 Task: Add an event with the title Deadline Reminder, date '2023/11/02', time 7:00 AM to 9:00 AMand add a description: Deadline reminders encourage proactive planning and time management. They serve as a cue for individuals to assess their progress, identify any obstacles, and adjust their plans accordingly to ensure timely completion of the task or project.Select event color  Lavender . Add location for the event as: 987 Piazza di Spagna, Rome, Italy, logged in from the account softage.1@softage.netand send the event invitation to softage.10@softage.net and softage.2@softage.net. Set a reminder for the event Weekly on Sunday
Action: Mouse moved to (50, 83)
Screenshot: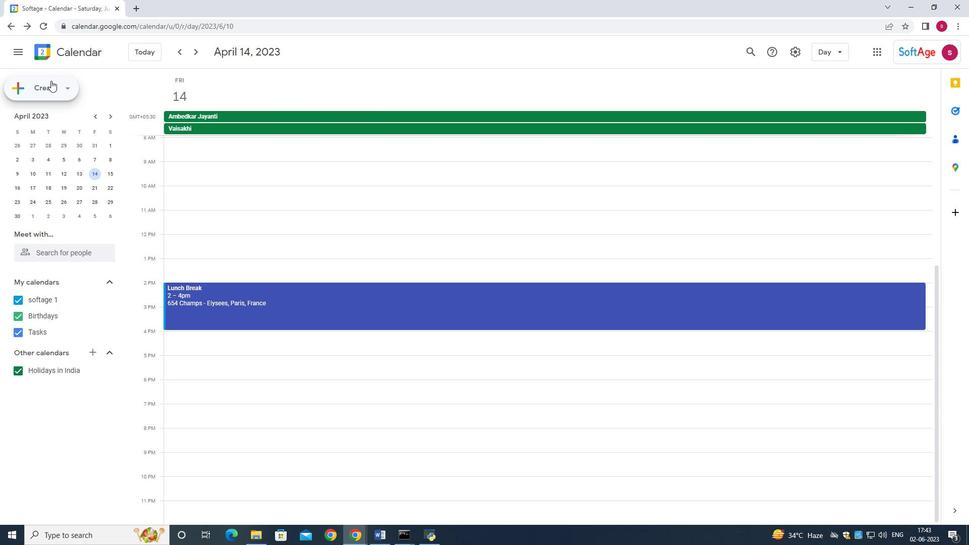
Action: Mouse pressed left at (50, 83)
Screenshot: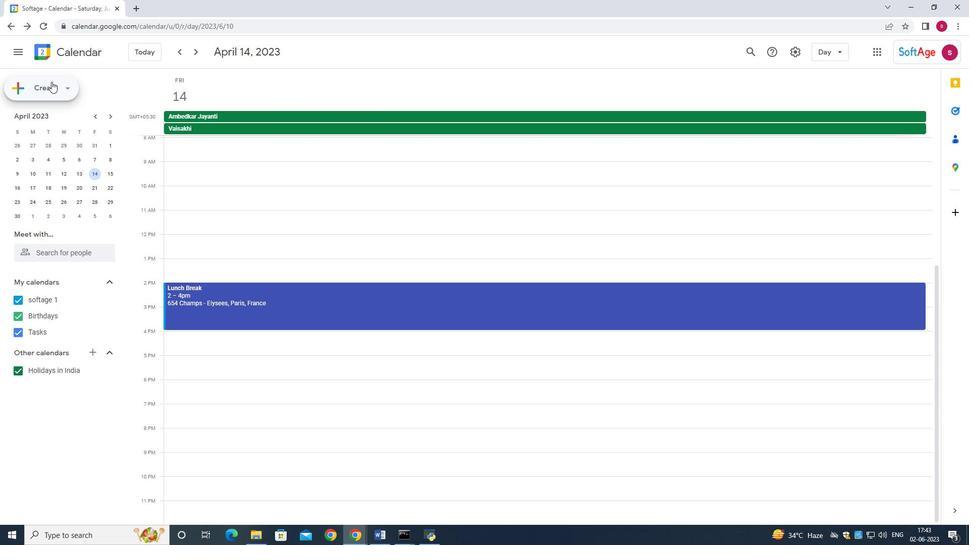 
Action: Mouse moved to (39, 110)
Screenshot: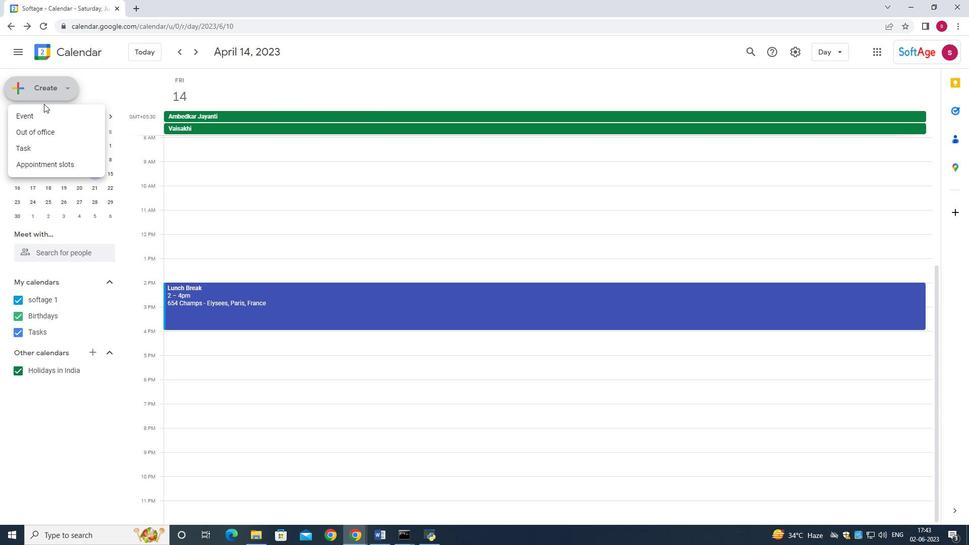 
Action: Mouse pressed left at (39, 110)
Screenshot: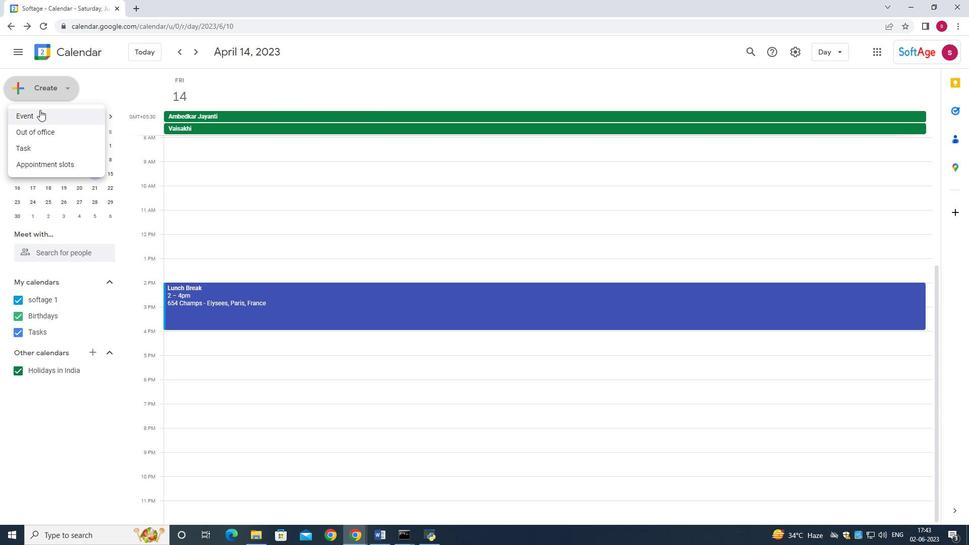 
Action: Mouse moved to (484, 184)
Screenshot: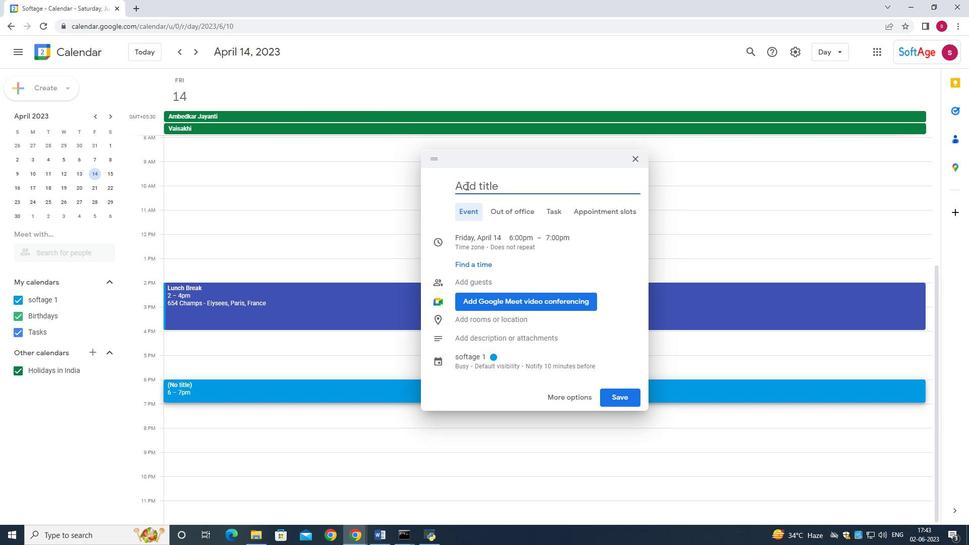 
Action: Mouse pressed left at (484, 184)
Screenshot: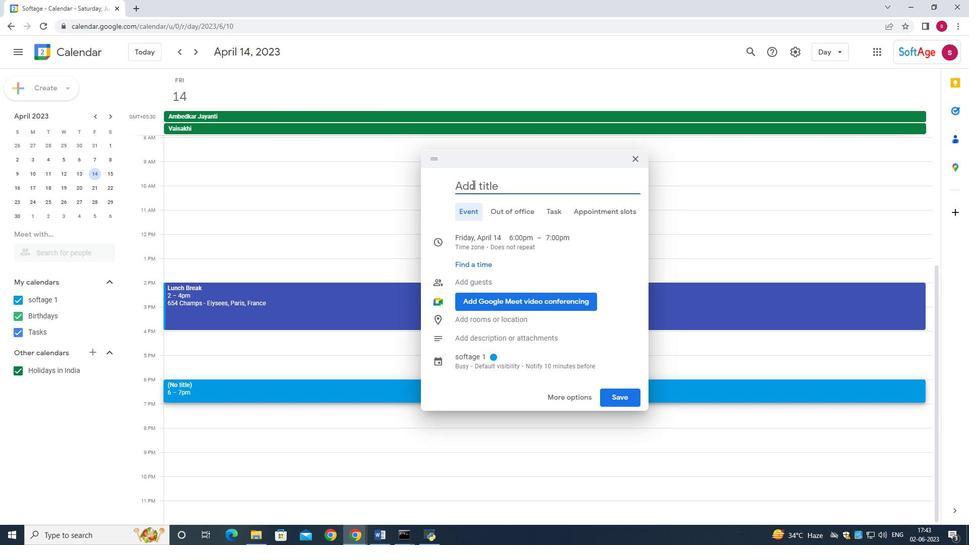 
Action: Mouse moved to (422, 188)
Screenshot: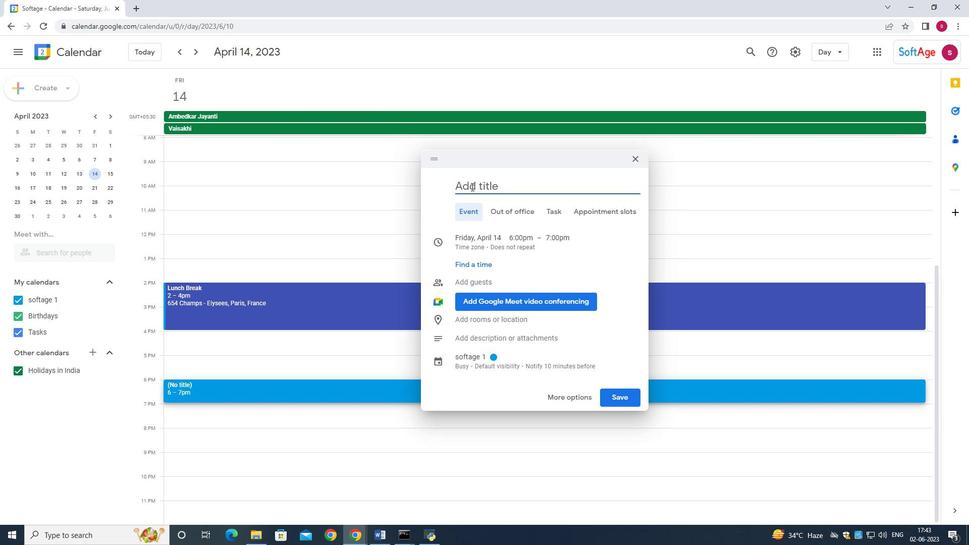 
Action: Key pressed <Key.shift>Deadline<Key.space><Key.shift>reminder,<Key.backspace>
Screenshot: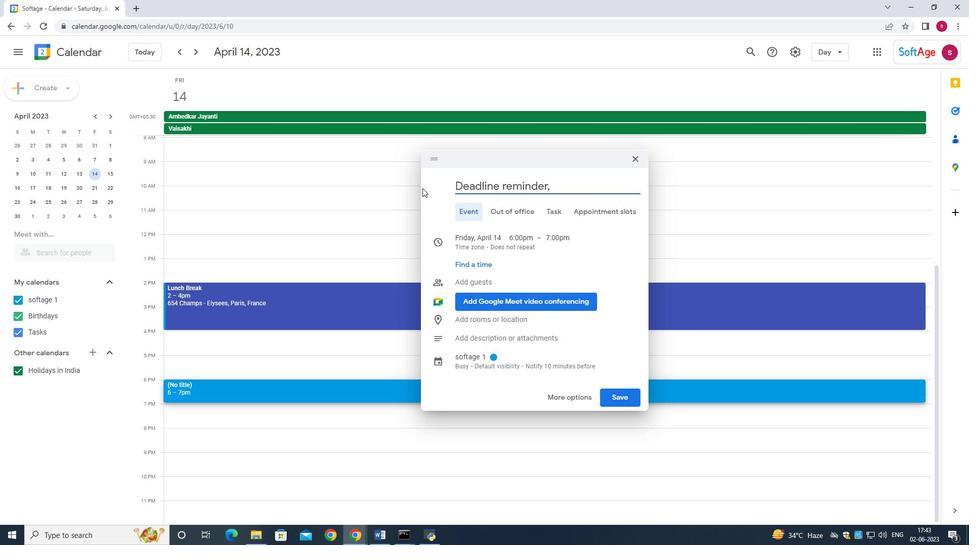 
Action: Mouse moved to (469, 237)
Screenshot: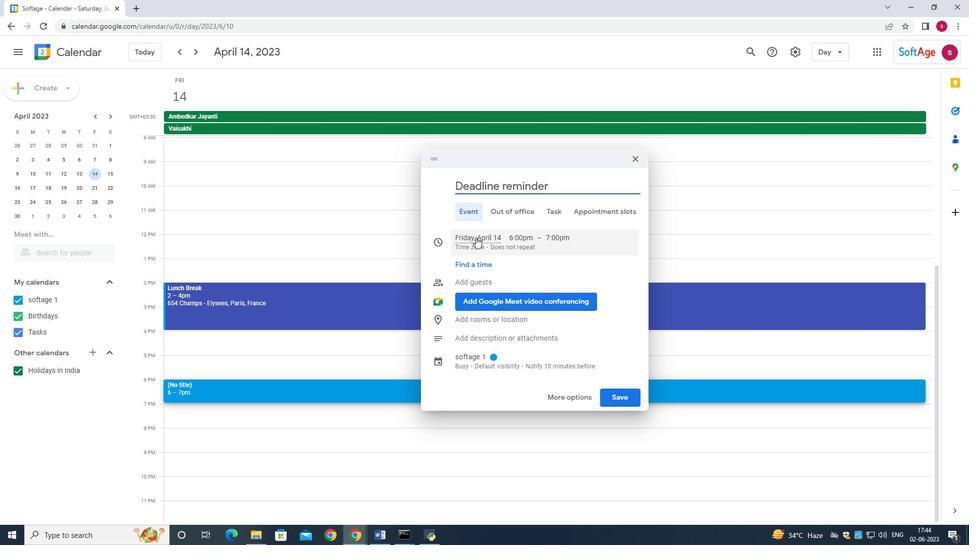 
Action: Mouse pressed left at (469, 237)
Screenshot: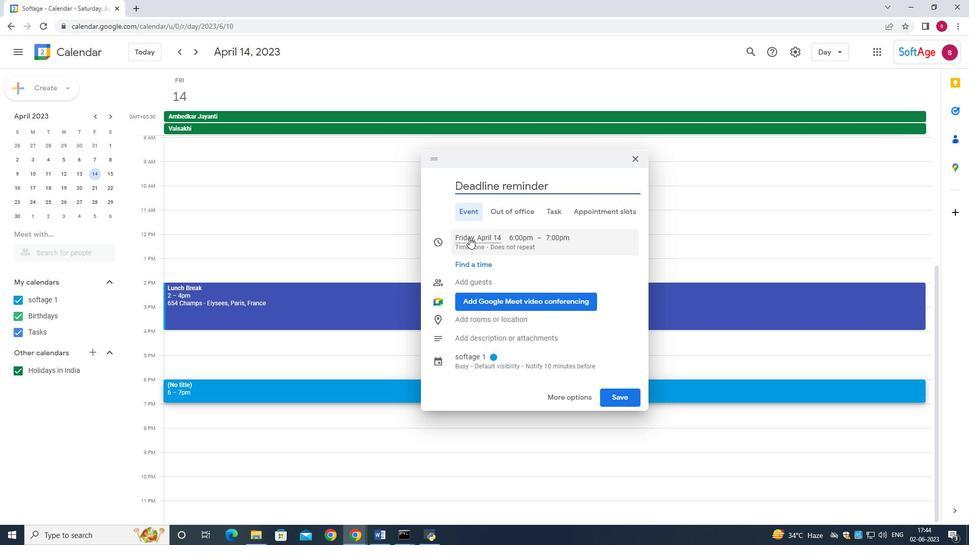 
Action: Mouse moved to (508, 316)
Screenshot: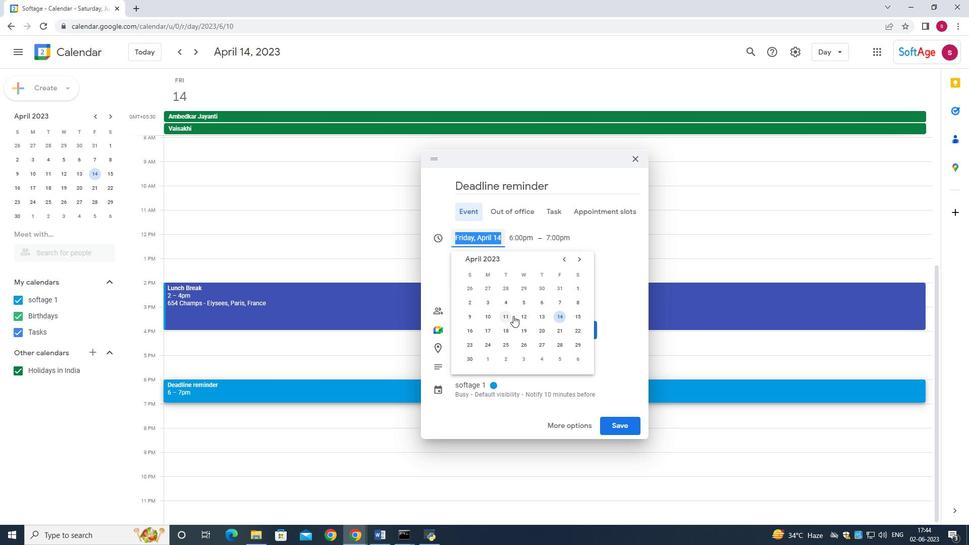 
Action: Mouse pressed left at (508, 316)
Screenshot: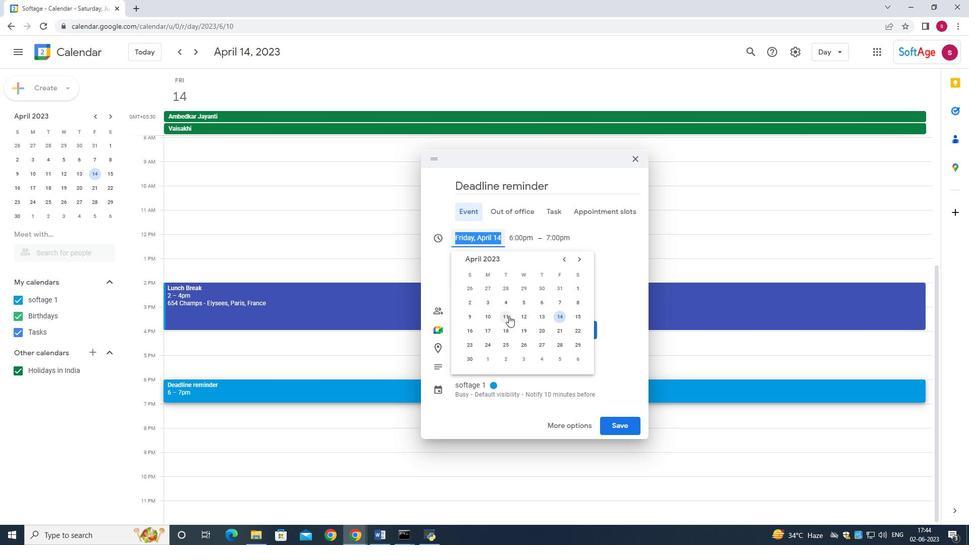 
Action: Mouse moved to (500, 237)
Screenshot: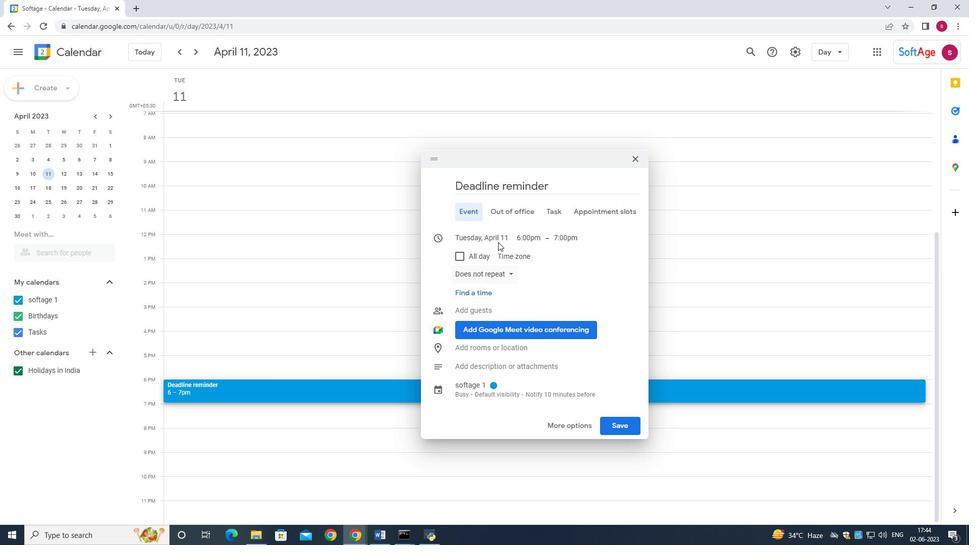 
Action: Mouse pressed left at (500, 237)
Screenshot: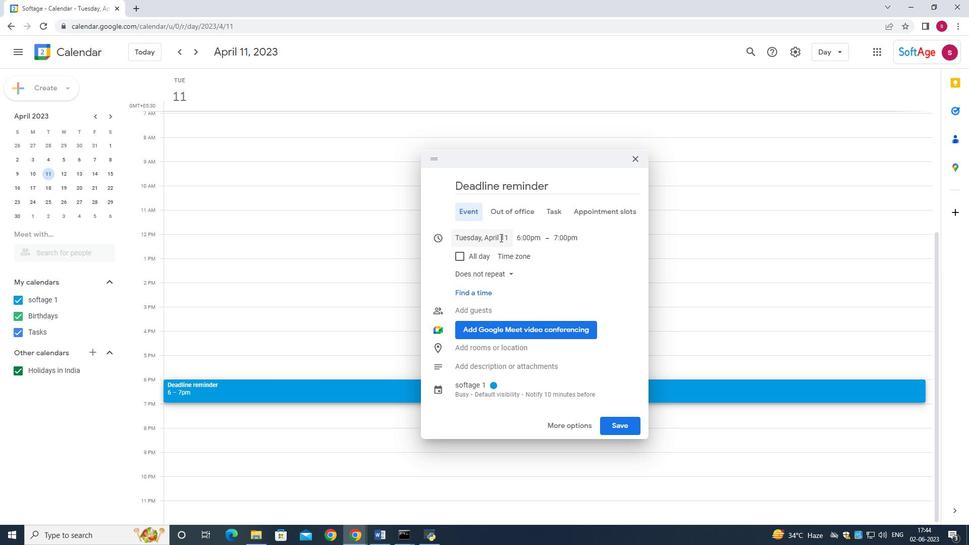 
Action: Mouse moved to (564, 256)
Screenshot: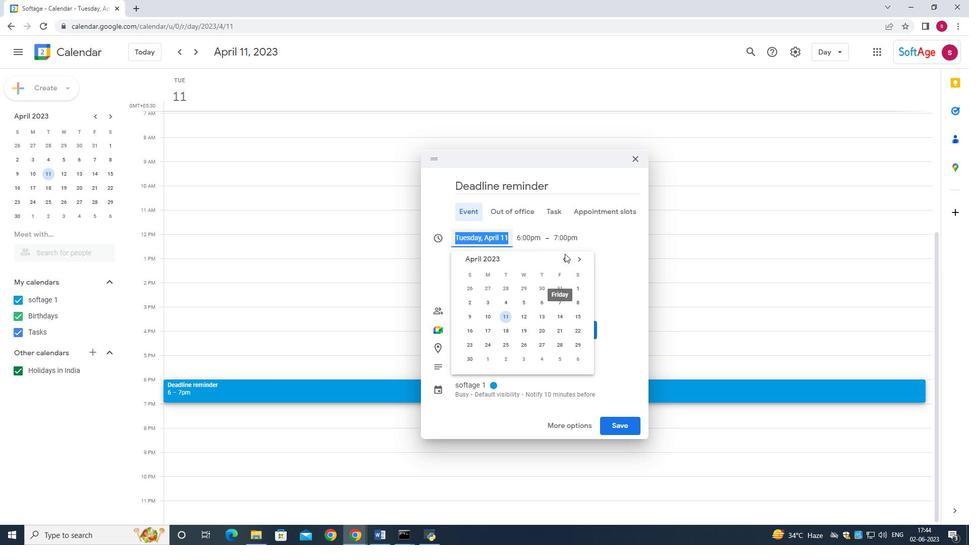 
Action: Mouse pressed left at (564, 256)
Screenshot: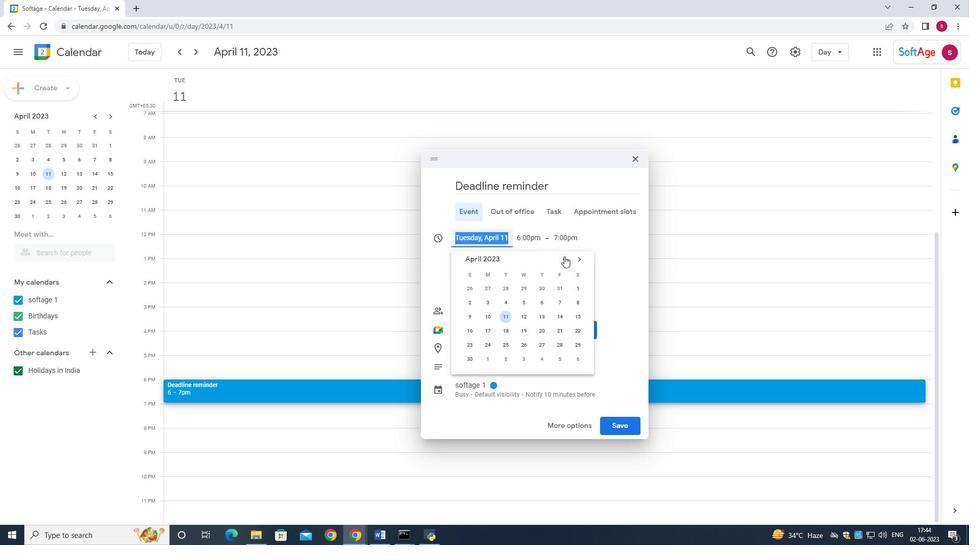 
Action: Mouse pressed left at (564, 256)
Screenshot: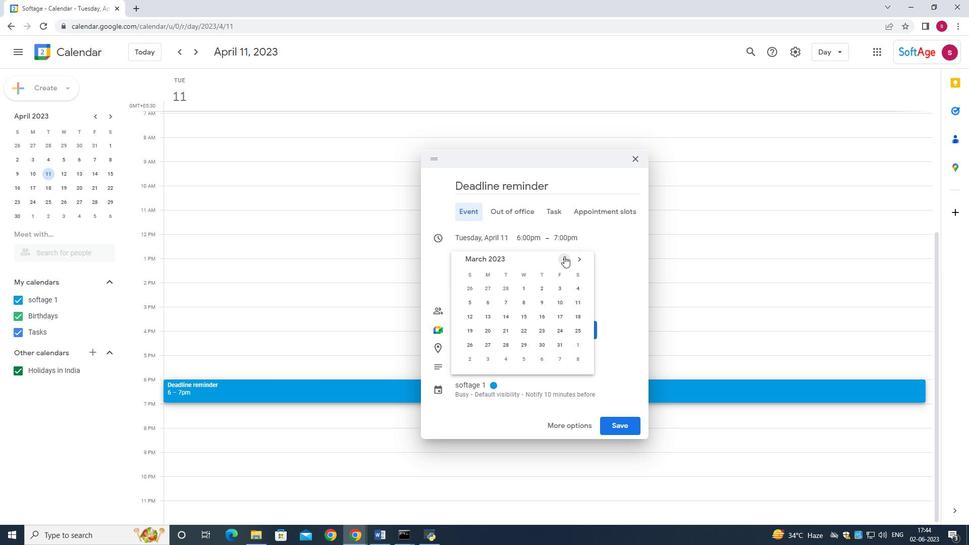 
Action: Mouse moved to (579, 303)
Screenshot: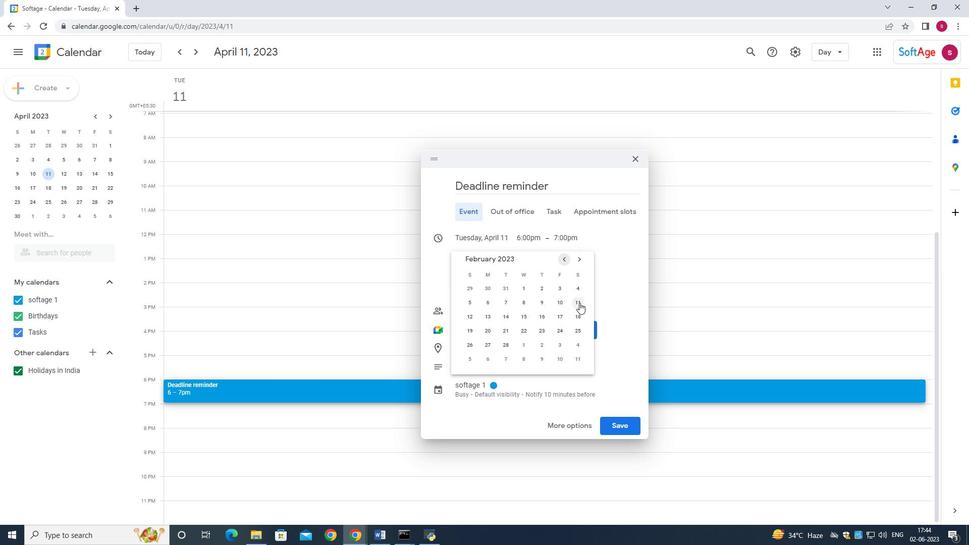 
Action: Mouse pressed left at (579, 303)
Screenshot: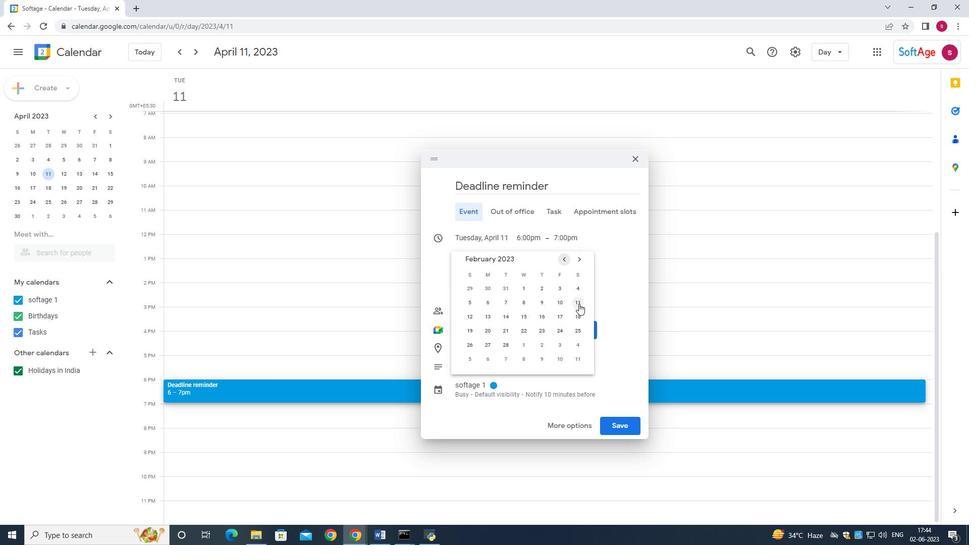 
Action: Mouse moved to (617, 426)
Screenshot: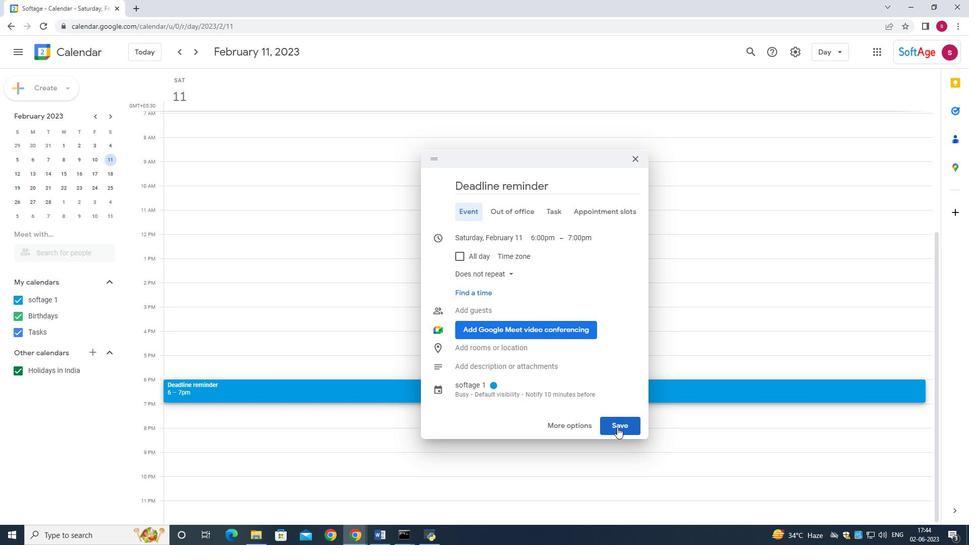 
Action: Mouse pressed left at (617, 426)
Screenshot: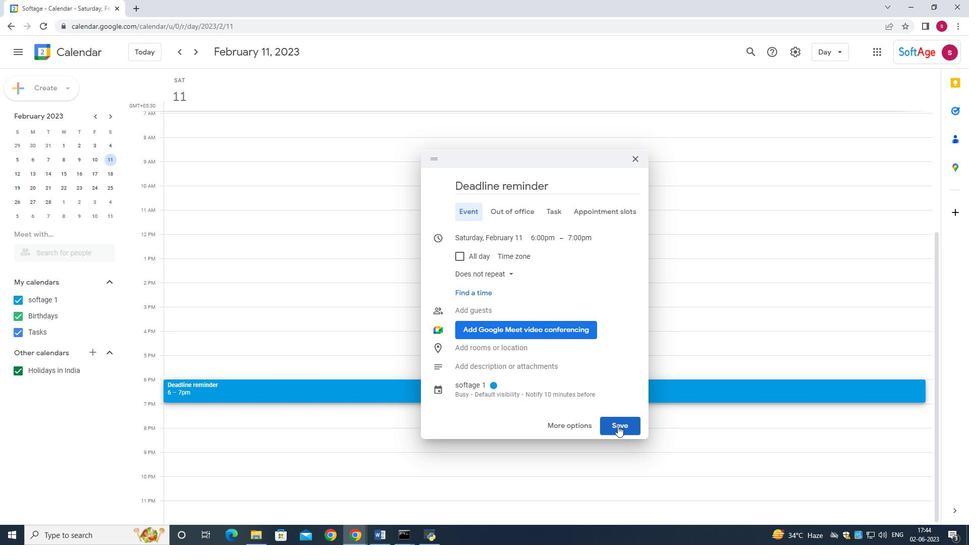 
Action: Mouse moved to (287, 390)
Screenshot: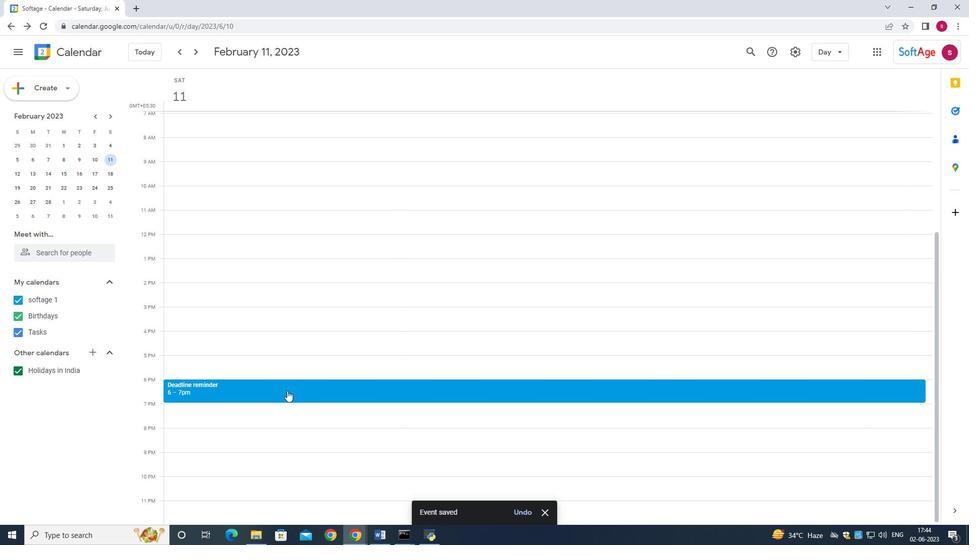 
Action: Mouse pressed left at (287, 390)
Screenshot: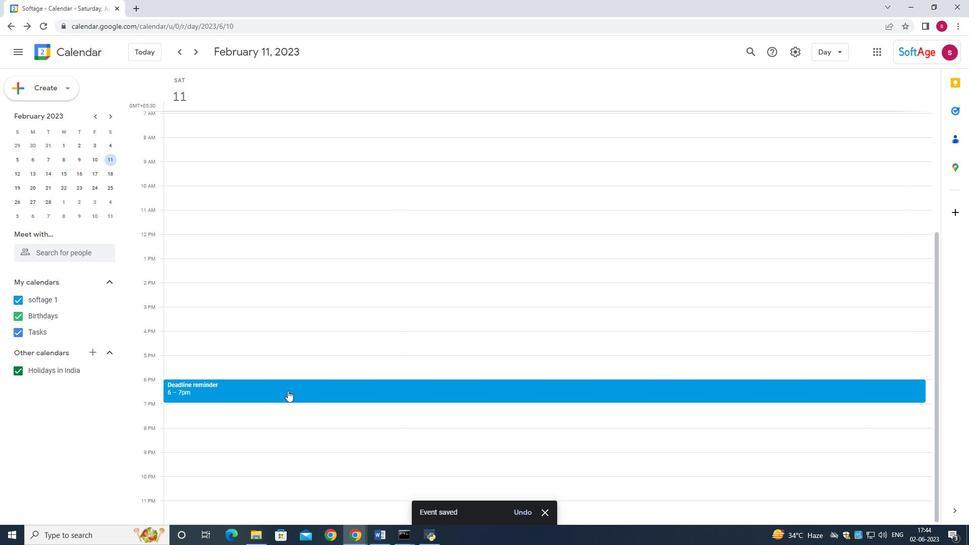 
Action: Mouse pressed left at (287, 390)
Screenshot: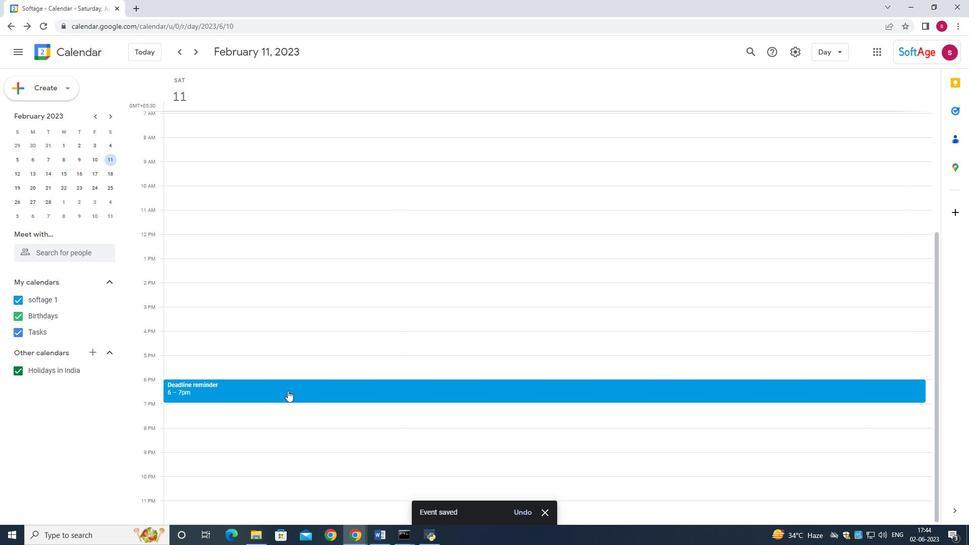 
Action: Mouse moved to (106, 88)
Screenshot: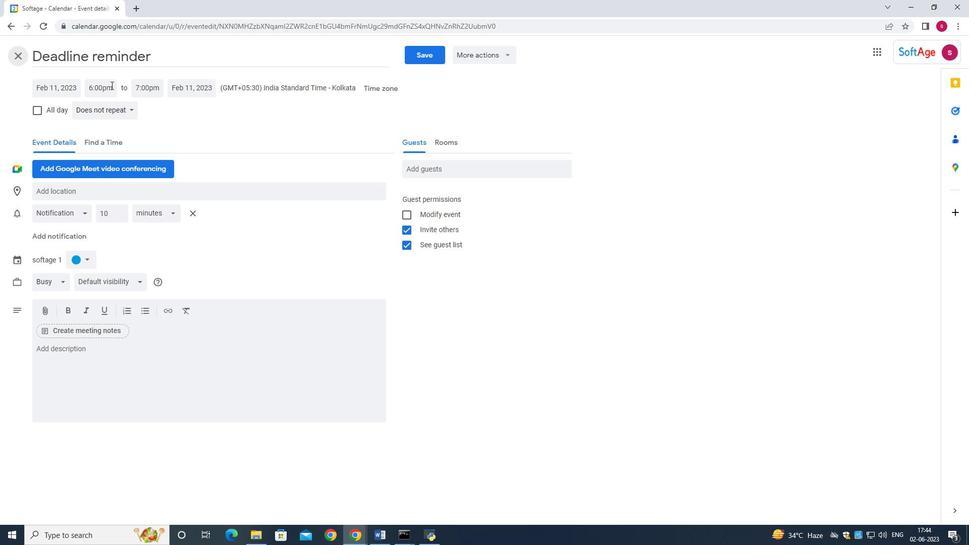 
Action: Mouse pressed left at (106, 88)
Screenshot: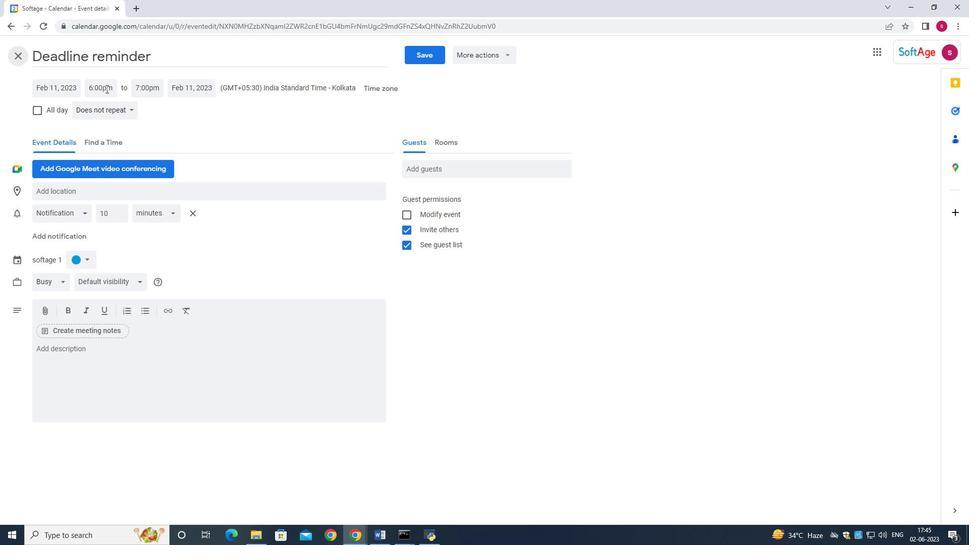 
Action: Mouse moved to (124, 154)
Screenshot: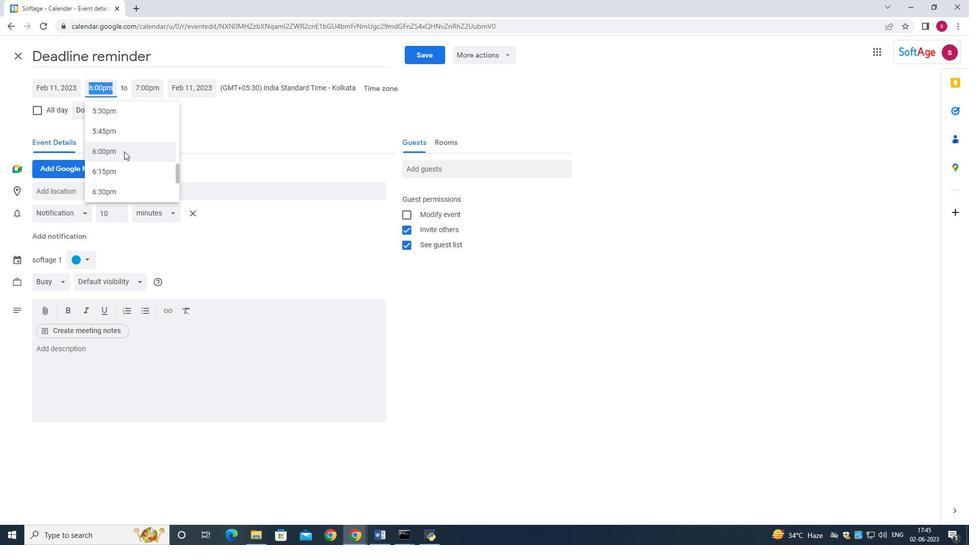 
Action: Mouse scrolled (124, 154) with delta (0, 0)
Screenshot: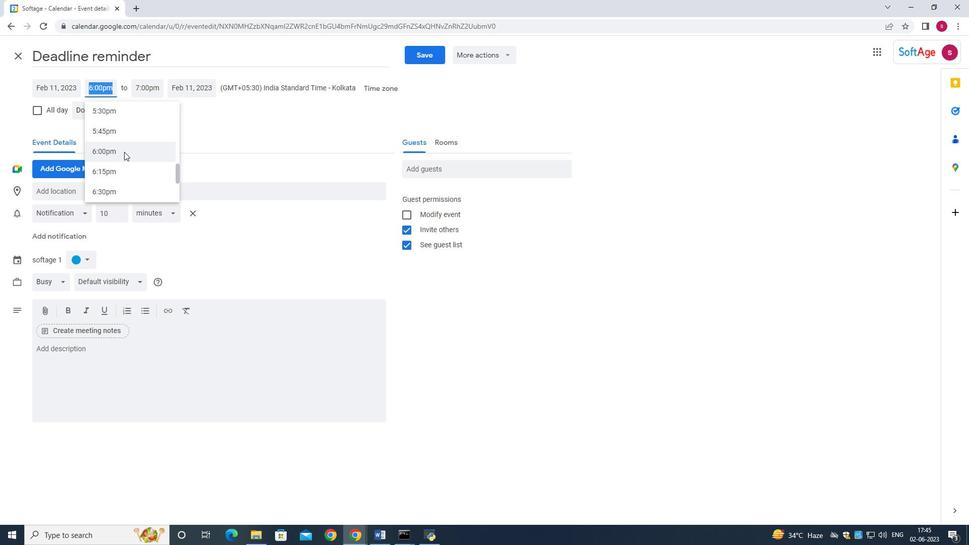 
Action: Mouse moved to (116, 179)
Screenshot: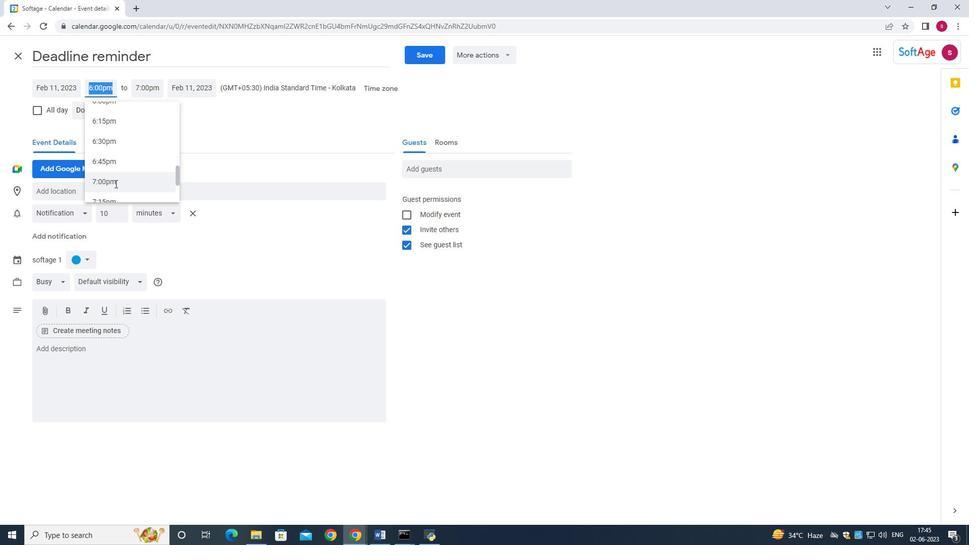 
Action: Mouse scrolled (116, 179) with delta (0, 0)
Screenshot: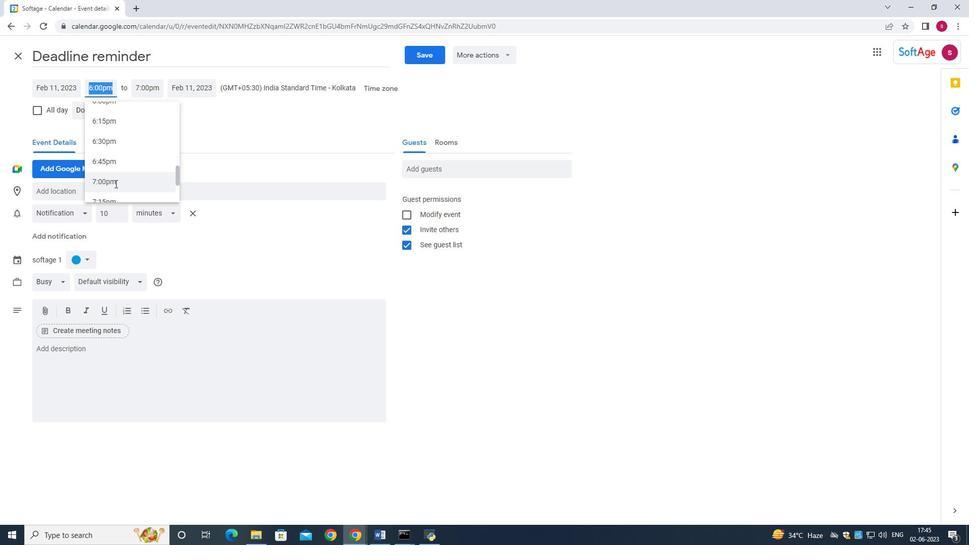 
Action: Mouse scrolled (116, 179) with delta (0, 0)
Screenshot: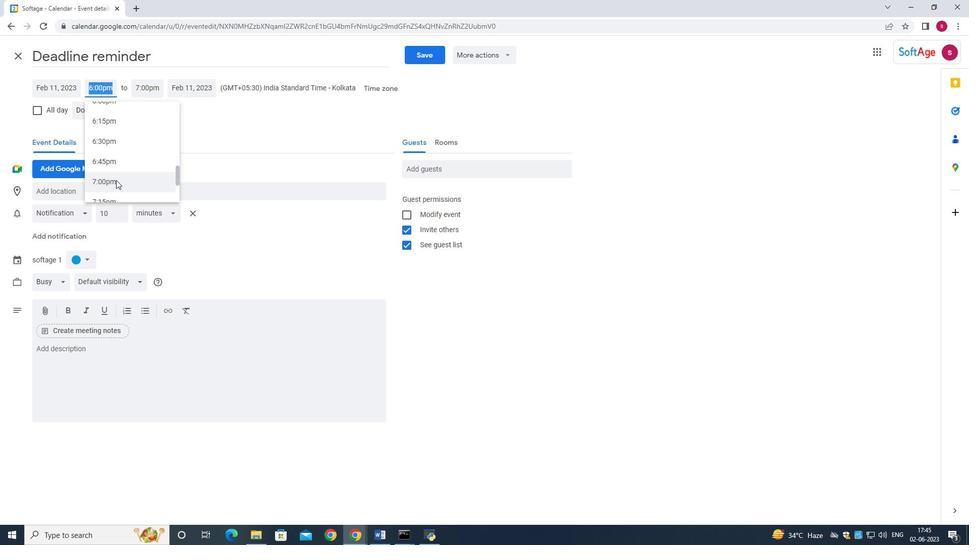 
Action: Mouse scrolled (116, 179) with delta (0, 0)
Screenshot: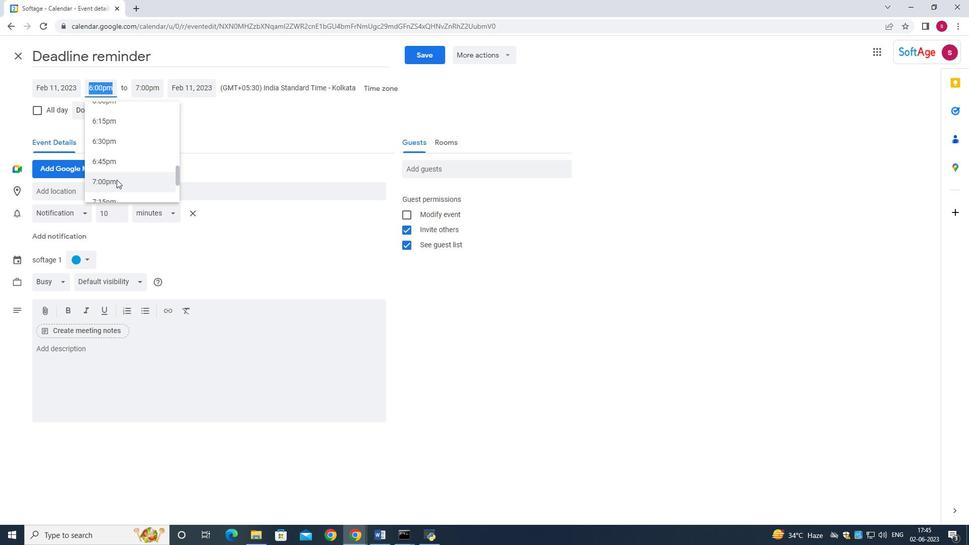 
Action: Mouse scrolled (116, 179) with delta (0, 0)
Screenshot: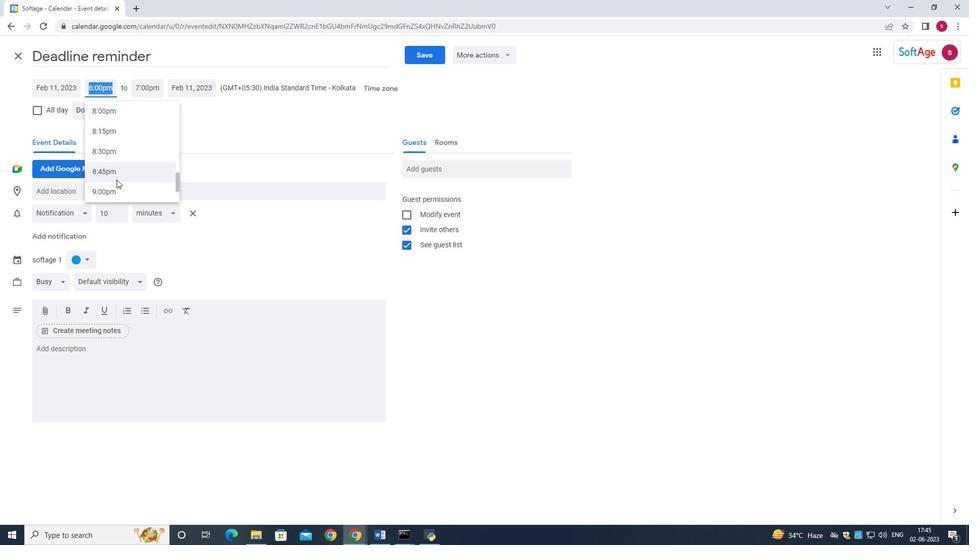 
Action: Mouse scrolled (116, 179) with delta (0, 0)
Screenshot: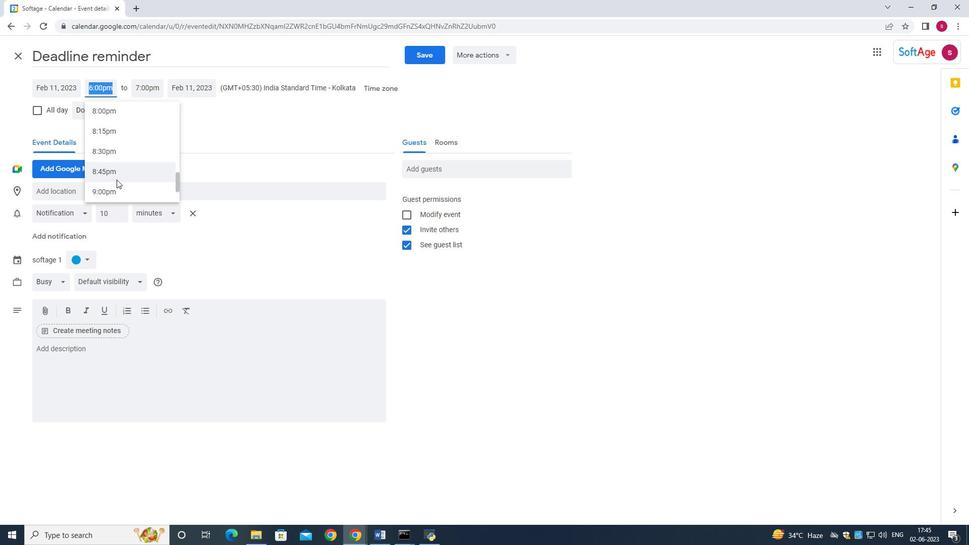 
Action: Mouse scrolled (116, 179) with delta (0, 0)
Screenshot: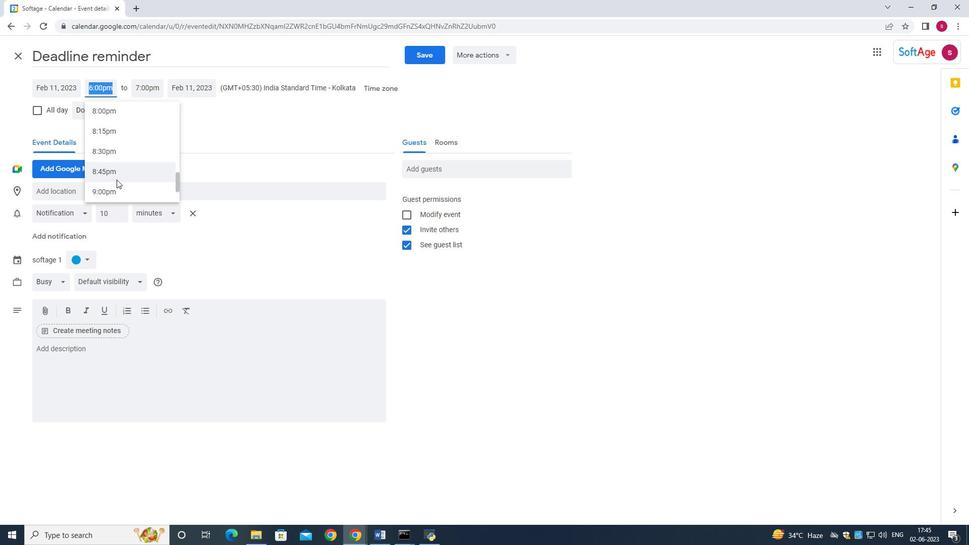 
Action: Mouse scrolled (116, 179) with delta (0, 0)
Screenshot: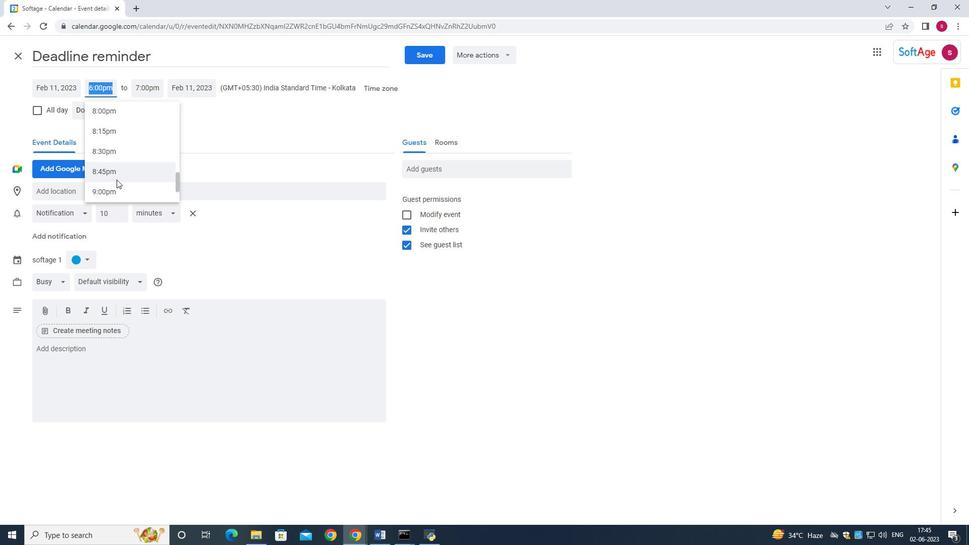 
Action: Mouse scrolled (116, 179) with delta (0, 0)
Screenshot: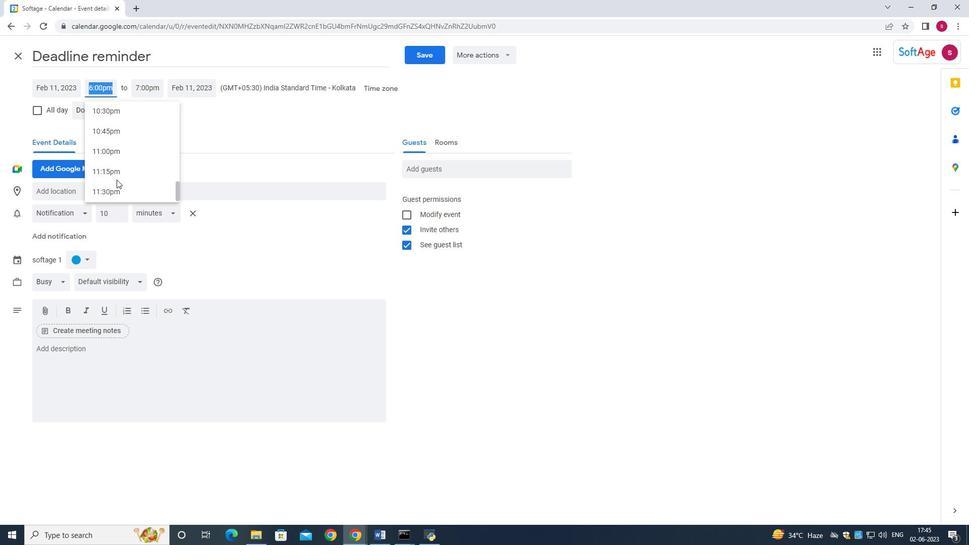 
Action: Mouse scrolled (116, 179) with delta (0, 0)
Screenshot: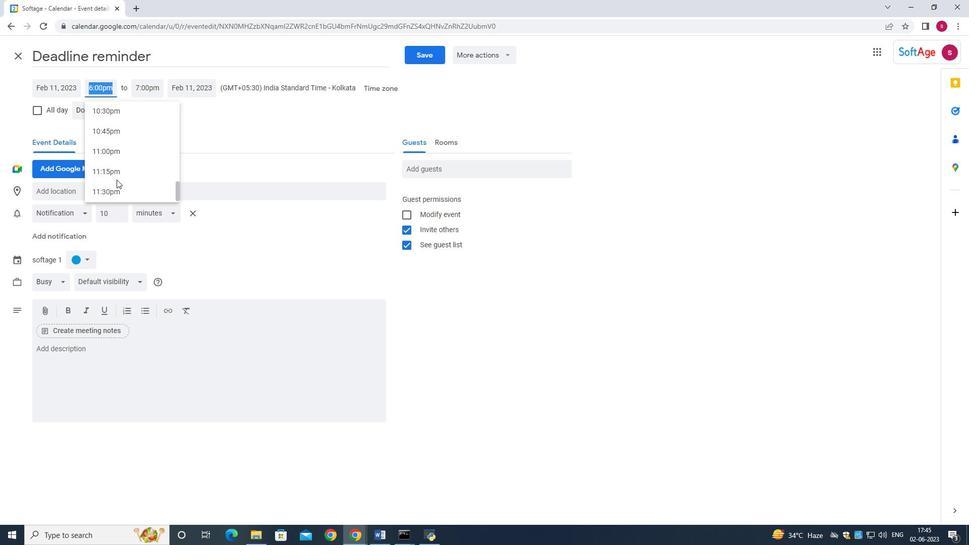 
Action: Mouse scrolled (116, 179) with delta (0, 0)
Screenshot: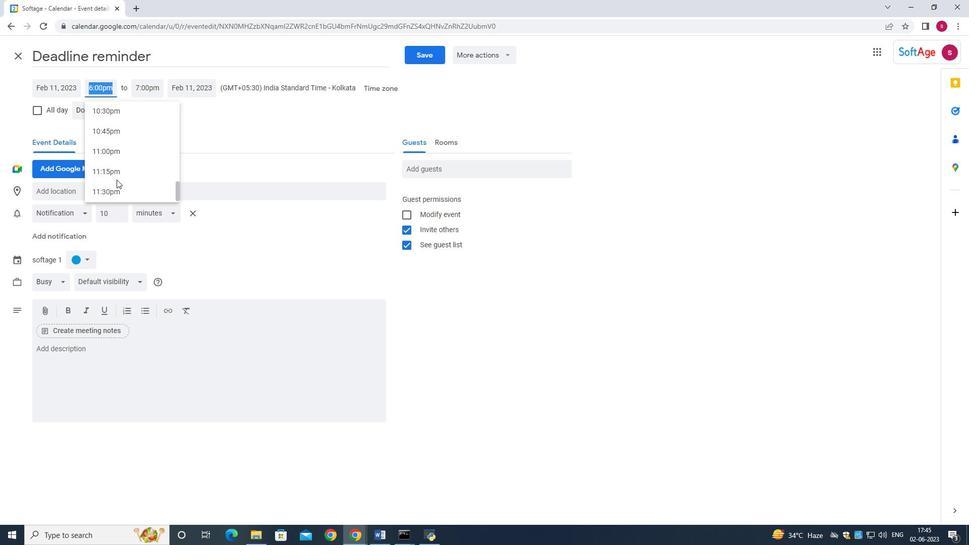 
Action: Mouse scrolled (116, 179) with delta (0, 0)
Screenshot: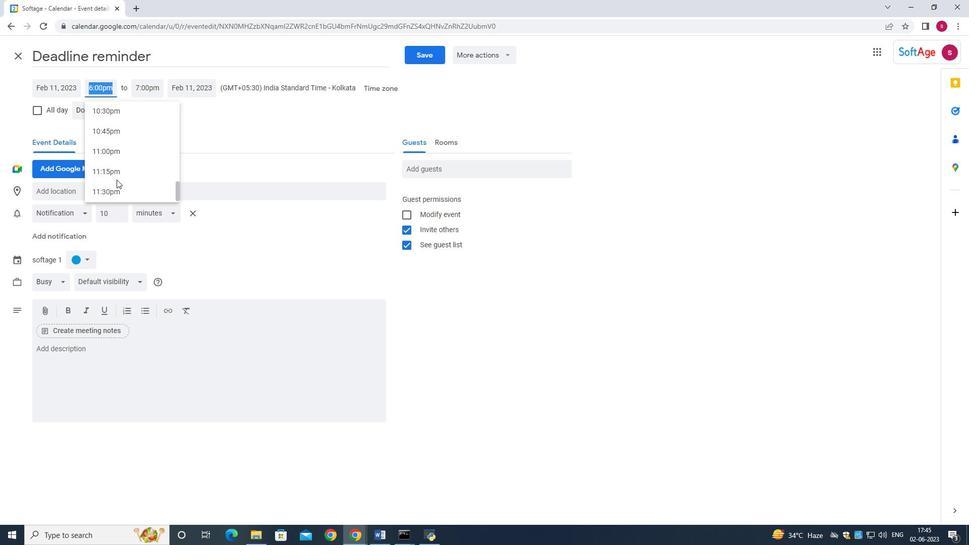 
Action: Mouse scrolled (116, 180) with delta (0, 0)
Screenshot: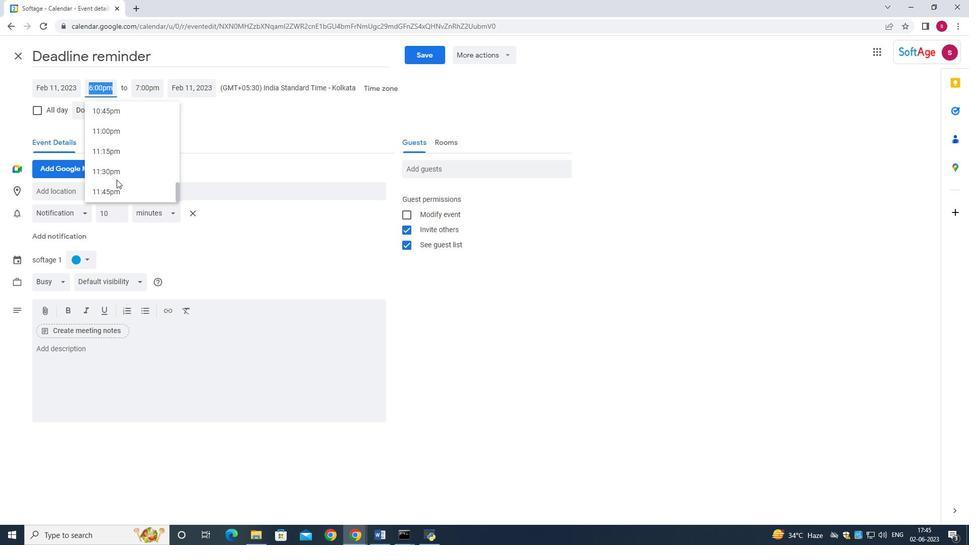 
Action: Mouse scrolled (116, 180) with delta (0, 0)
Screenshot: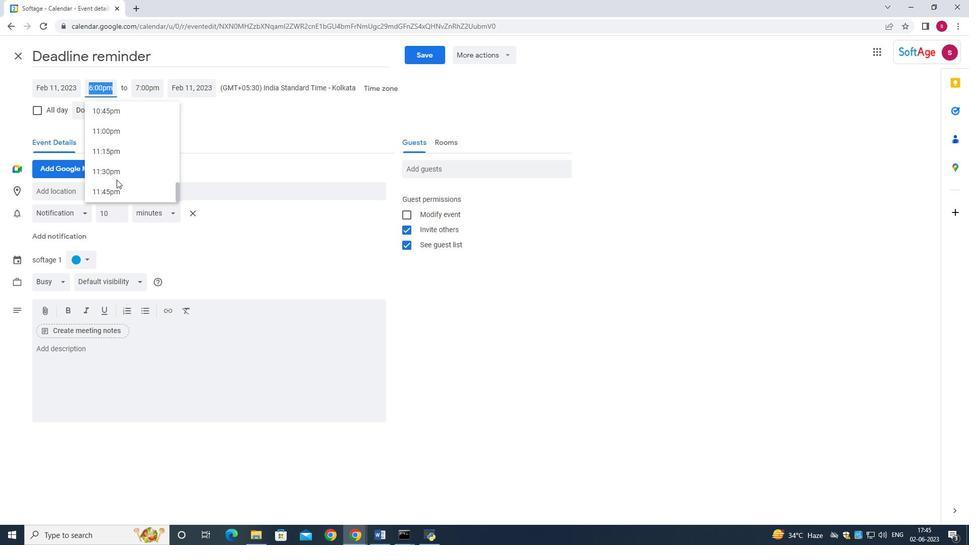 
Action: Mouse scrolled (116, 180) with delta (0, 0)
Screenshot: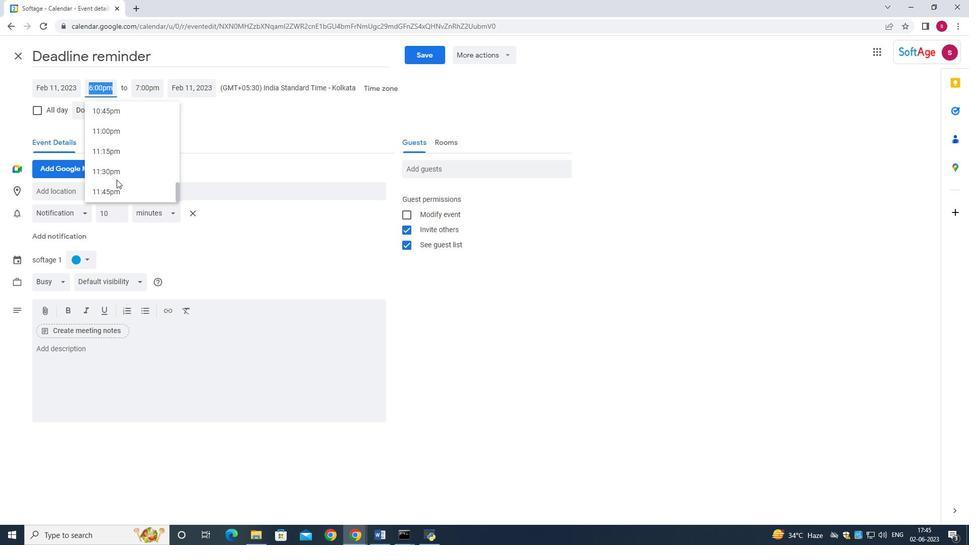 
Action: Mouse scrolled (116, 180) with delta (0, 0)
Screenshot: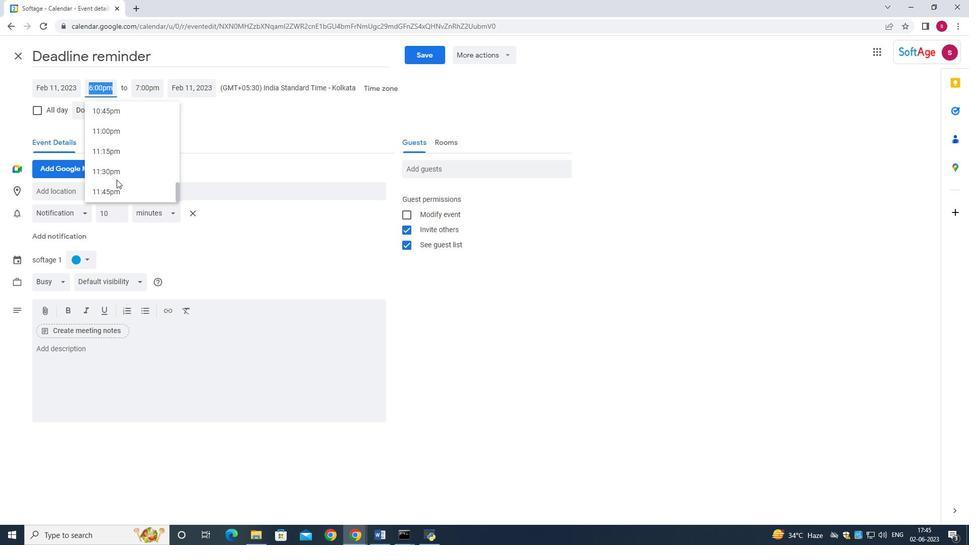 
Action: Mouse scrolled (116, 180) with delta (0, 0)
Screenshot: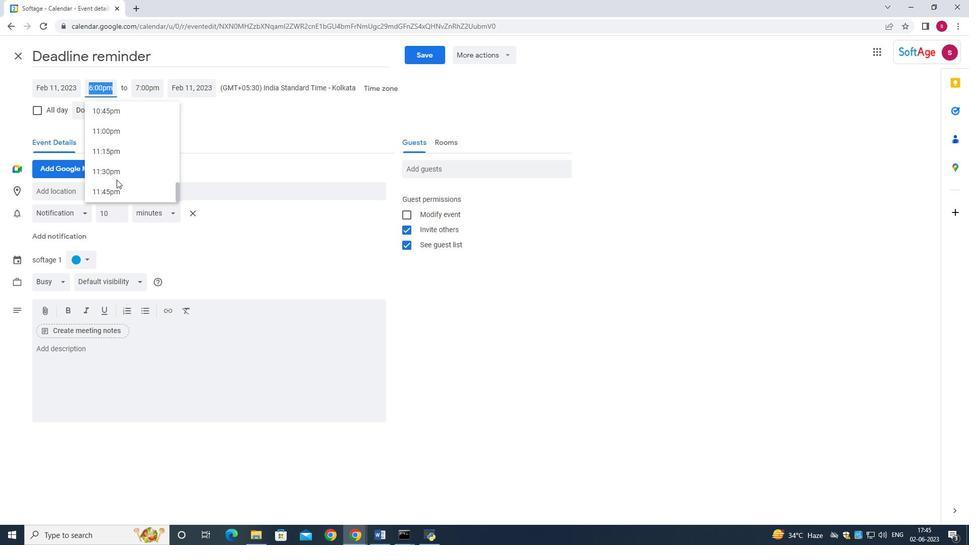 
Action: Mouse scrolled (116, 180) with delta (0, 0)
Screenshot: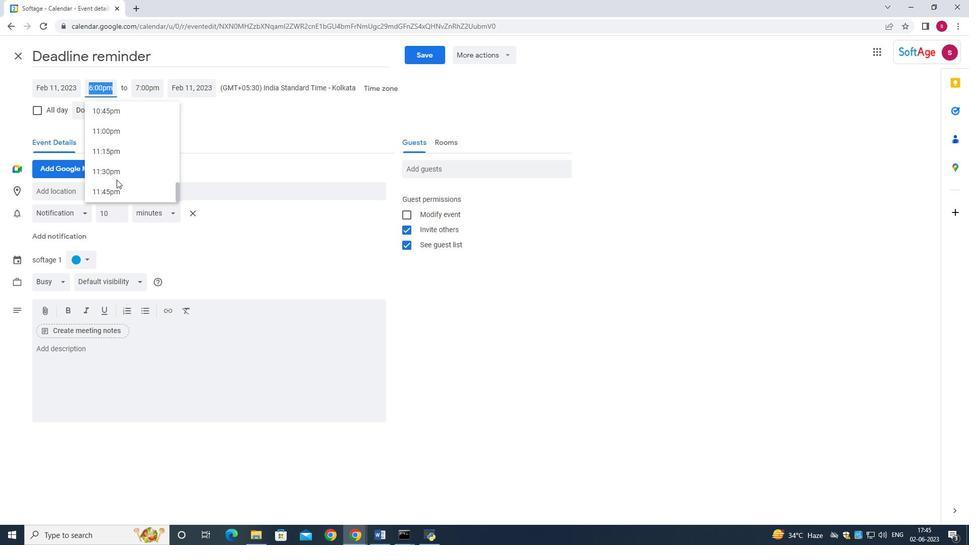 
Action: Mouse scrolled (116, 180) with delta (0, 0)
Screenshot: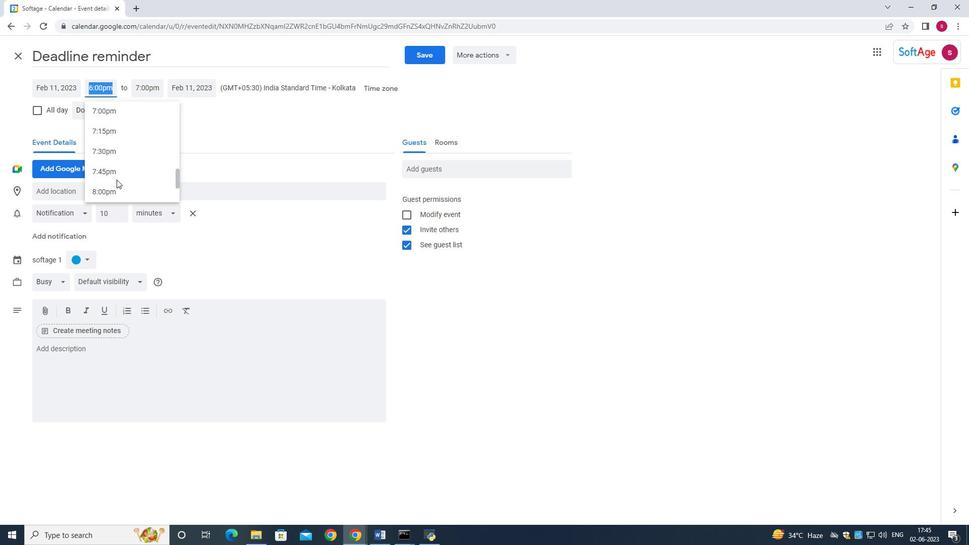 
Action: Mouse scrolled (116, 180) with delta (0, 0)
Screenshot: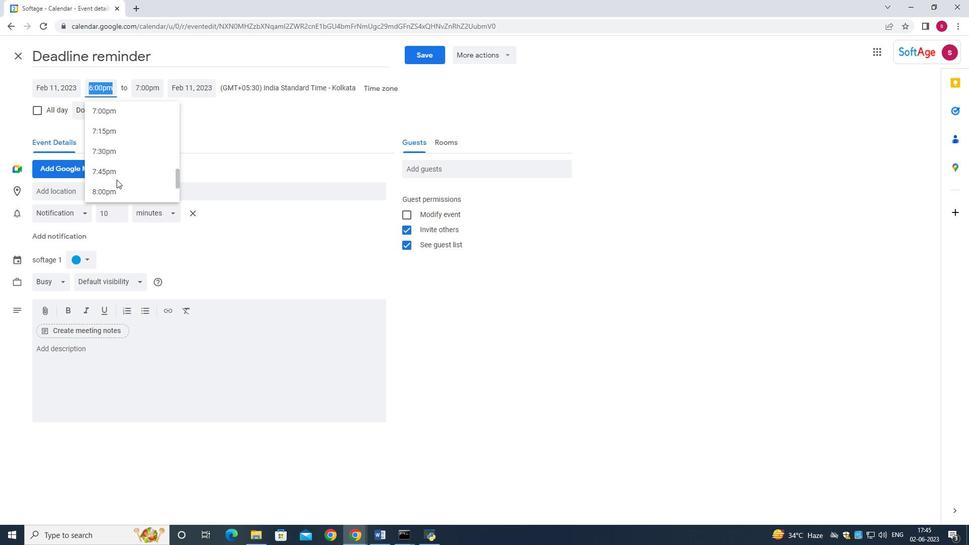 
Action: Mouse scrolled (116, 180) with delta (0, 0)
Screenshot: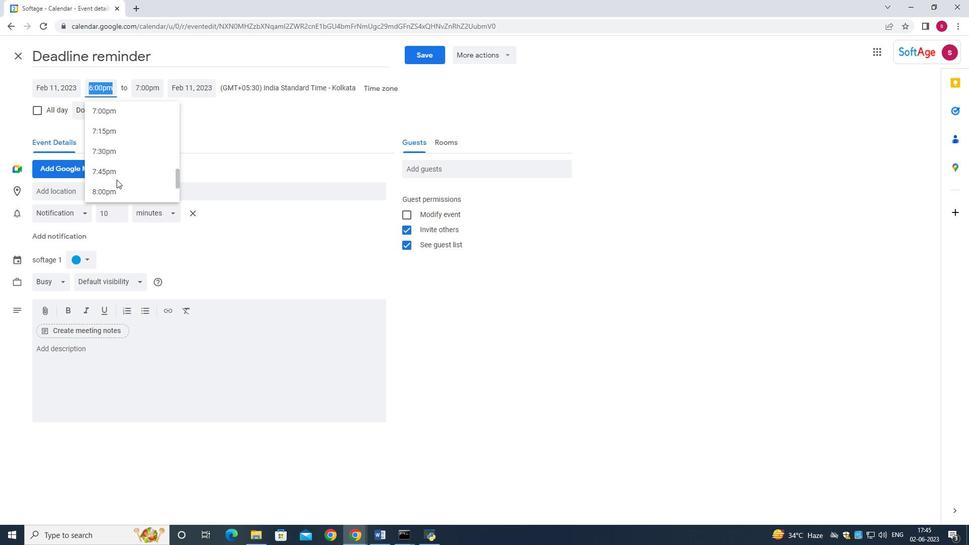 
Action: Mouse scrolled (116, 180) with delta (0, 0)
Screenshot: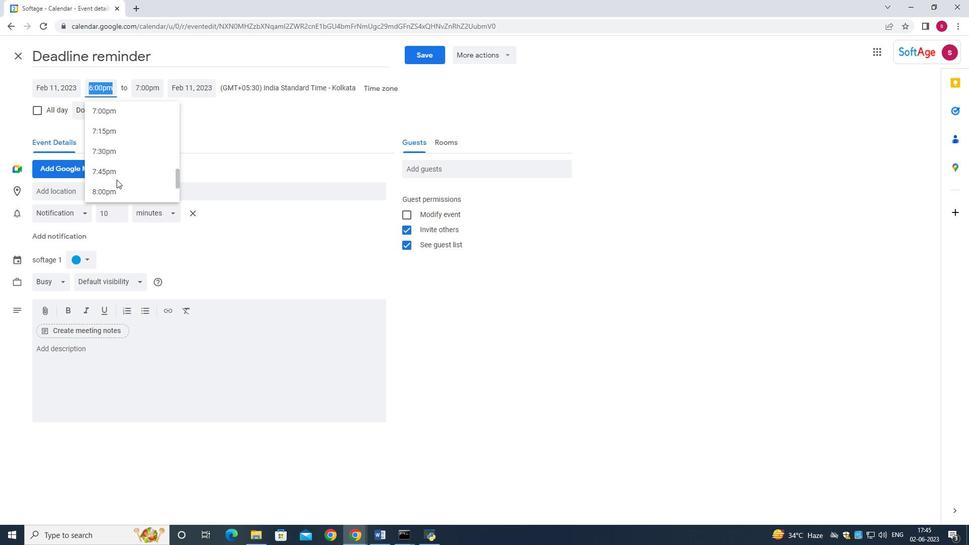
Action: Mouse scrolled (116, 180) with delta (0, 0)
Screenshot: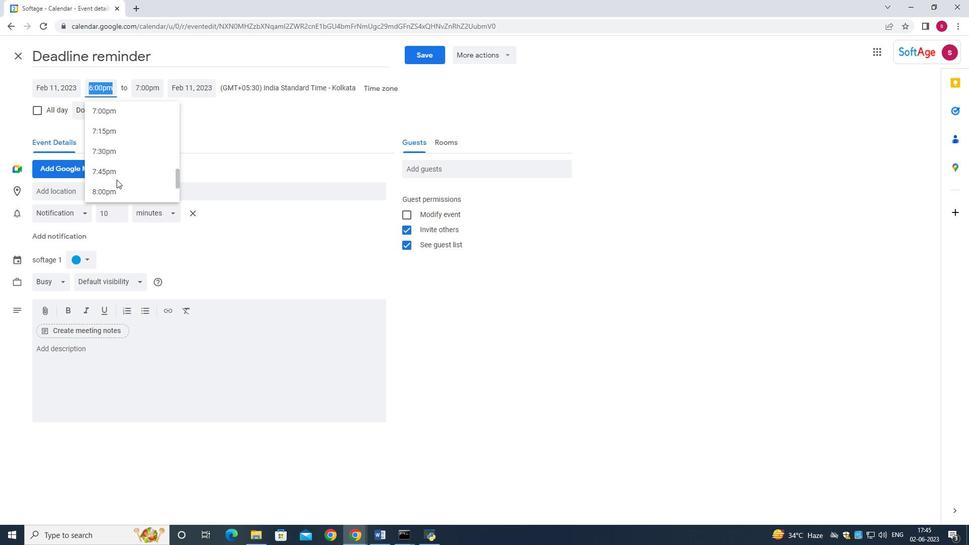 
Action: Mouse scrolled (116, 180) with delta (0, 0)
Screenshot: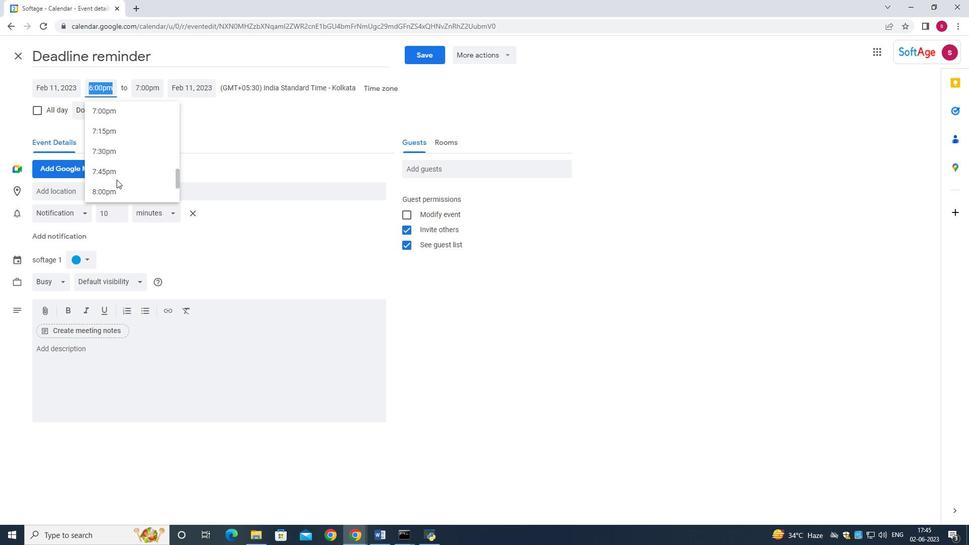 
Action: Mouse scrolled (116, 180) with delta (0, 0)
Screenshot: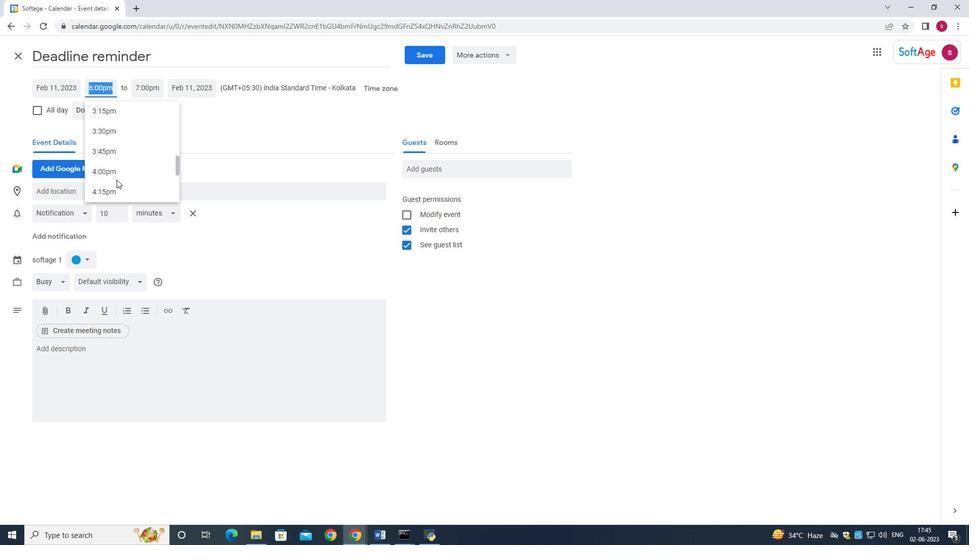 
Action: Mouse scrolled (116, 180) with delta (0, 0)
Screenshot: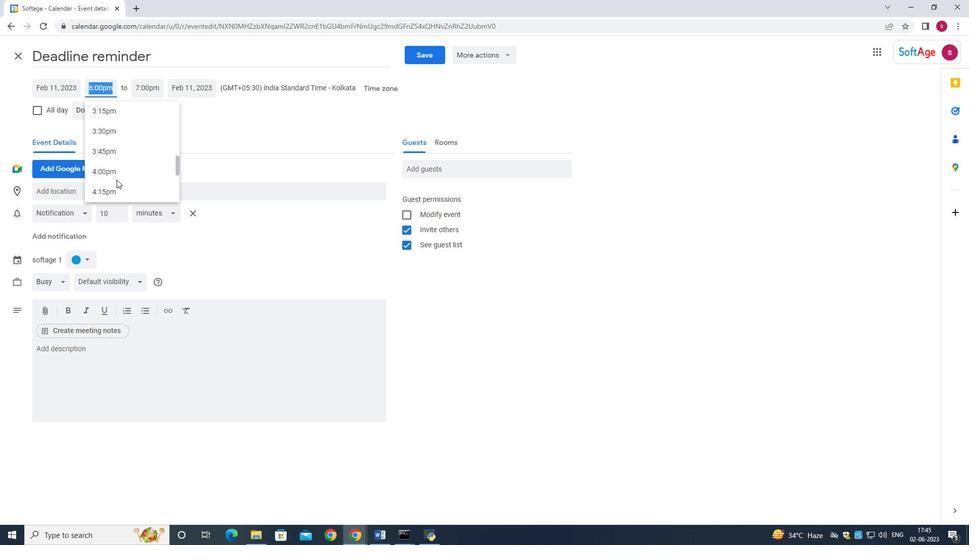 
Action: Mouse scrolled (116, 180) with delta (0, 0)
Screenshot: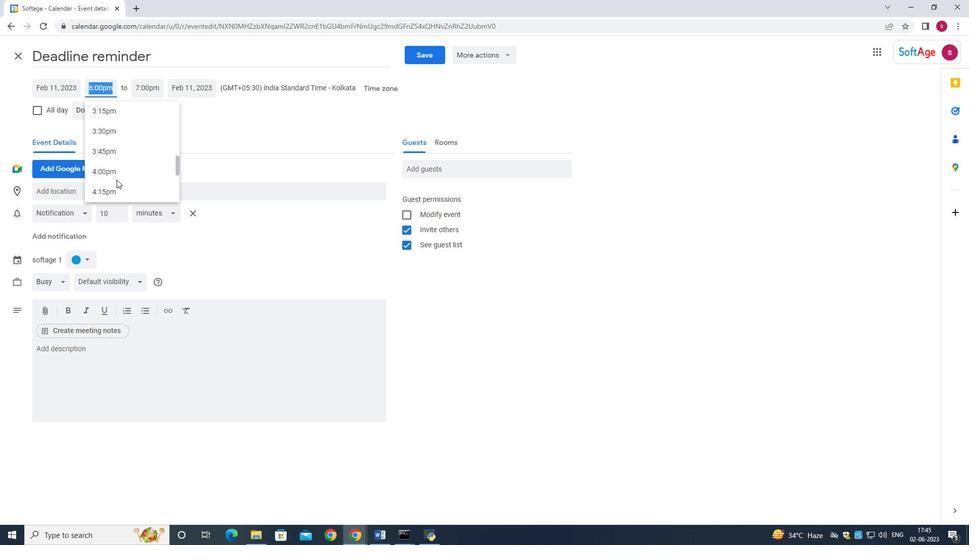 
Action: Mouse scrolled (116, 180) with delta (0, 0)
Screenshot: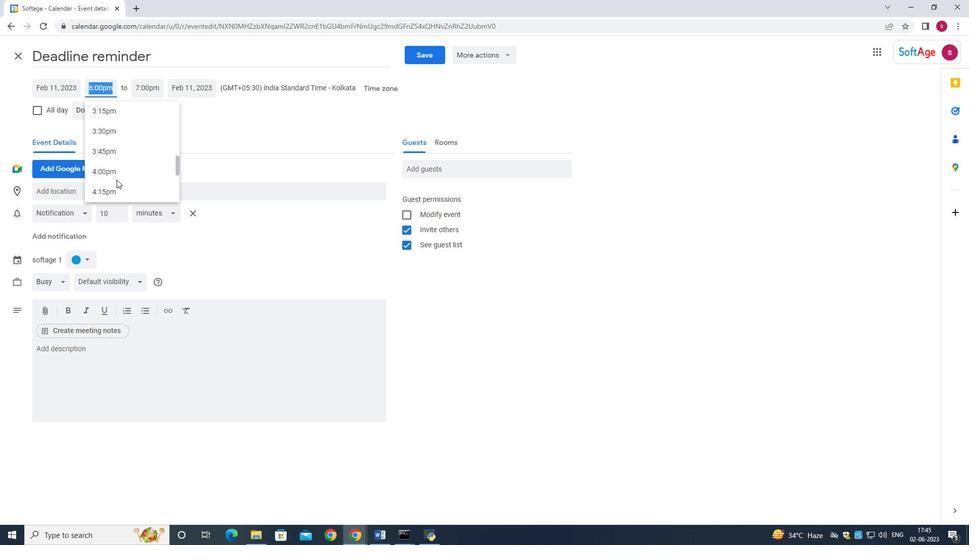 
Action: Mouse scrolled (116, 180) with delta (0, 0)
Screenshot: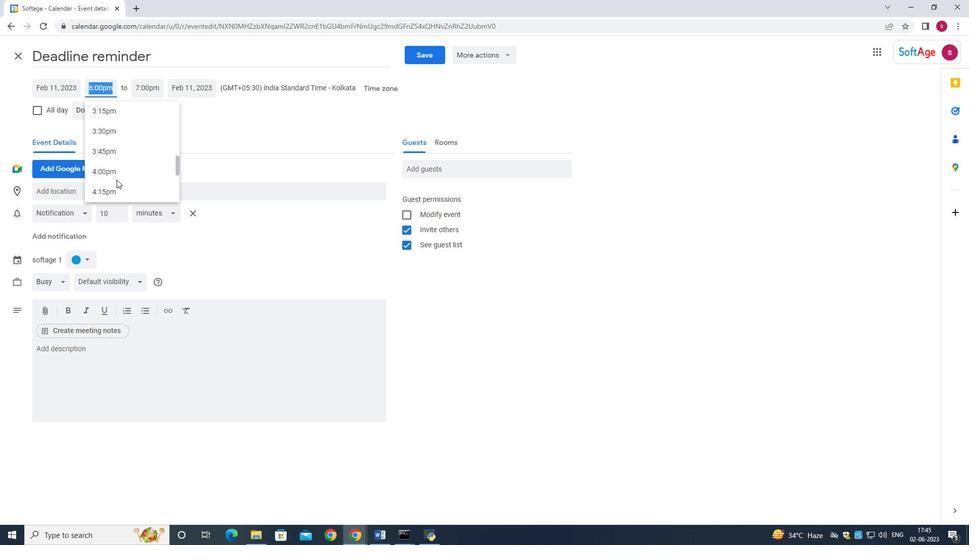 
Action: Mouse scrolled (116, 180) with delta (0, 0)
Screenshot: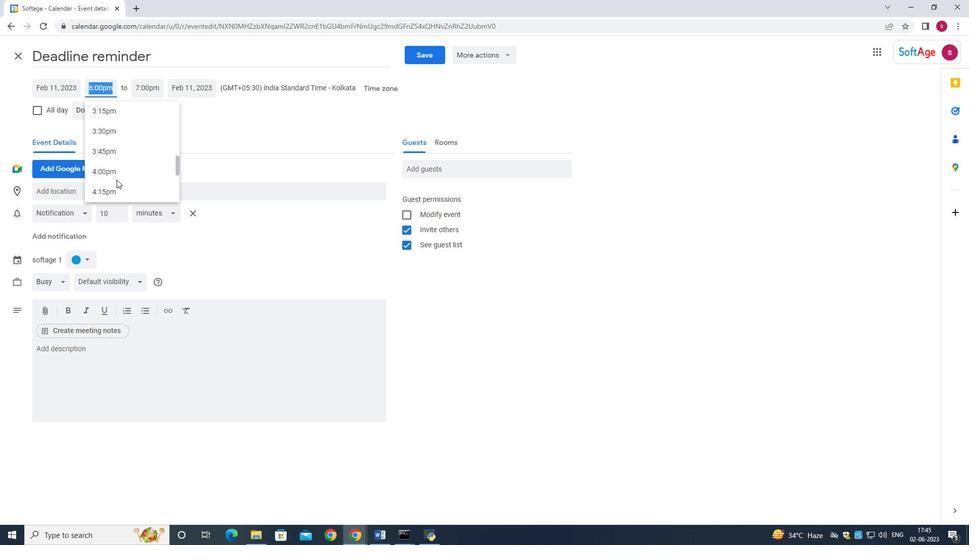 
Action: Mouse scrolled (116, 180) with delta (0, 0)
Screenshot: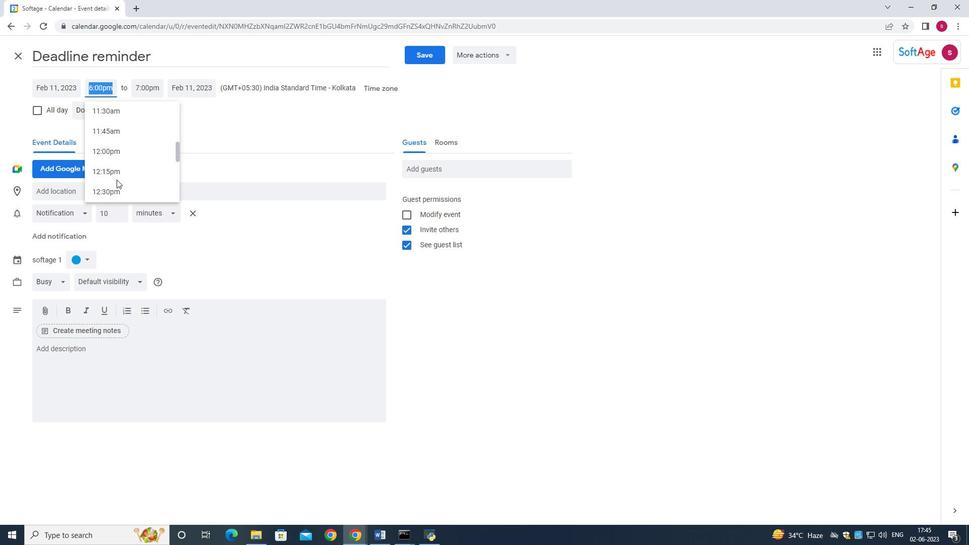 
Action: Mouse scrolled (116, 180) with delta (0, 0)
Screenshot: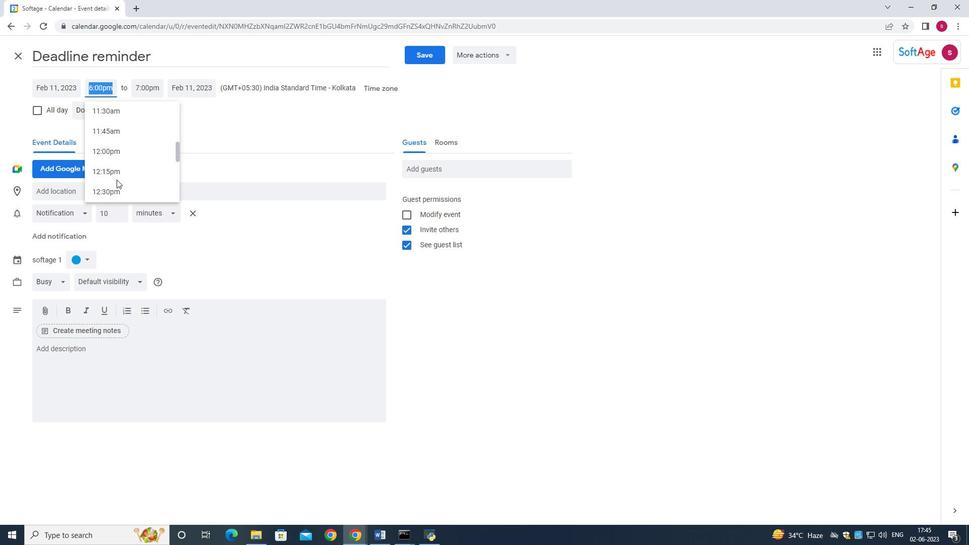
Action: Mouse scrolled (116, 180) with delta (0, 0)
Screenshot: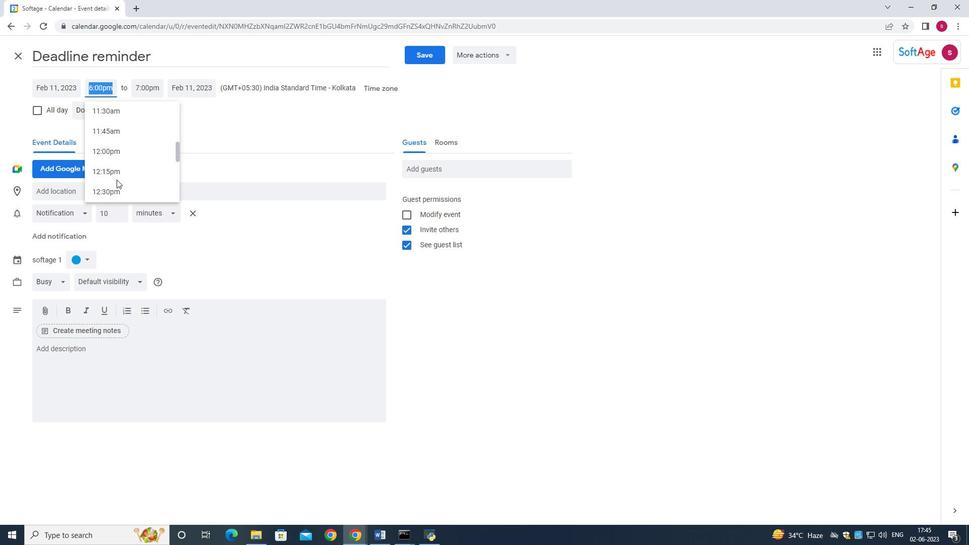 
Action: Mouse scrolled (116, 180) with delta (0, 0)
Screenshot: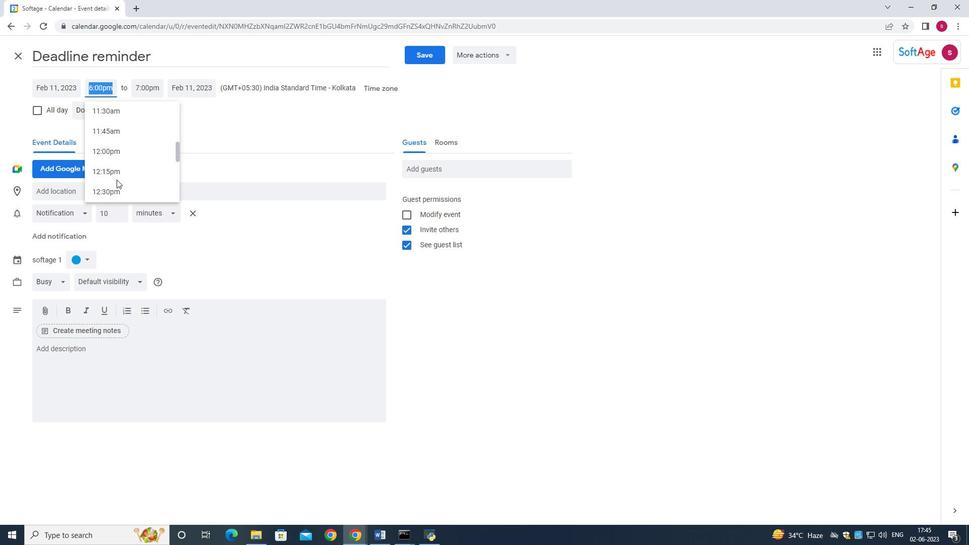 
Action: Mouse scrolled (116, 180) with delta (0, 0)
Screenshot: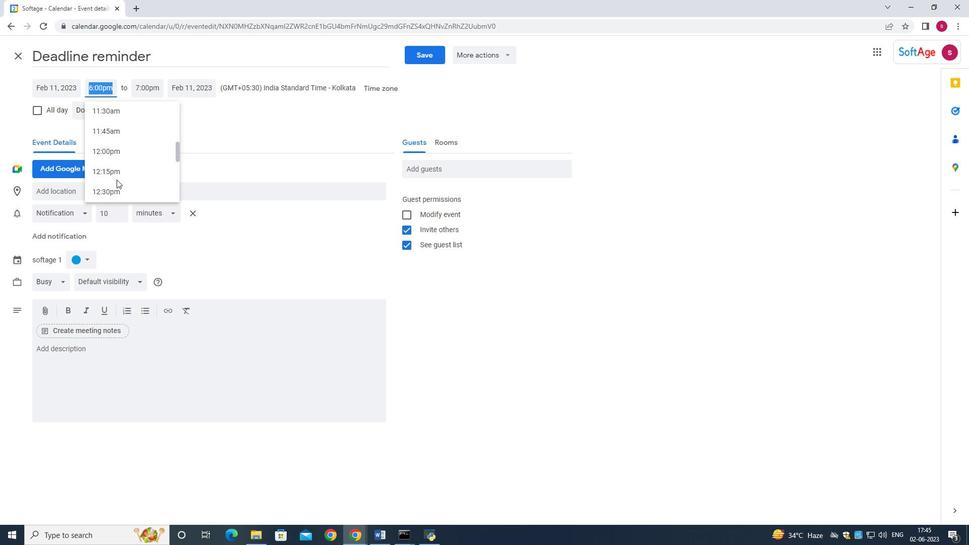
Action: Mouse scrolled (116, 180) with delta (0, 0)
Screenshot: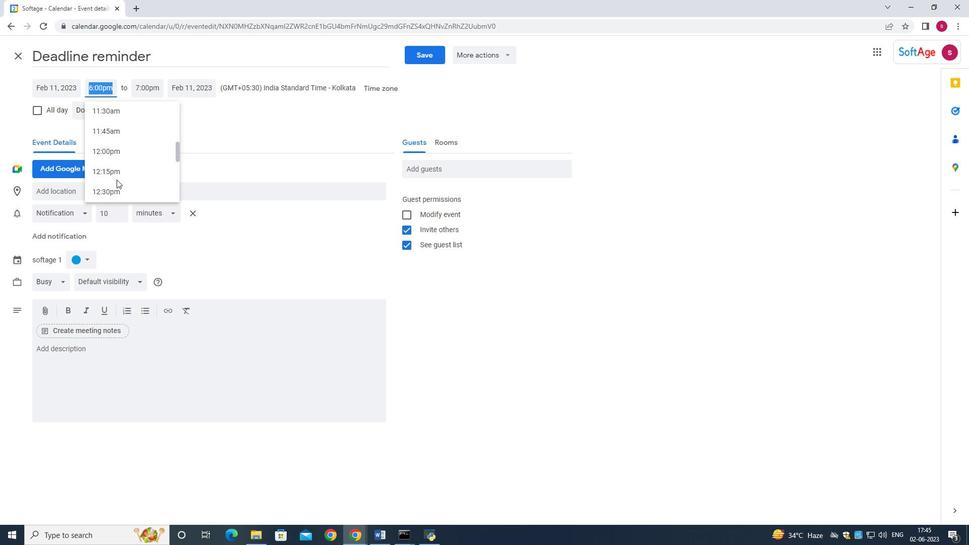 
Action: Mouse scrolled (116, 180) with delta (0, 0)
Screenshot: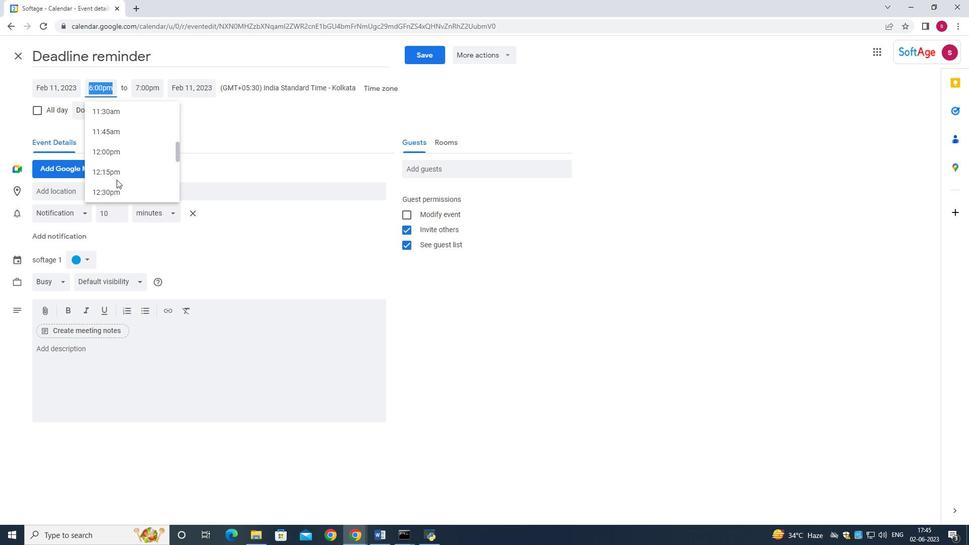 
Action: Mouse scrolled (116, 180) with delta (0, 0)
Screenshot: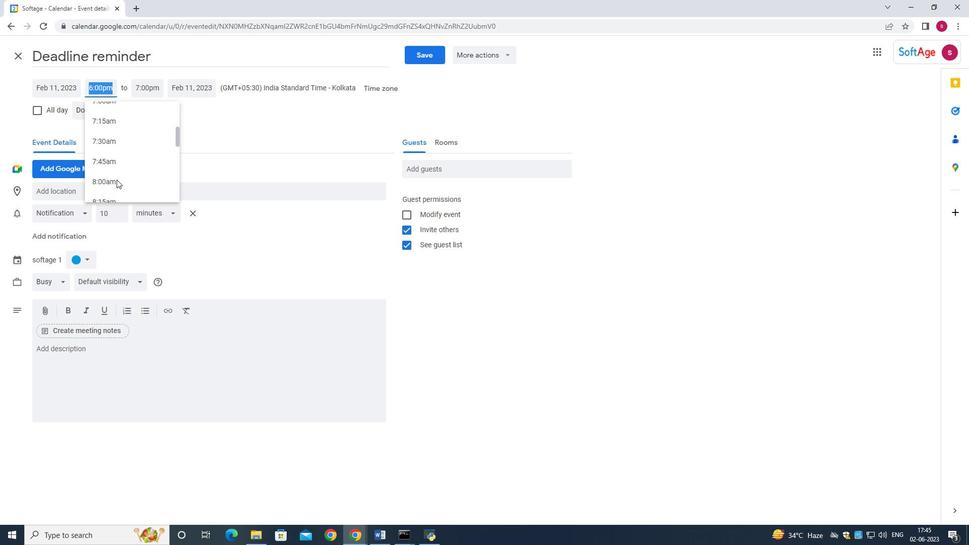 
Action: Mouse scrolled (116, 180) with delta (0, 0)
Screenshot: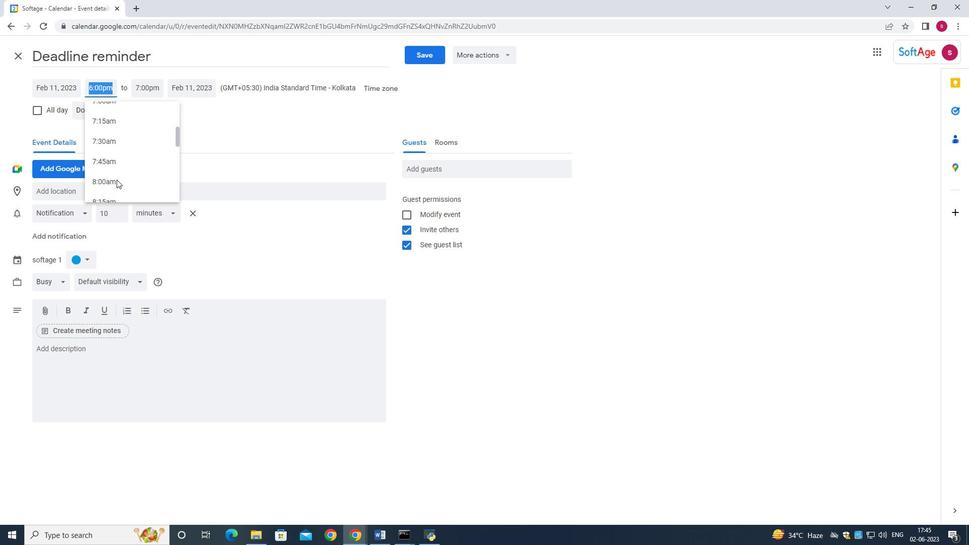 
Action: Mouse scrolled (116, 180) with delta (0, 0)
Screenshot: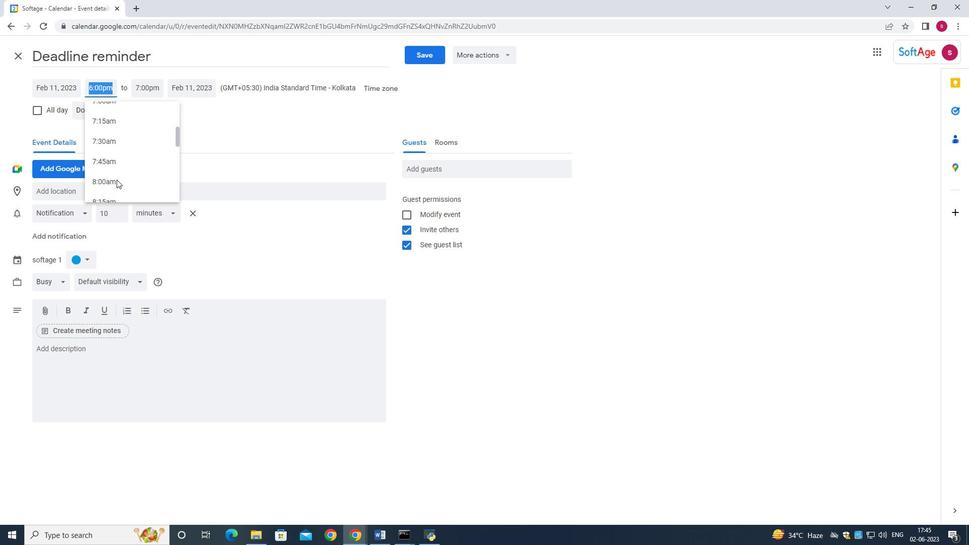 
Action: Mouse scrolled (116, 180) with delta (0, 0)
Screenshot: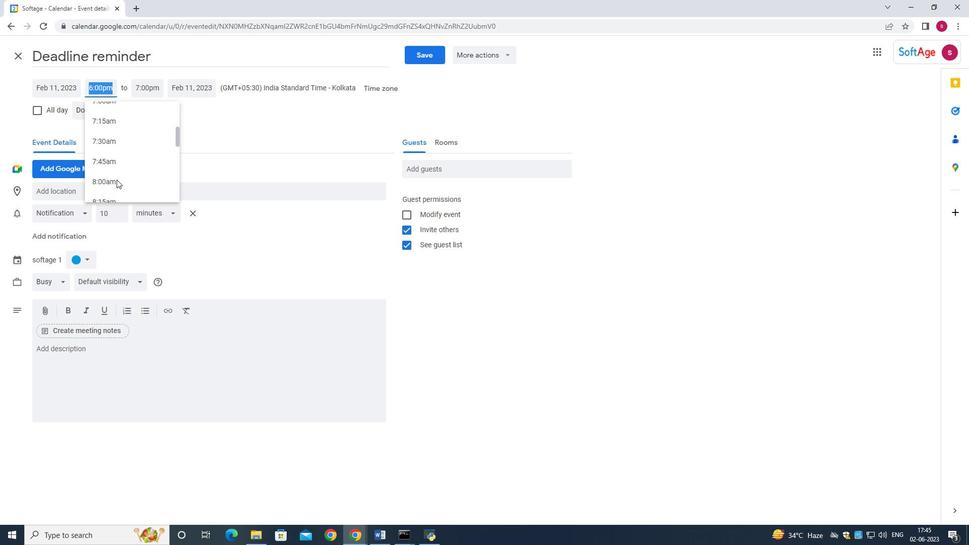 
Action: Mouse scrolled (116, 180) with delta (0, 0)
Screenshot: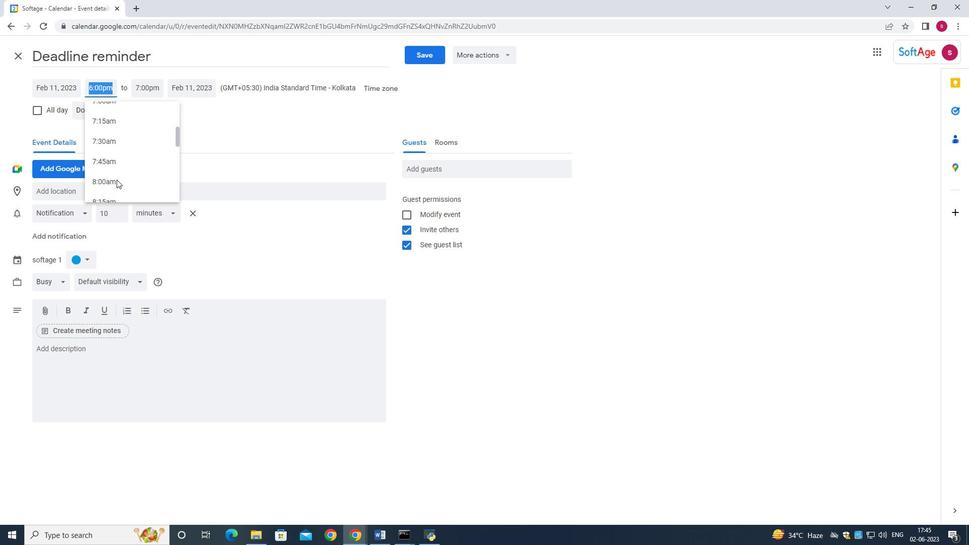 
Action: Mouse moved to (116, 170)
Screenshot: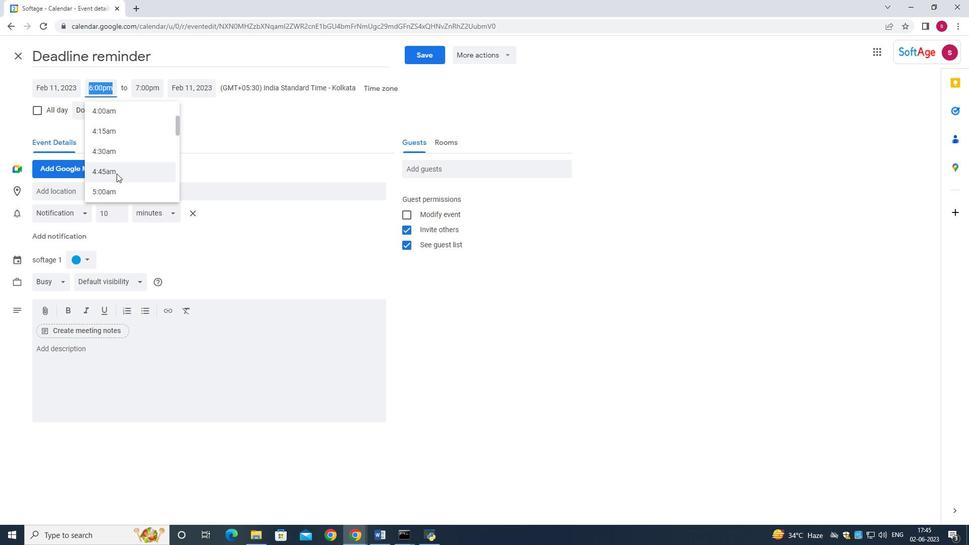 
Action: Mouse scrolled (116, 170) with delta (0, 0)
Screenshot: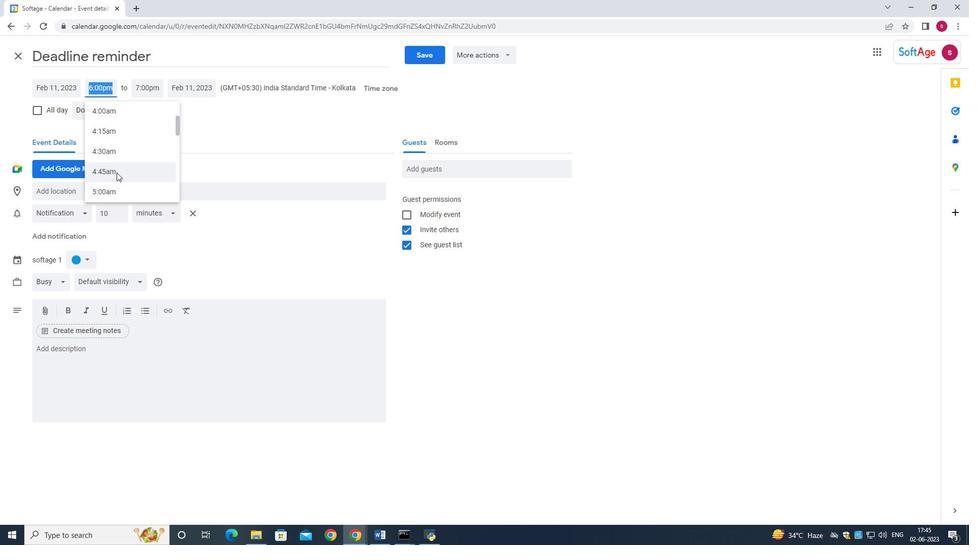 
Action: Mouse scrolled (116, 170) with delta (0, 0)
Screenshot: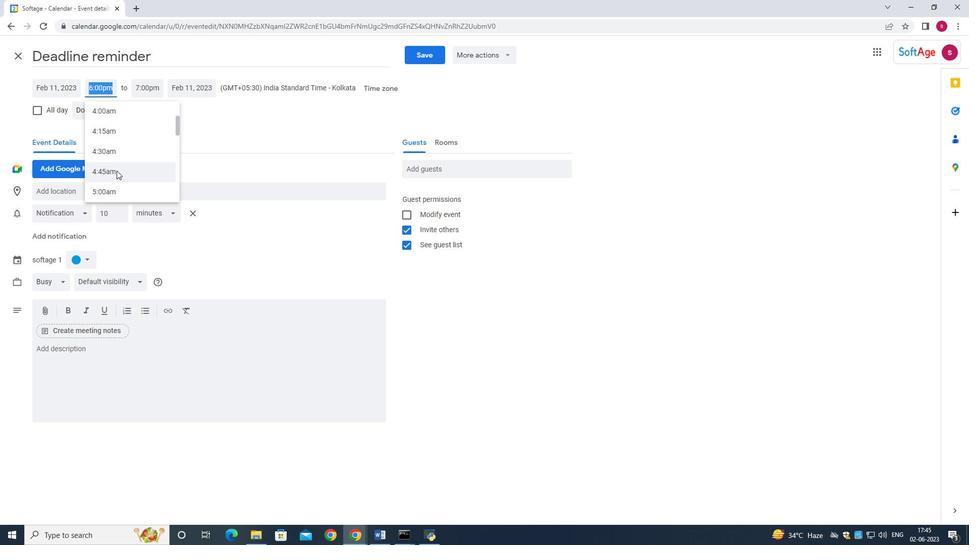 
Action: Mouse scrolled (116, 171) with delta (0, 0)
Screenshot: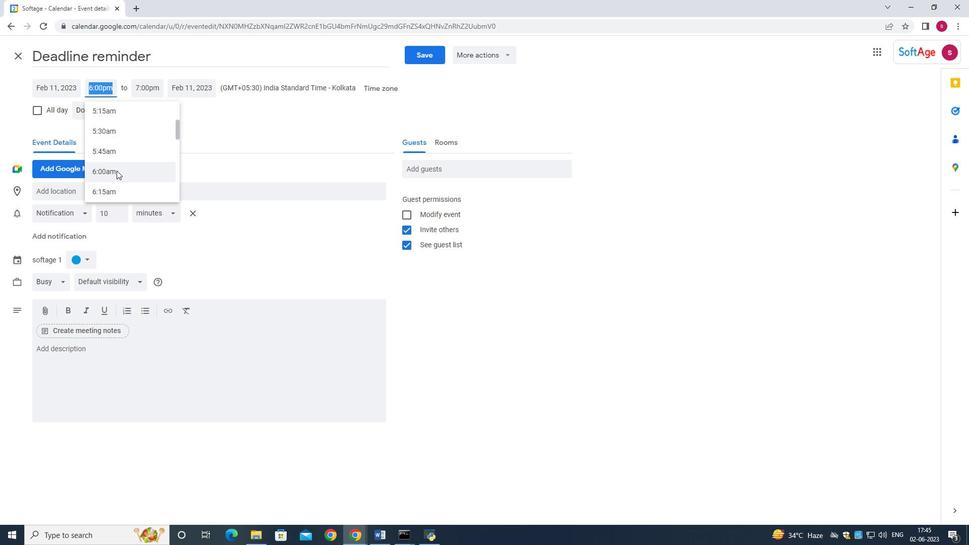 
Action: Mouse scrolled (116, 171) with delta (0, 0)
Screenshot: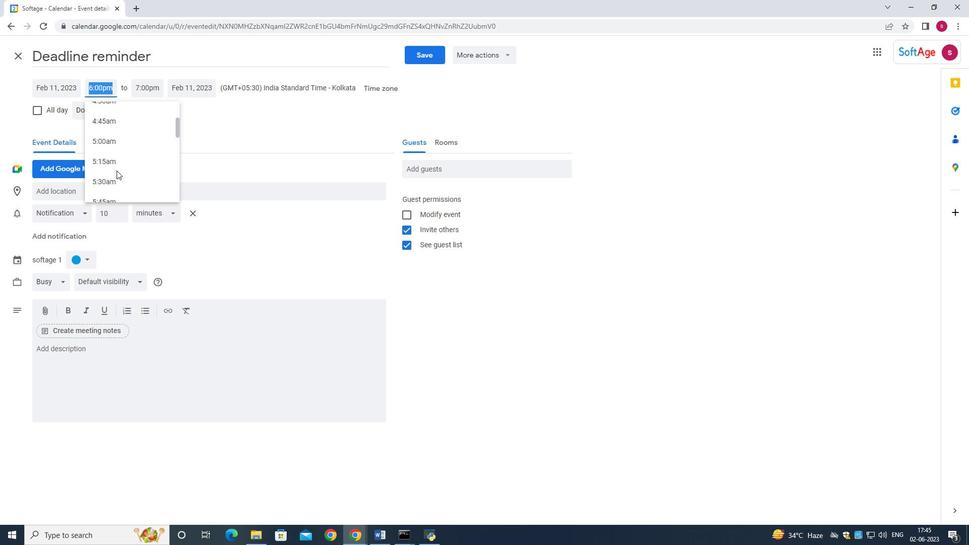 
Action: Mouse scrolled (116, 171) with delta (0, 0)
Screenshot: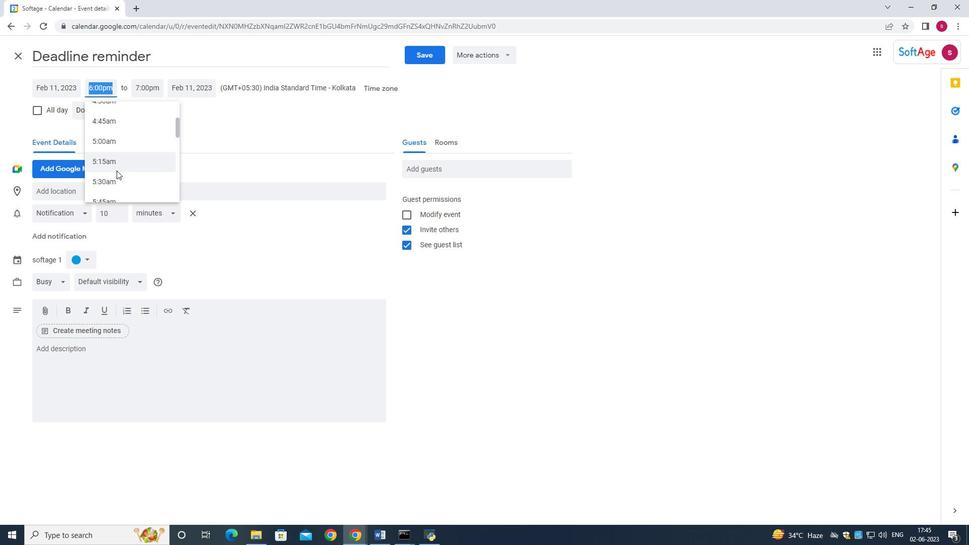 
Action: Mouse scrolled (116, 171) with delta (0, 0)
Screenshot: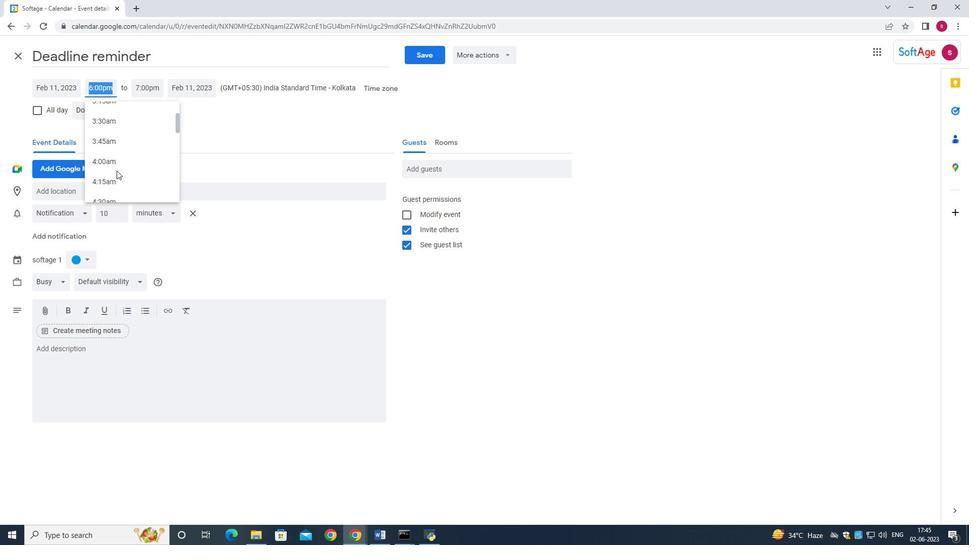 
Action: Mouse scrolled (116, 171) with delta (0, 0)
Screenshot: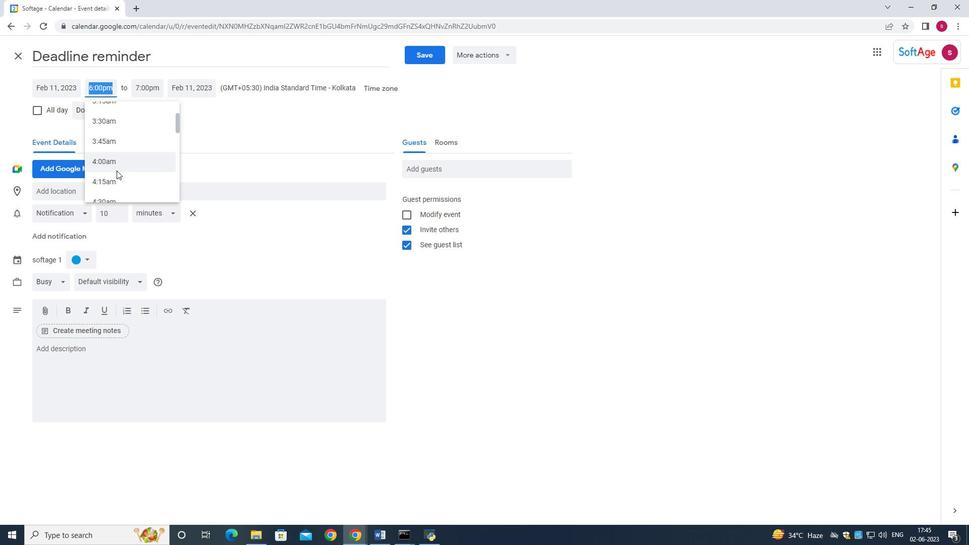 
Action: Mouse scrolled (116, 171) with delta (0, 0)
Screenshot: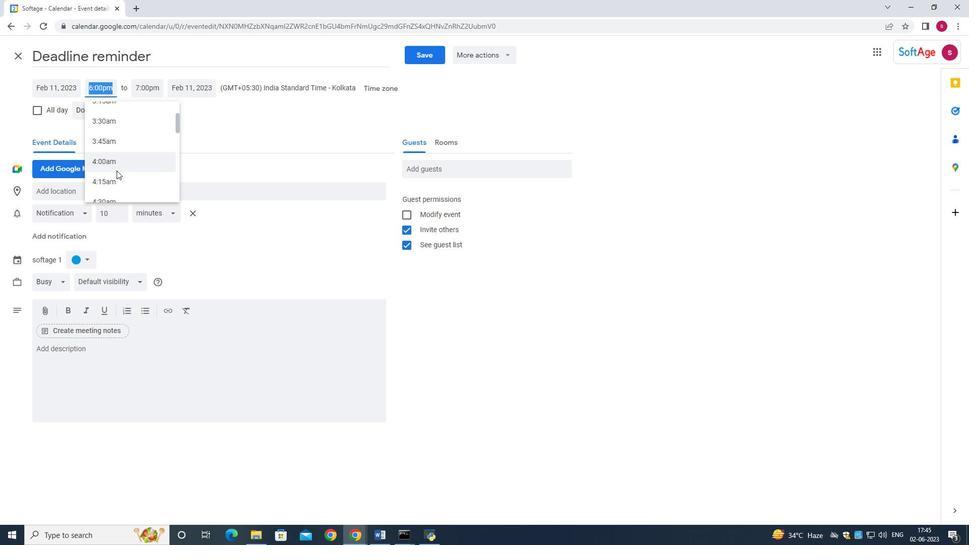 
Action: Mouse scrolled (116, 171) with delta (0, 0)
Screenshot: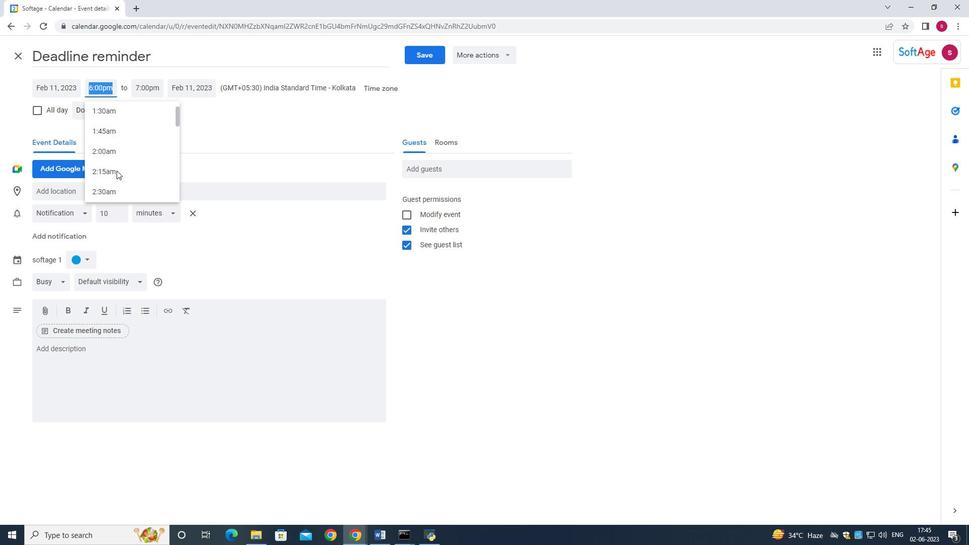 
Action: Mouse scrolled (116, 171) with delta (0, 0)
Screenshot: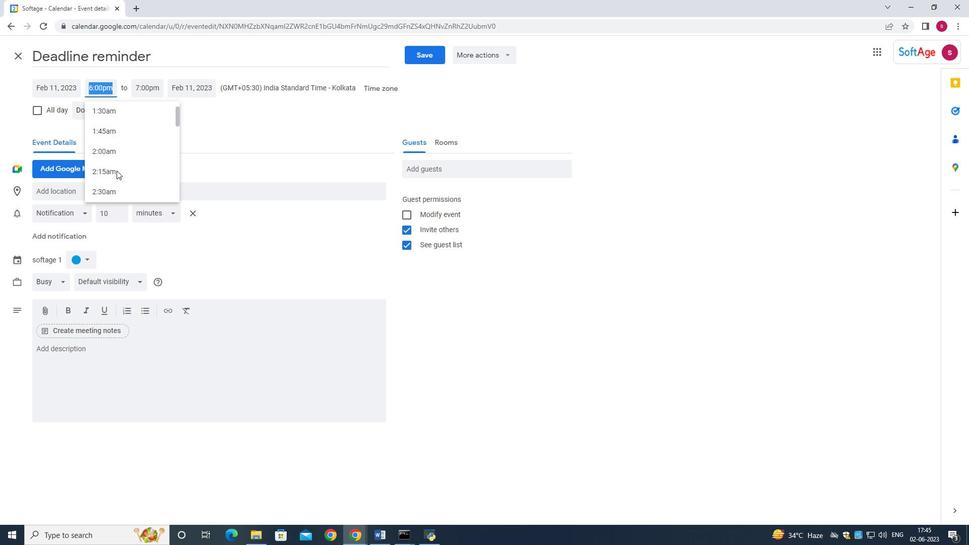 
Action: Mouse scrolled (116, 171) with delta (0, 0)
Screenshot: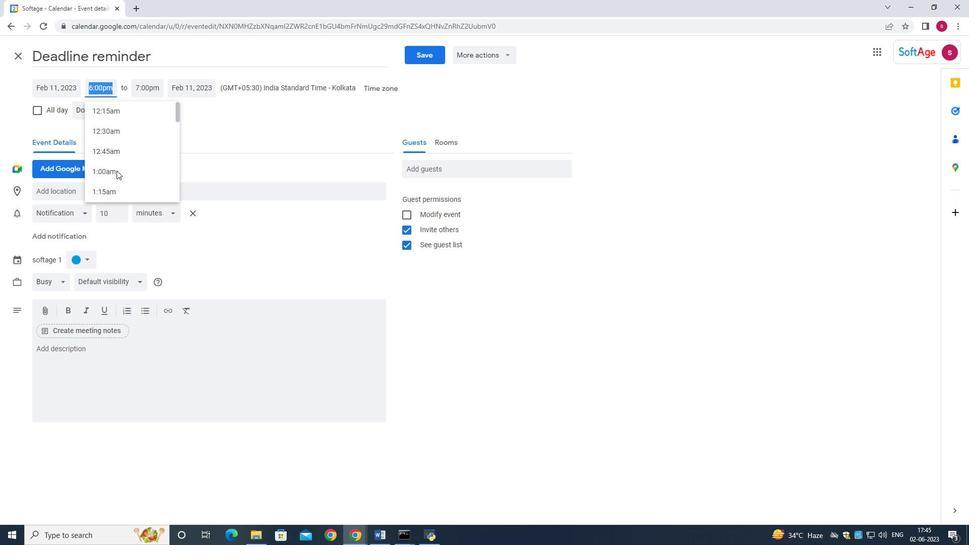 
Action: Mouse scrolled (116, 171) with delta (0, 0)
Screenshot: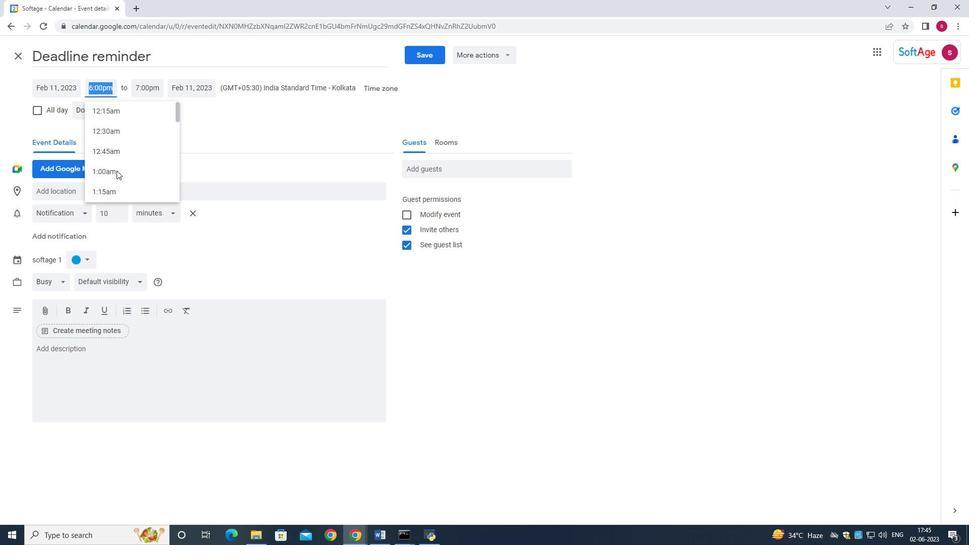 
Action: Mouse scrolled (116, 171) with delta (0, 0)
Screenshot: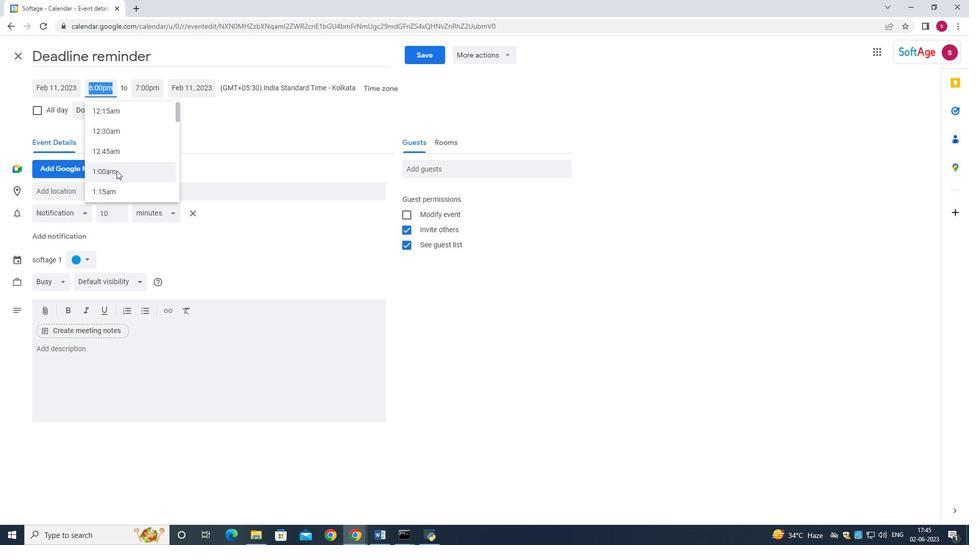 
Action: Mouse scrolled (116, 171) with delta (0, 0)
Screenshot: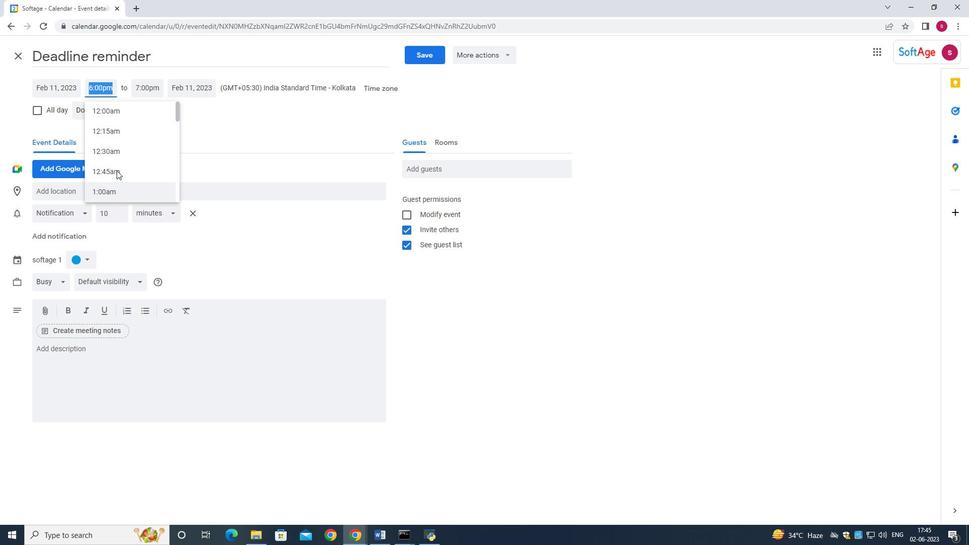 
Action: Mouse scrolled (116, 171) with delta (0, 0)
Screenshot: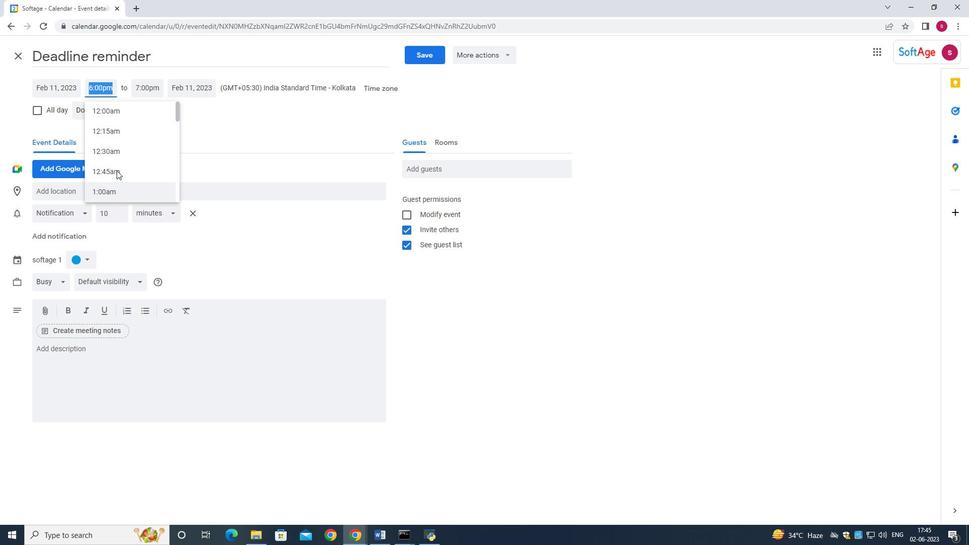 
Action: Mouse scrolled (116, 171) with delta (0, 0)
Screenshot: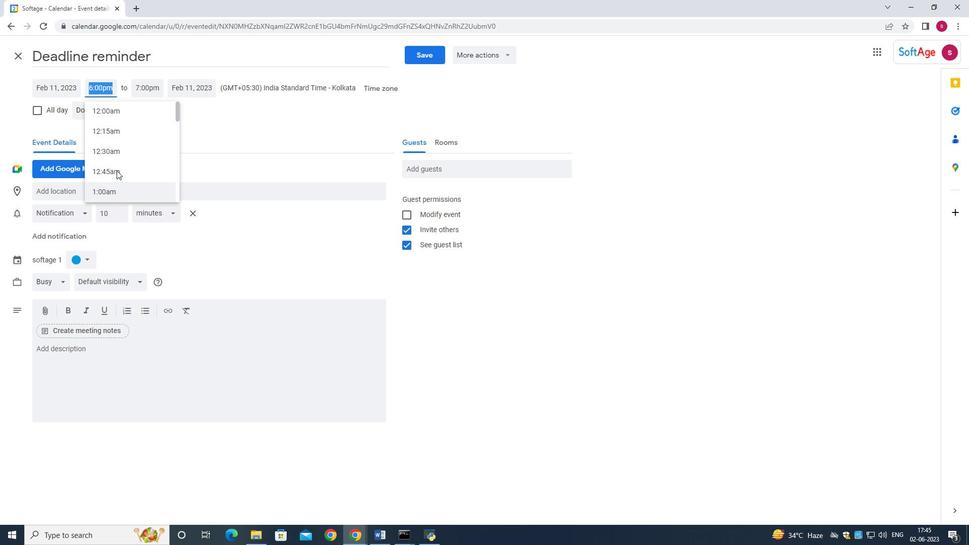 
Action: Mouse scrolled (116, 171) with delta (0, 0)
Screenshot: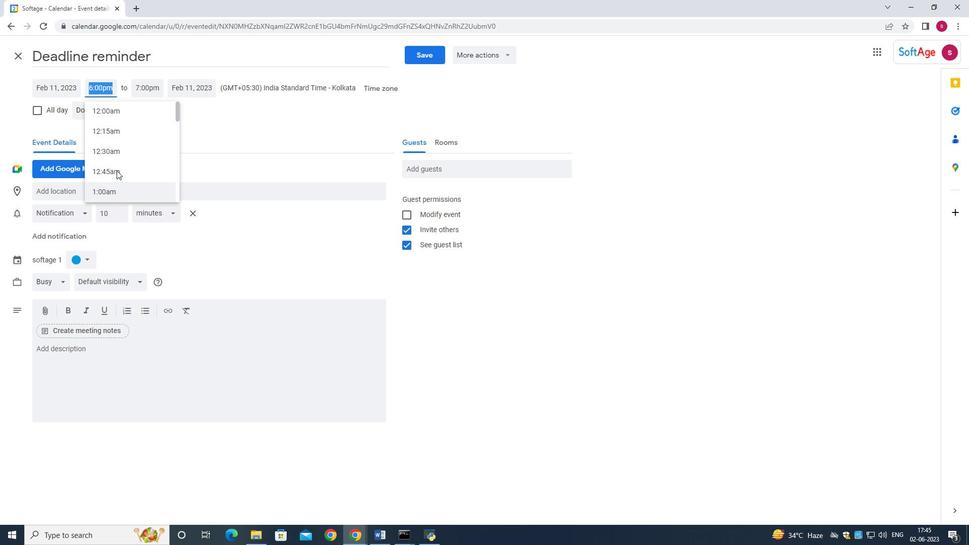 
Action: Mouse moved to (120, 147)
Screenshot: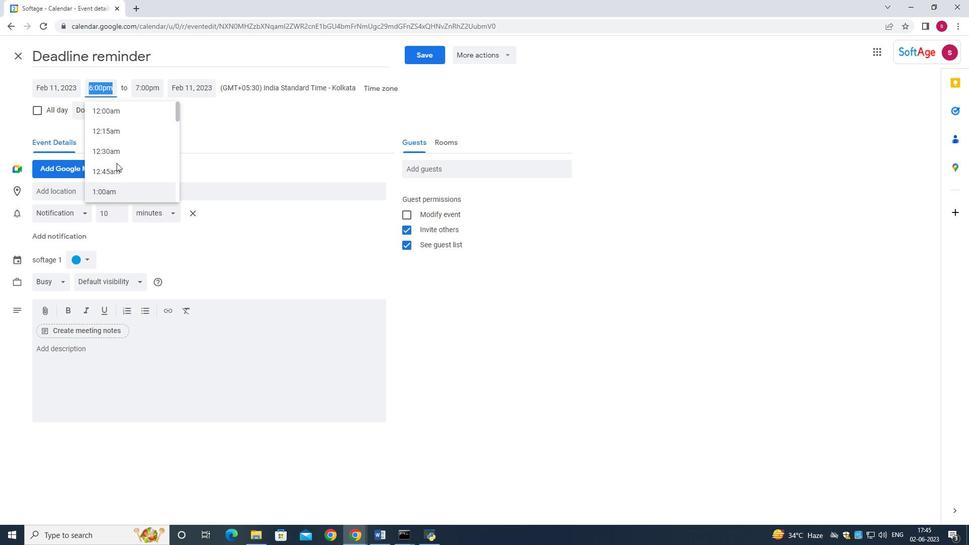 
Action: Mouse scrolled (120, 147) with delta (0, 0)
Screenshot: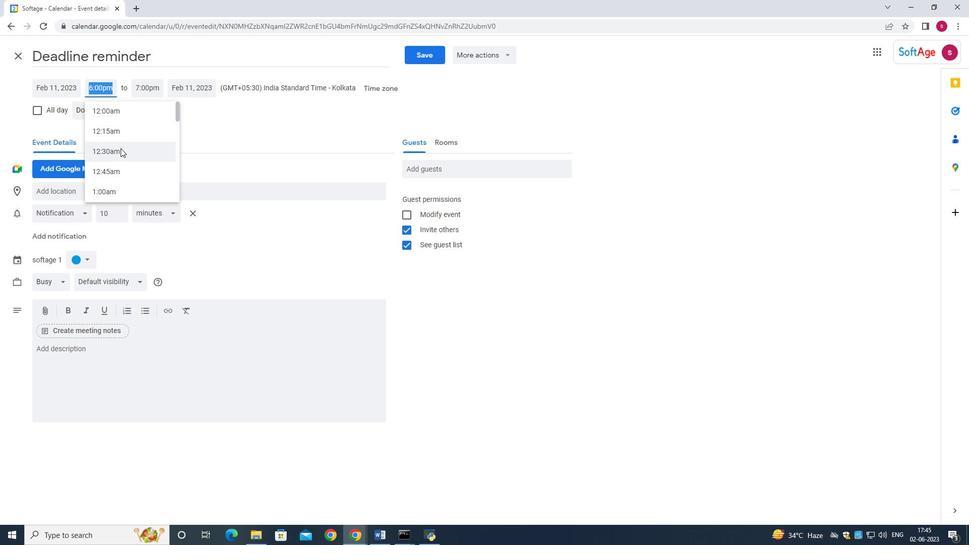 
Action: Mouse scrolled (120, 147) with delta (0, 0)
Screenshot: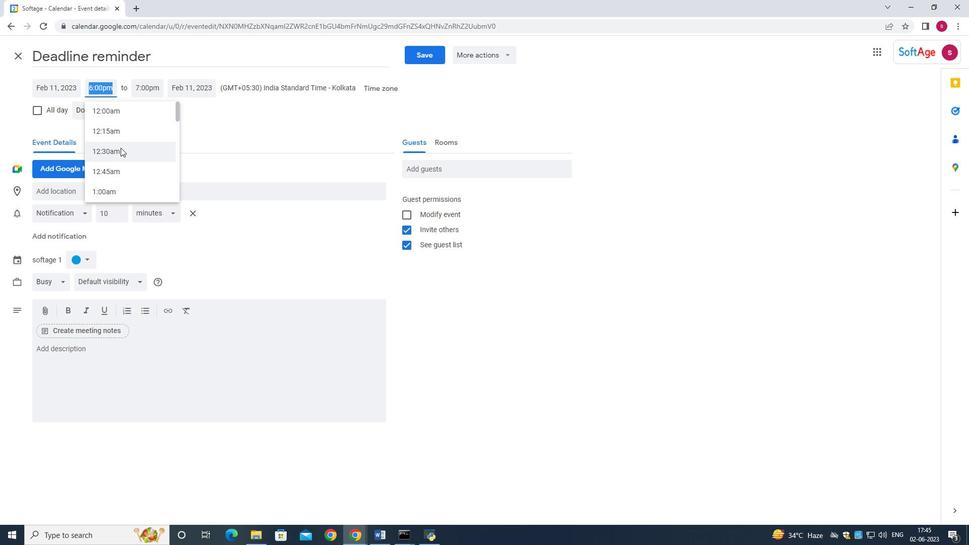 
Action: Mouse scrolled (120, 147) with delta (0, 0)
Screenshot: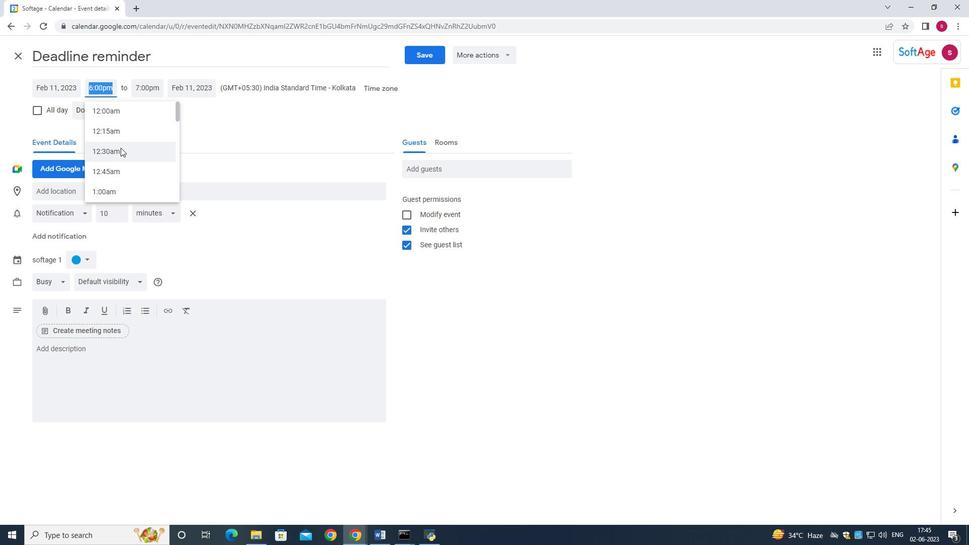 
Action: Mouse scrolled (120, 147) with delta (0, 0)
Screenshot: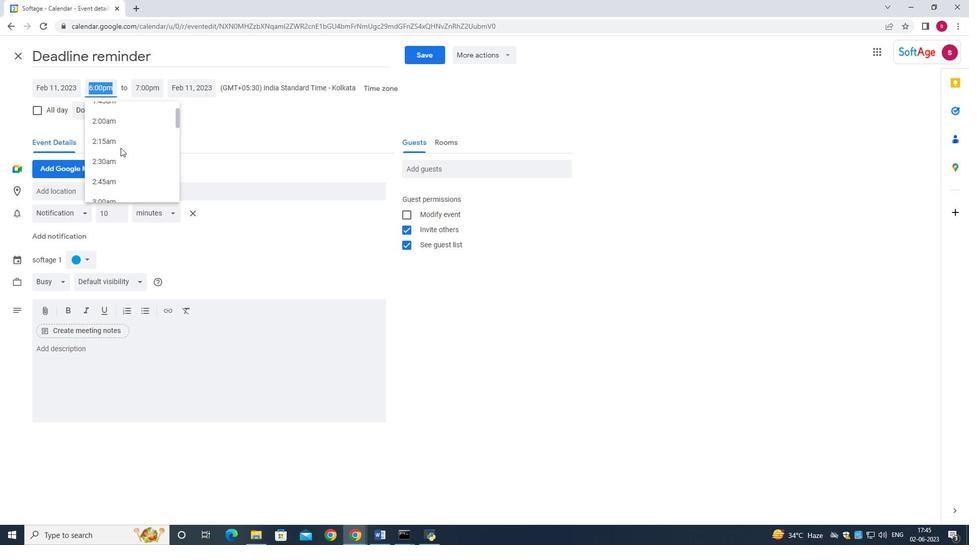 
Action: Mouse scrolled (120, 147) with delta (0, 0)
Screenshot: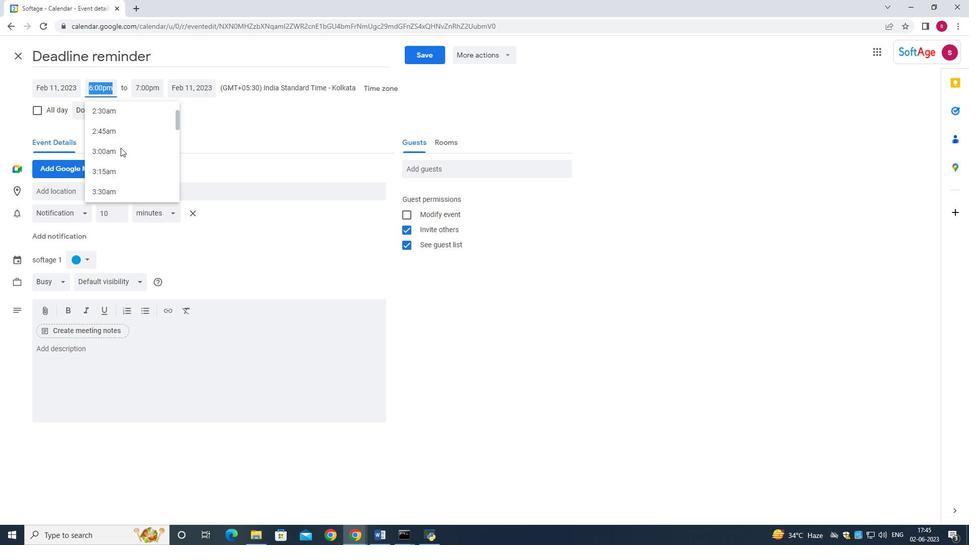 
Action: Mouse scrolled (120, 147) with delta (0, 0)
Screenshot: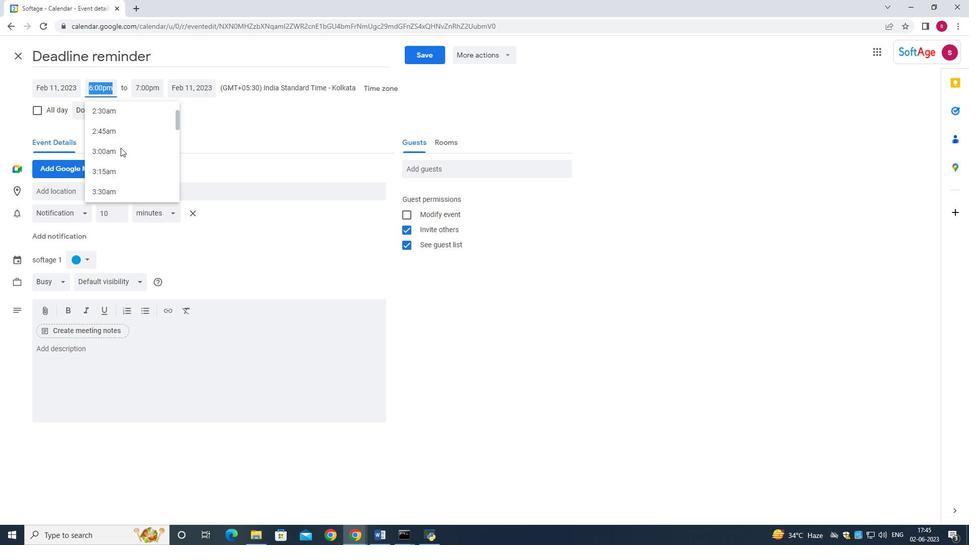 
Action: Mouse scrolled (120, 147) with delta (0, 0)
Screenshot: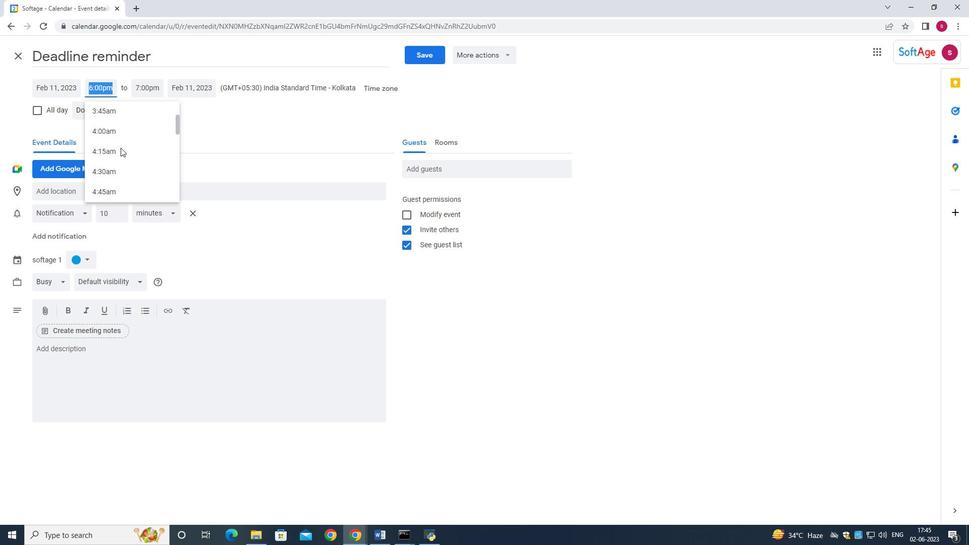 
Action: Mouse scrolled (120, 147) with delta (0, 0)
Screenshot: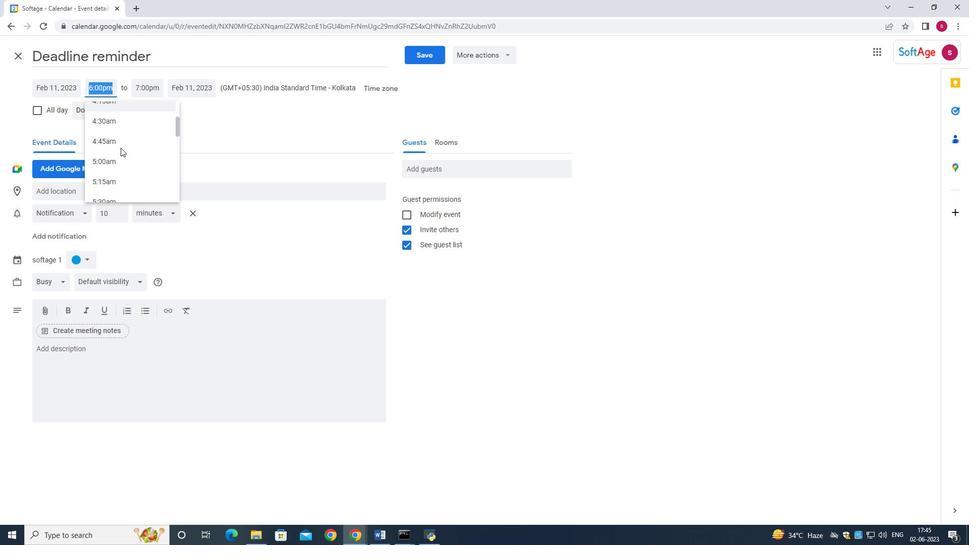 
Action: Mouse scrolled (120, 147) with delta (0, 0)
Screenshot: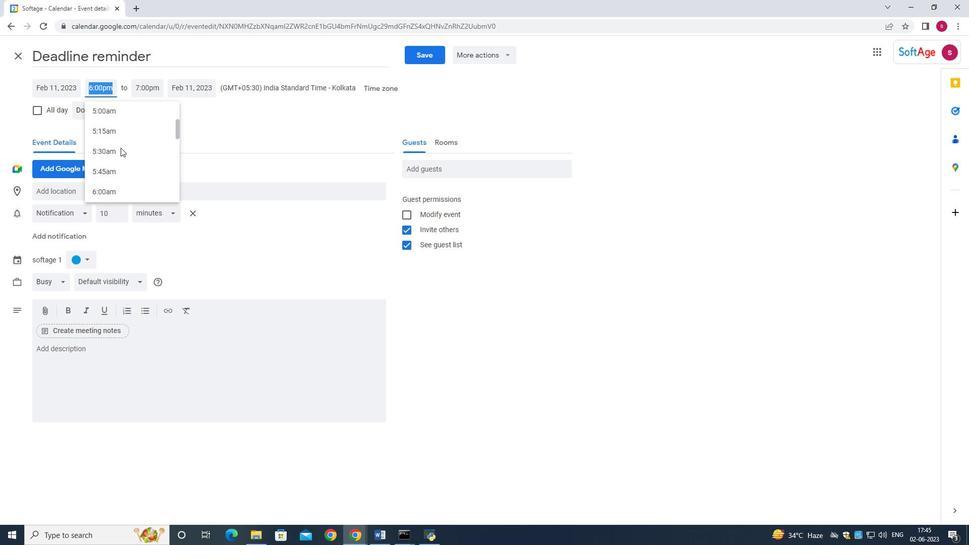 
Action: Mouse scrolled (120, 147) with delta (0, 0)
Screenshot: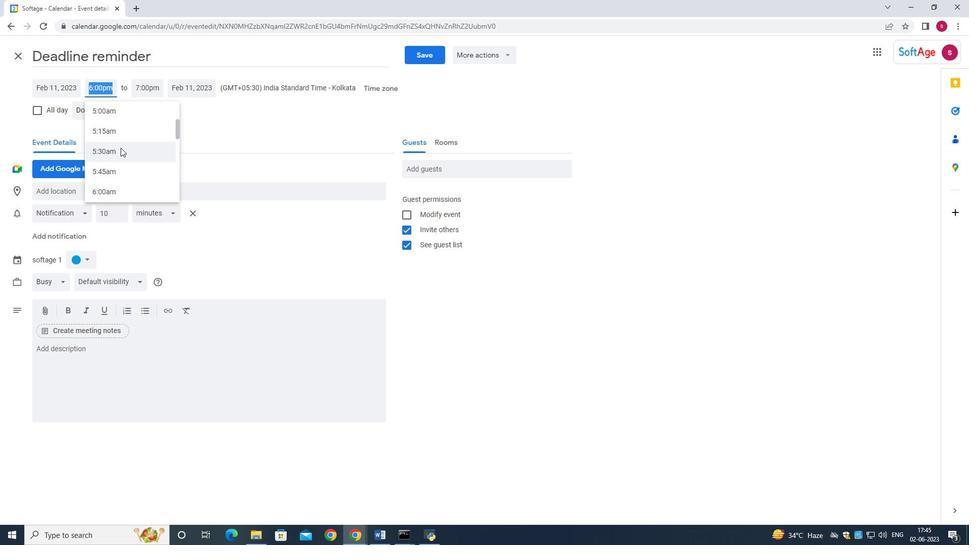 
Action: Mouse moved to (122, 171)
Screenshot: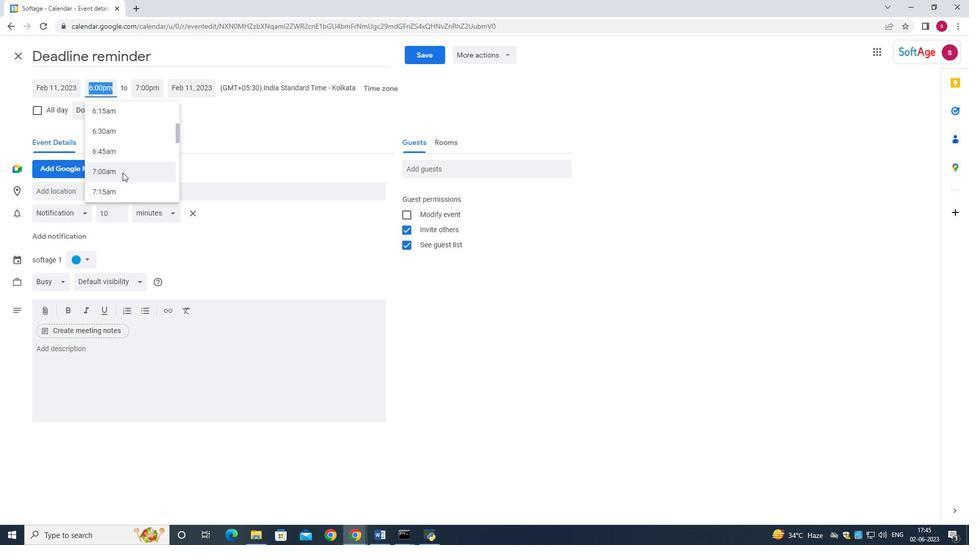 
Action: Mouse pressed left at (122, 171)
Screenshot: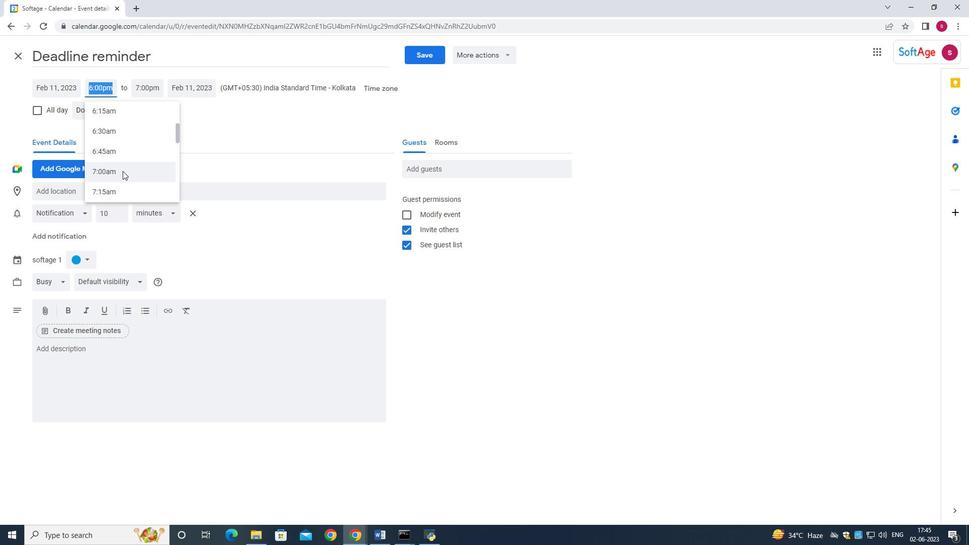 
Action: Mouse moved to (144, 89)
Screenshot: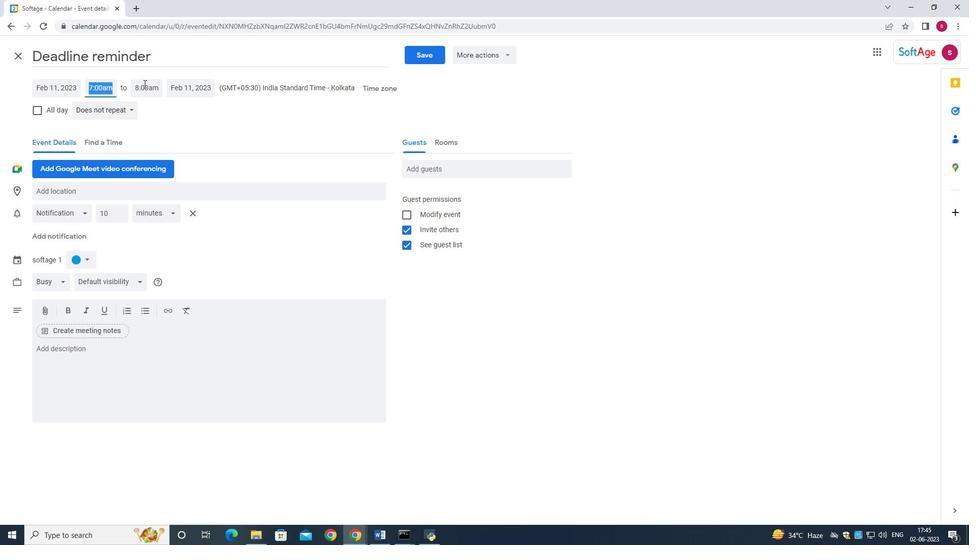 
Action: Mouse pressed left at (144, 89)
Screenshot: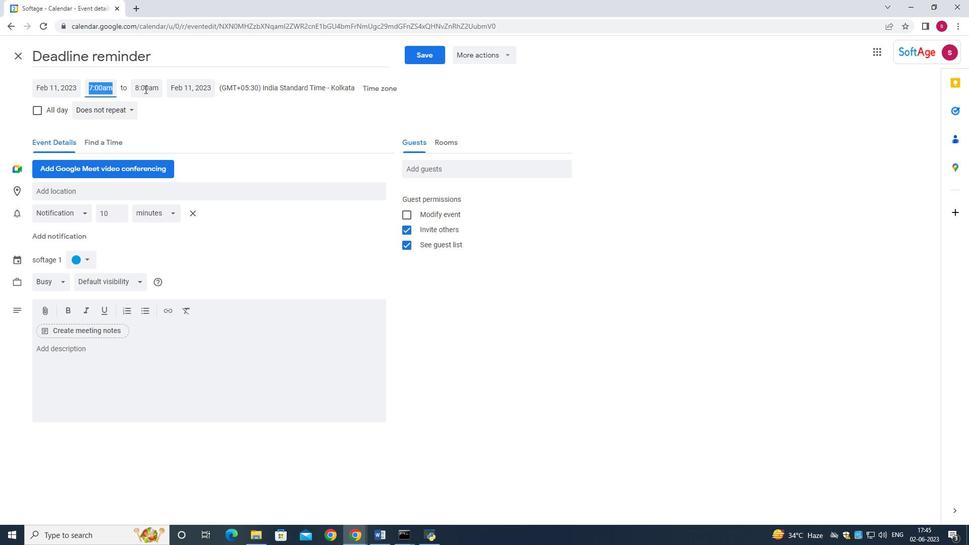 
Action: Mouse moved to (175, 150)
Screenshot: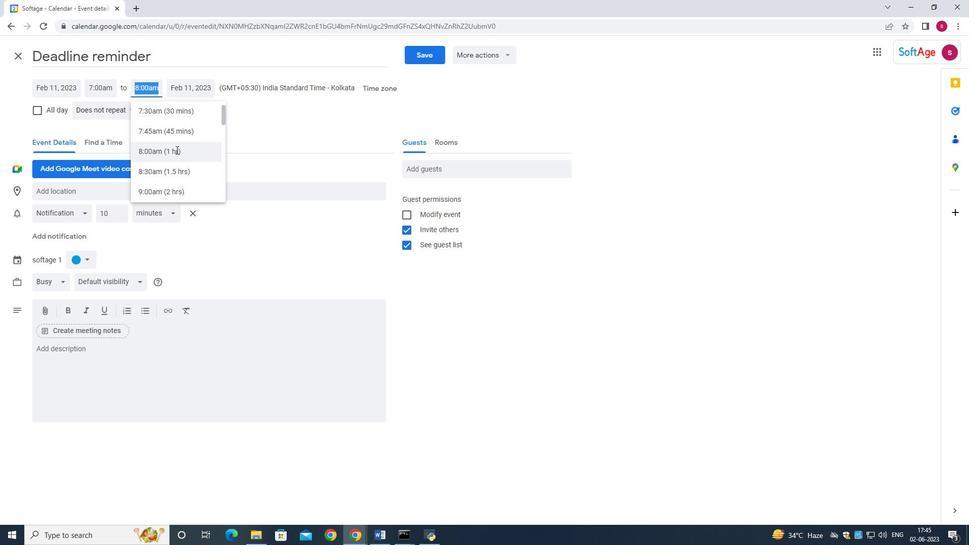 
Action: Mouse scrolled (175, 149) with delta (0, 0)
Screenshot: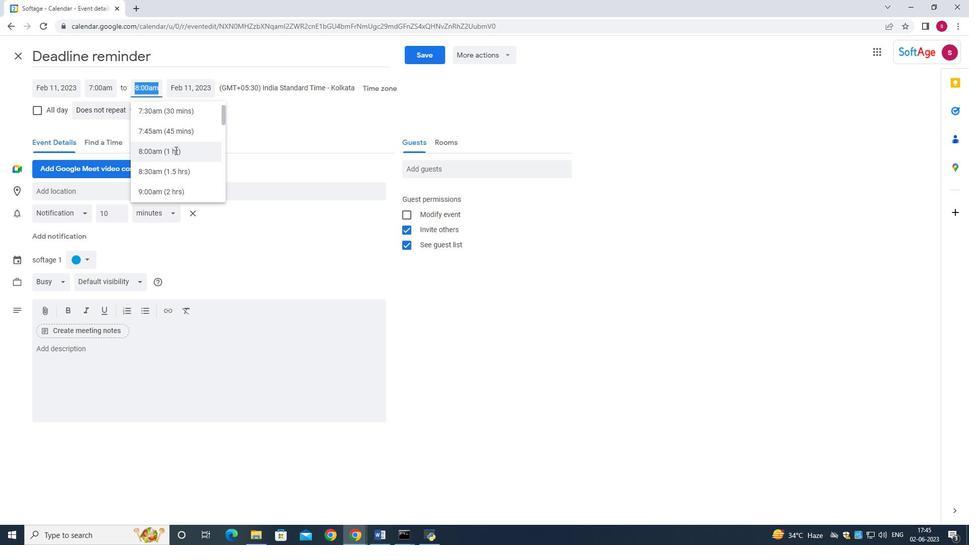
Action: Mouse moved to (156, 142)
Screenshot: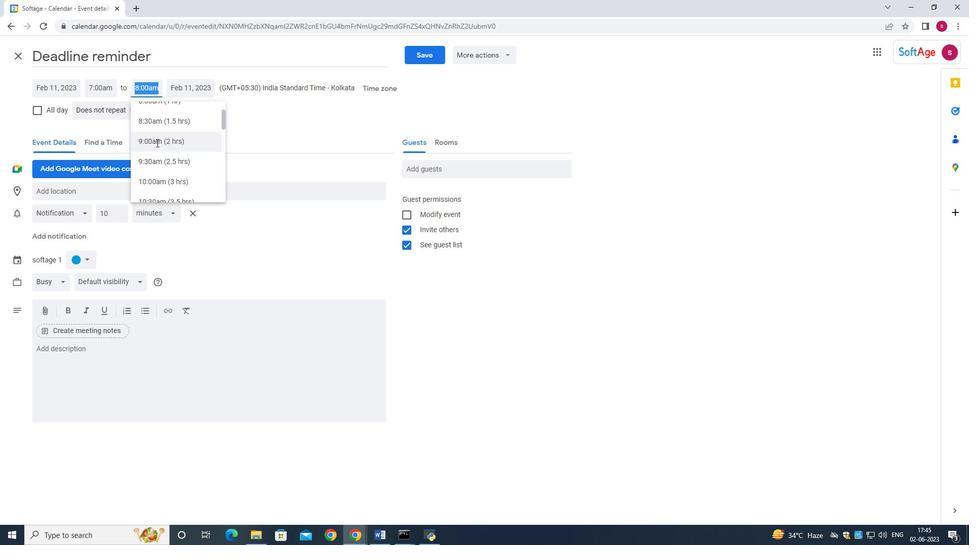 
Action: Mouse pressed left at (156, 142)
Screenshot: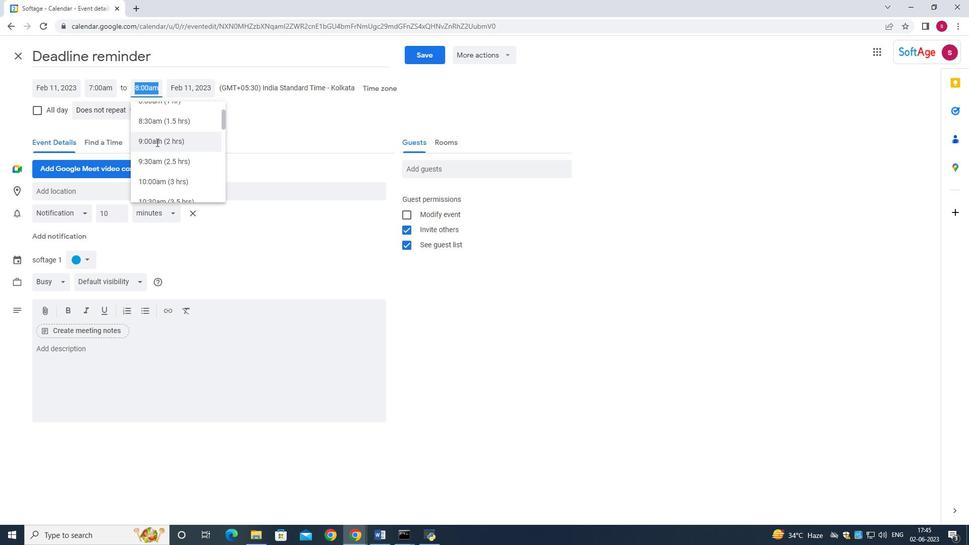 
Action: Mouse moved to (58, 354)
Screenshot: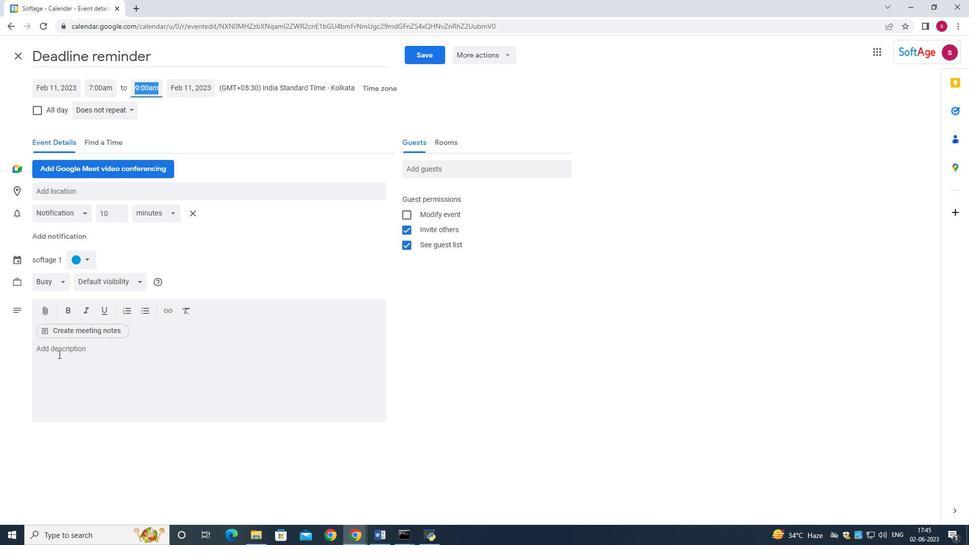 
Action: Mouse pressed left at (58, 354)
Screenshot: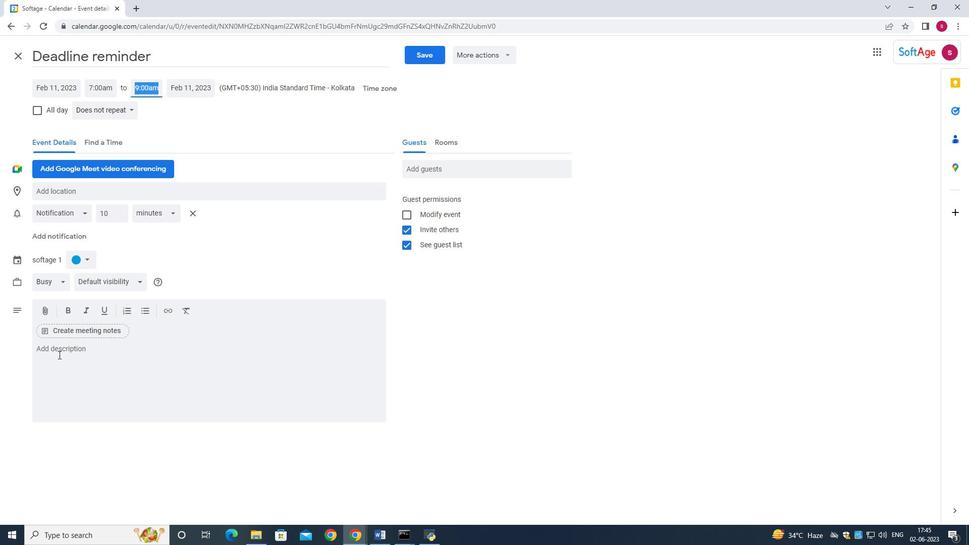 
Action: Mouse moved to (53, 356)
Screenshot: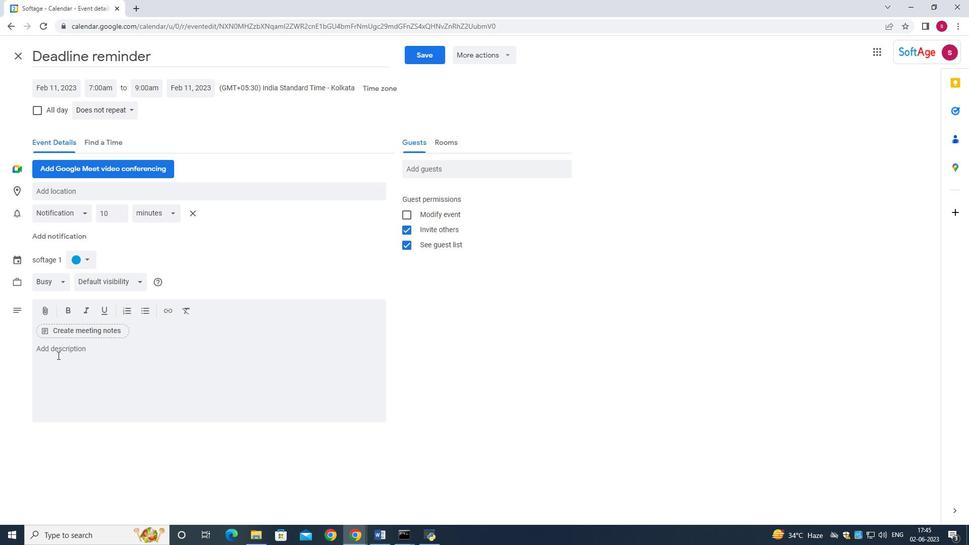 
Action: Key pressed <Key.shift>Dead
Screenshot: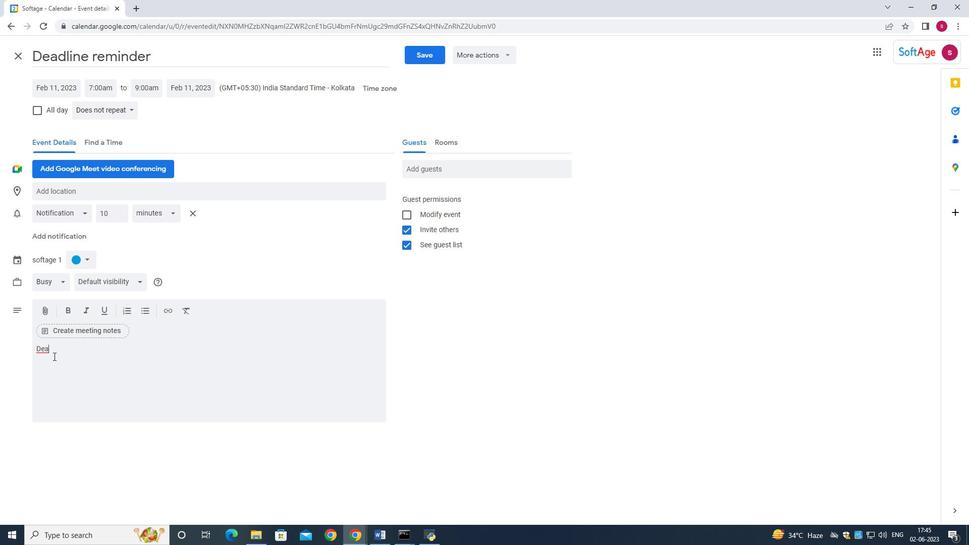 
Action: Mouse moved to (53, 356)
Screenshot: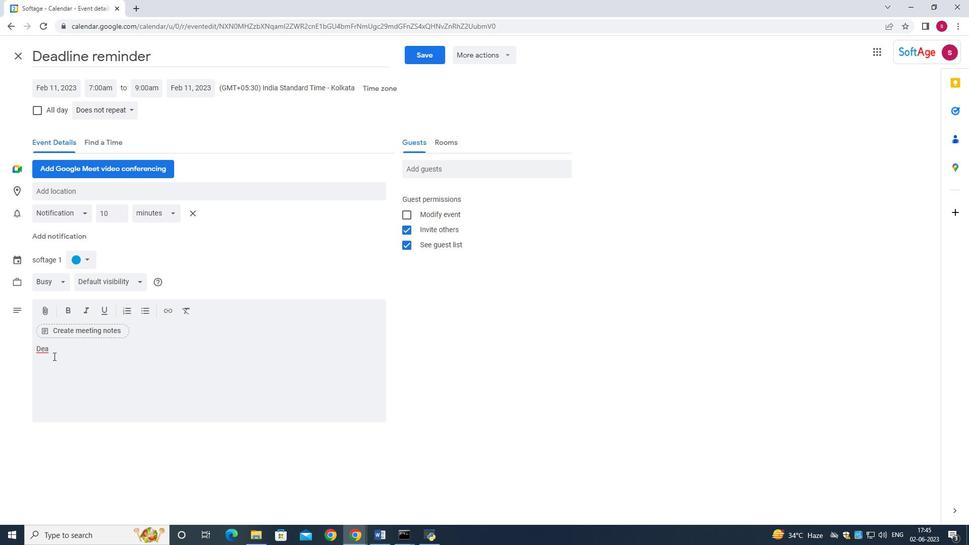 
Action: Key pressed line<Key.space>reminders<Key.space>encourage<Key.space>proactive<Key.space>planning<Key.space>ab<Key.backspace>nd<Key.space>time<Key.space>management<Key.space>.<Key.space><Key.shift>They<Key.space>serve<Key.space>as<Key.space>a<Key.space>cue<Key.space>for<Key.space>individuals<Key.space>to<Key.space>assess<Key.space>their<Key.space>progress,<Key.space>identify<Key.space>any<Key.space>obstacles,<Key.space>and<Key.space>adjust<Key.space>their<Key.space>plans<Key.space>accordingly<Key.space>to<Key.space>ensure<Key.space>timely<Key.space>completion<Key.space>of<Key.space>the<Key.space>task<Key.space>or<Key.space>project.<Key.space><Key.shift>Select<Key.space>event<Key.space><Key.backspace><Key.backspace><Key.backspace><Key.backspace><Key.backspace><Key.backspace><Key.backspace><Key.backspace><Key.backspace><Key.backspace><Key.backspace><Key.backspace><Key.backspace>
Screenshot: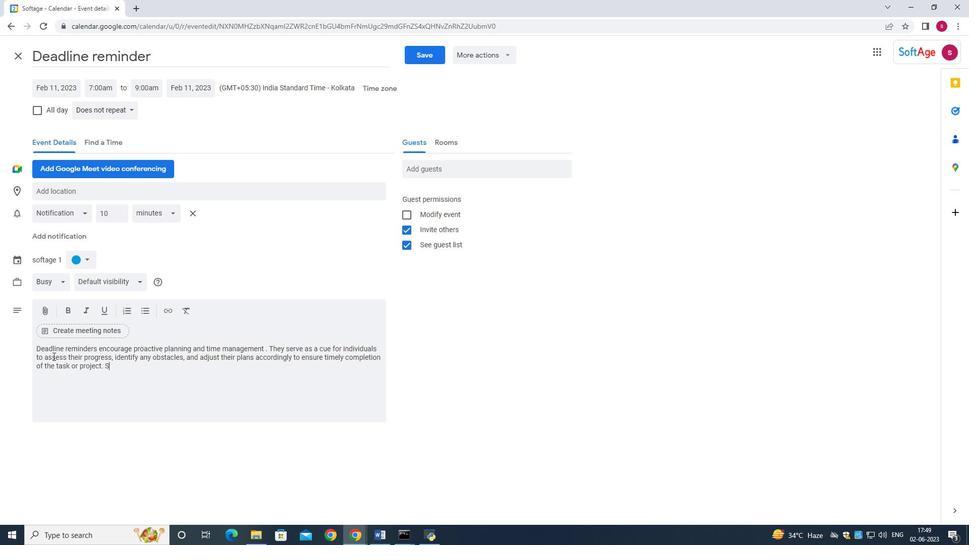 
Action: Mouse moved to (79, 257)
Screenshot: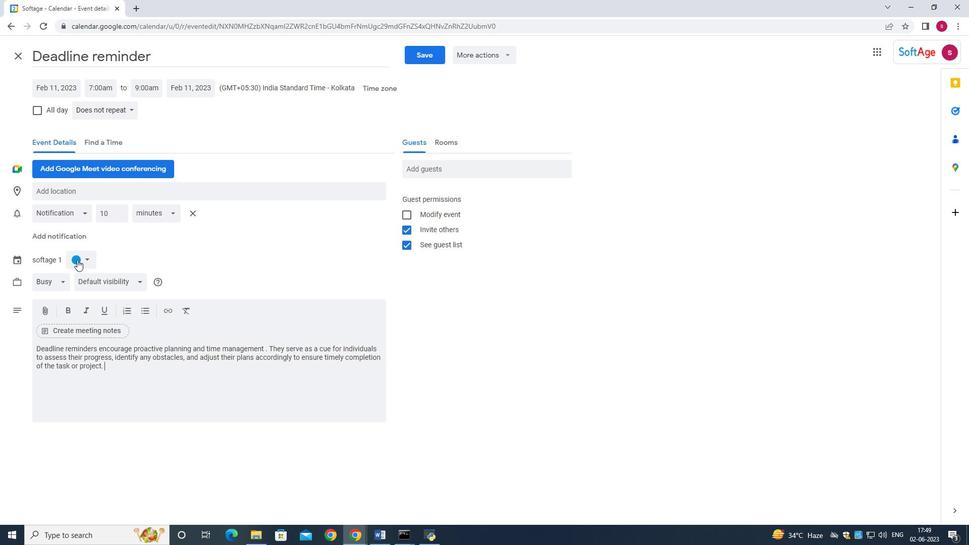 
Action: Mouse pressed left at (79, 257)
Screenshot: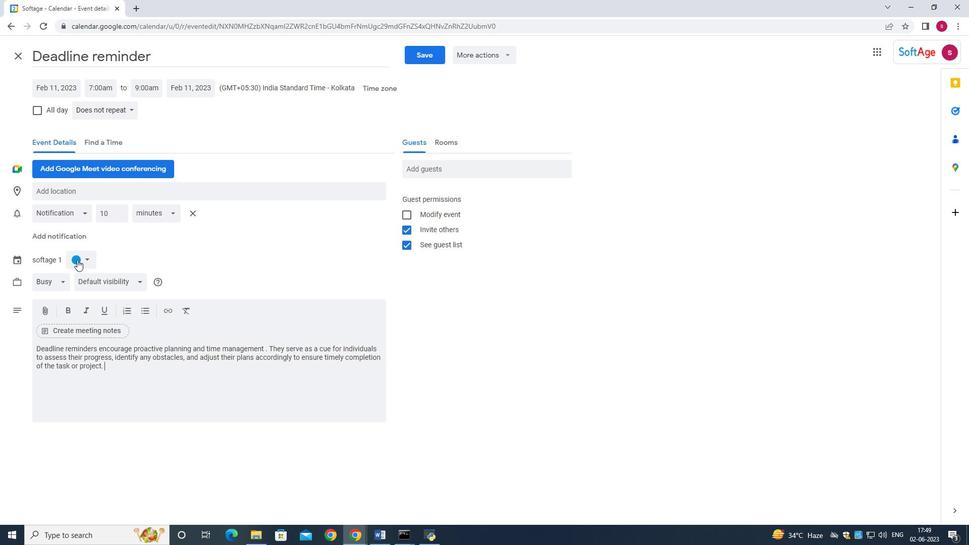 
Action: Mouse moved to (77, 306)
Screenshot: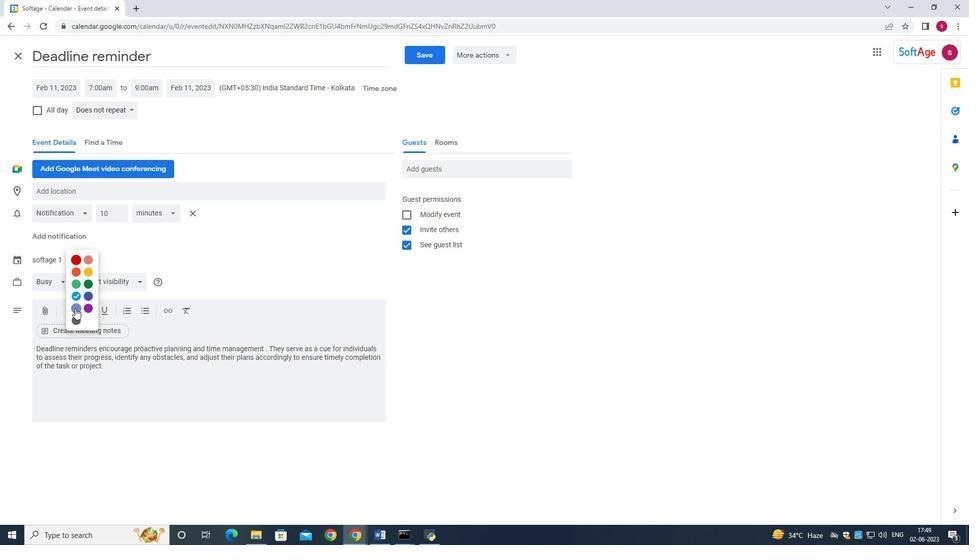 
Action: Mouse pressed left at (77, 306)
Screenshot: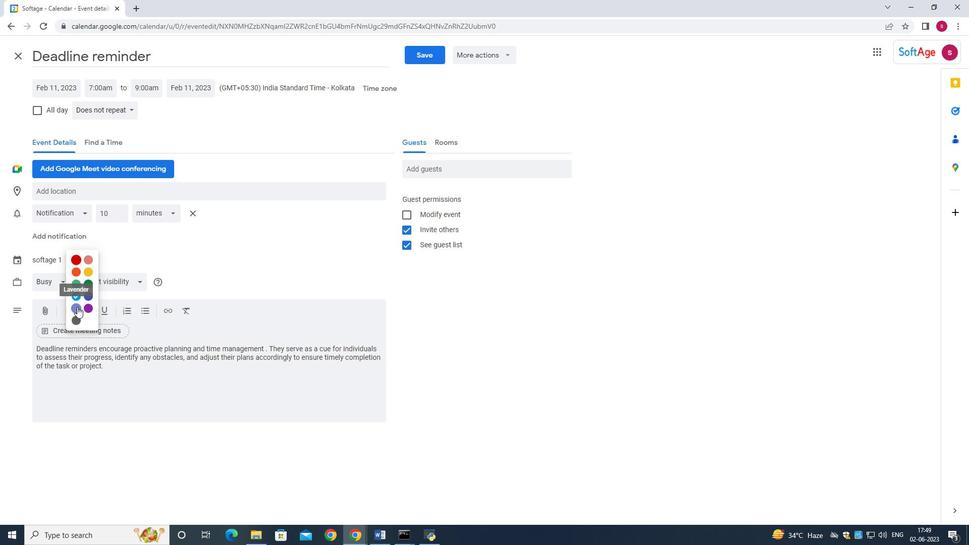 
Action: Mouse moved to (76, 190)
Screenshot: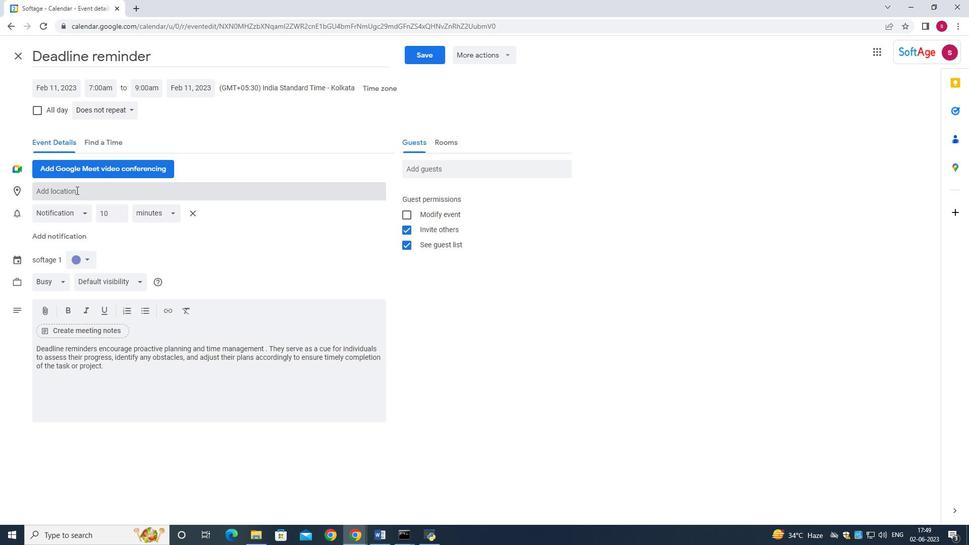
Action: Mouse pressed left at (76, 190)
Screenshot: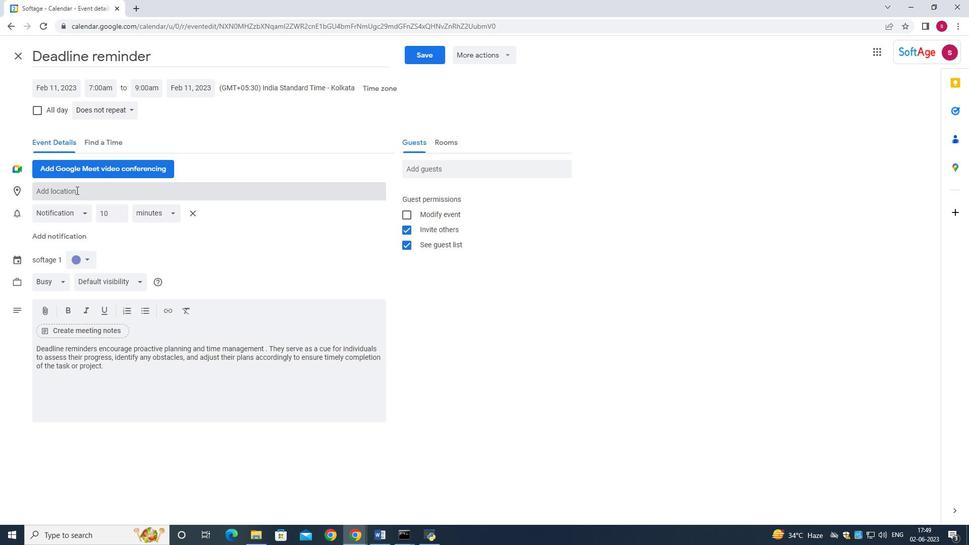 
Action: Mouse moved to (73, 191)
Screenshot: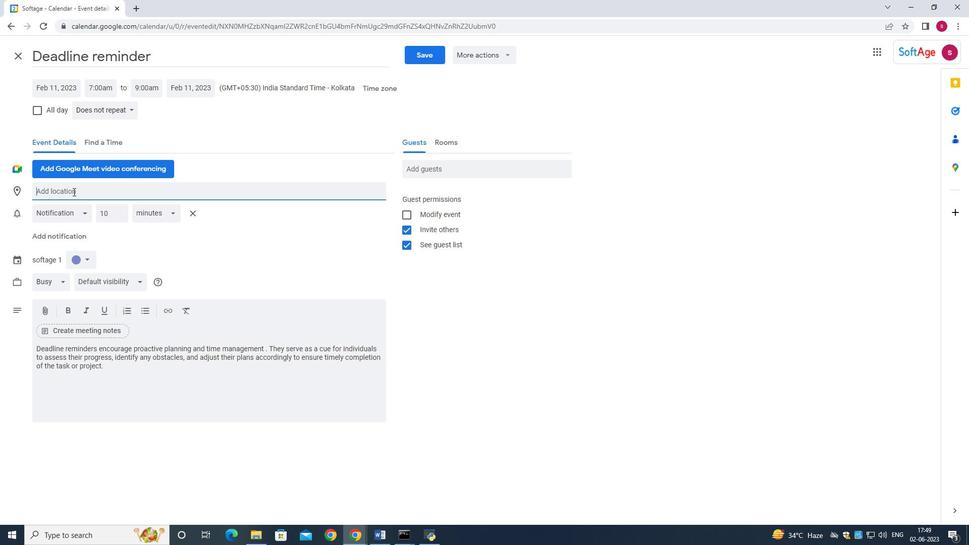 
Action: Key pressed 987
Screenshot: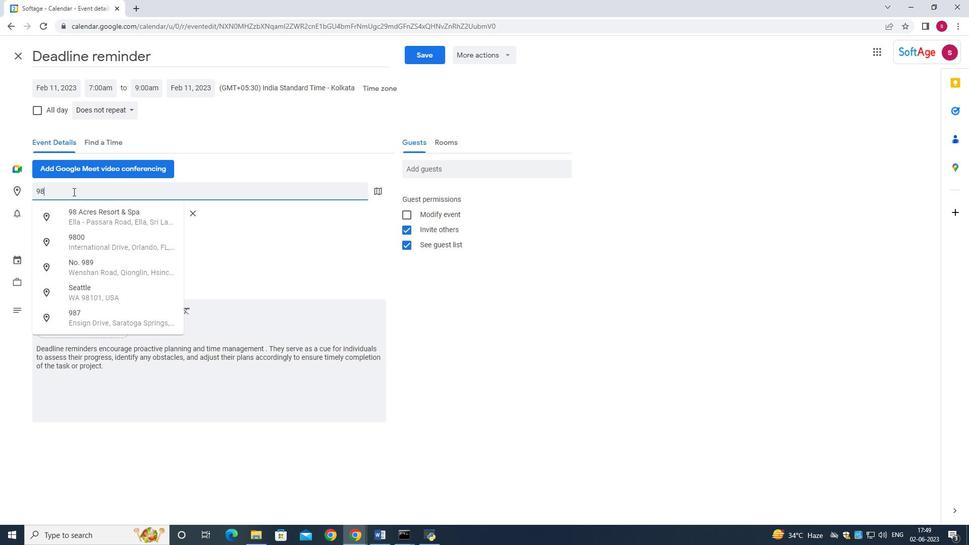 
Action: Mouse moved to (69, 217)
Screenshot: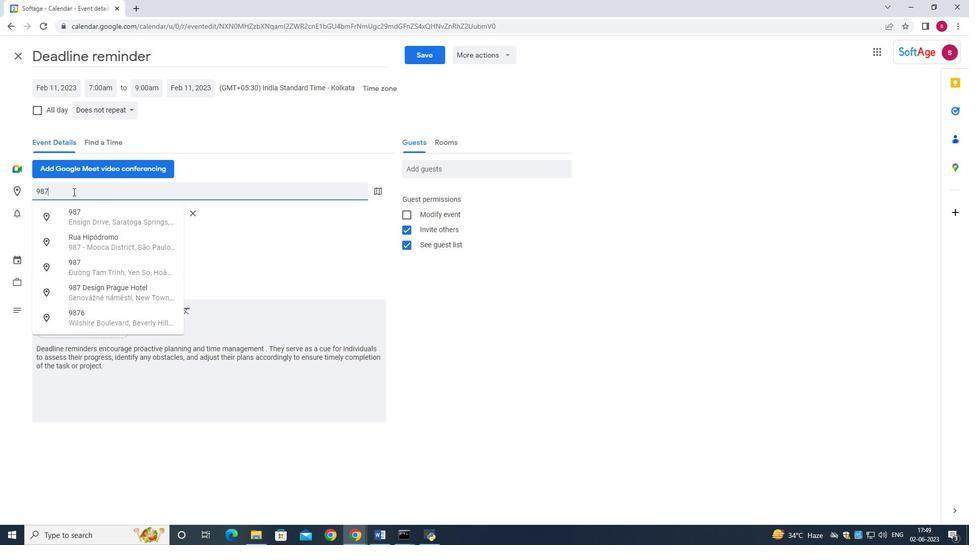 
Action: Key pressed <Key.space><Key.shift>Piazza<Key.space>di<Key.space><Key.shift>Spagna,<Key.space><Key.shift><Key.shift><Key.shift><Key.shift><Key.shift>Roam,<Key.space><Key.shift>Italy,<Key.space>logged<Key.space>in<Key.space><Key.backspace><Key.backspace><Key.backspace><Key.backspace><Key.backspace><Key.backspace><Key.backspace><Key.backspace><Key.backspace><Key.backspace>
Screenshot: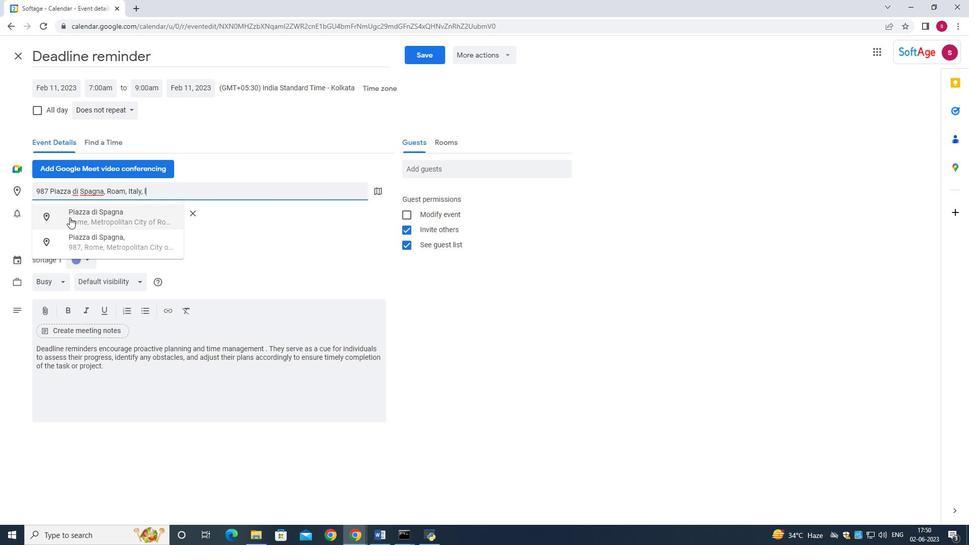 
Action: Mouse moved to (165, 246)
Screenshot: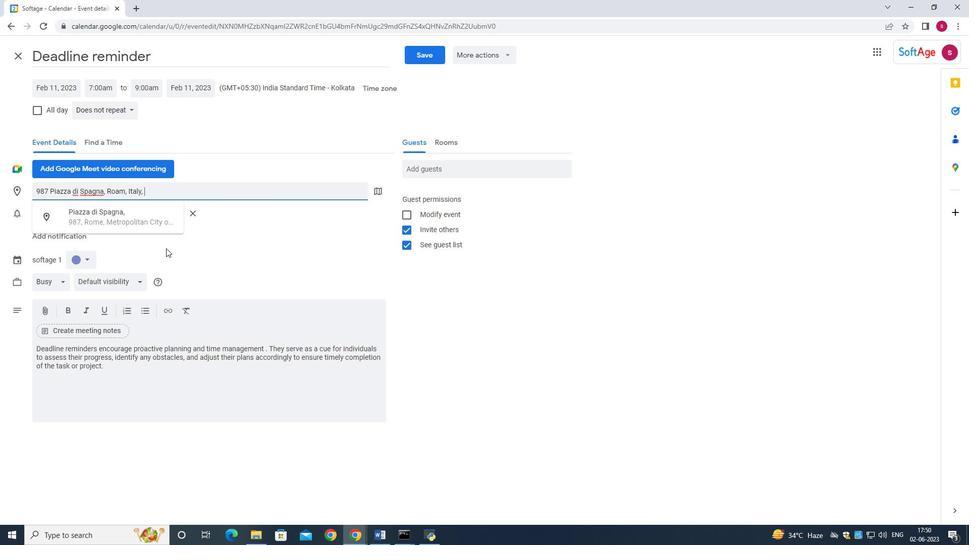 
Action: Mouse scrolled (165, 246) with delta (0, 0)
Screenshot: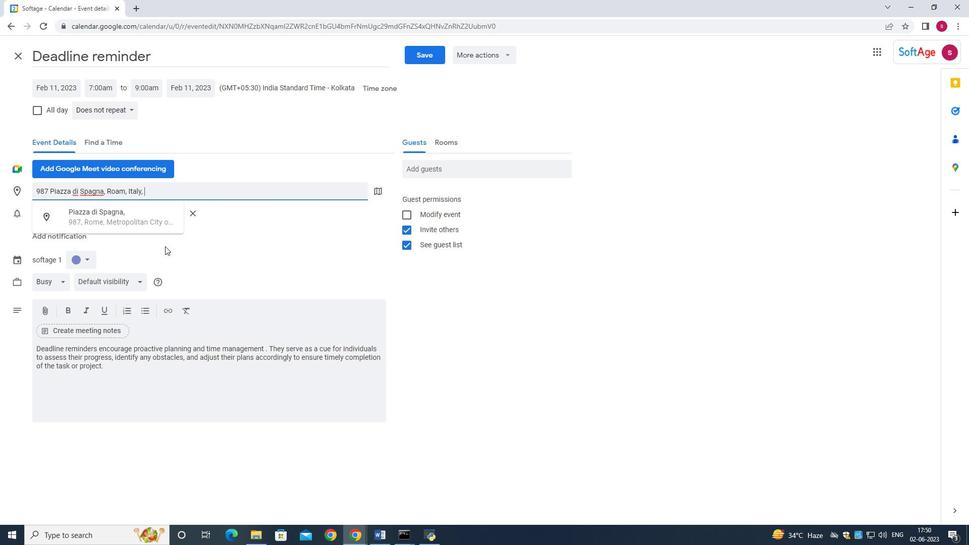 
Action: Mouse moved to (162, 190)
Screenshot: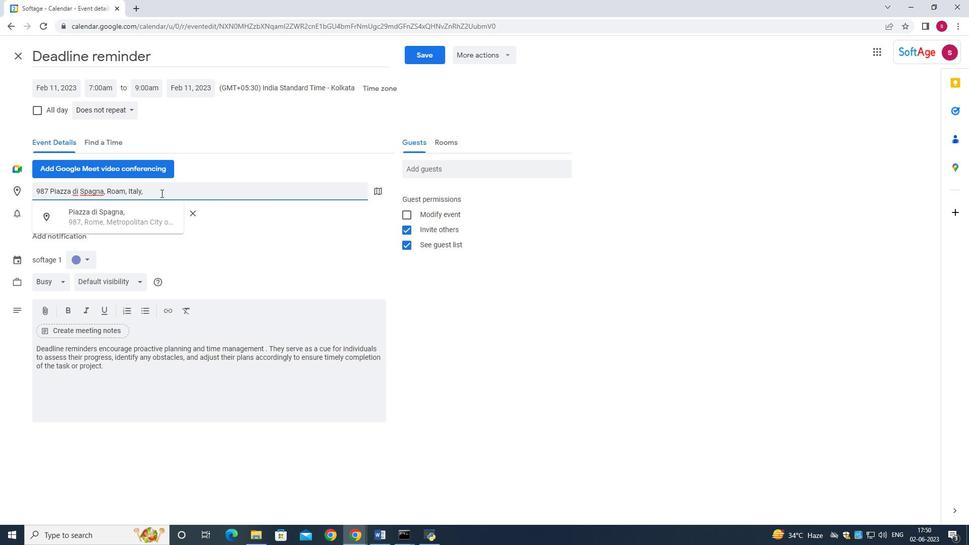 
Action: Mouse pressed left at (162, 190)
Screenshot: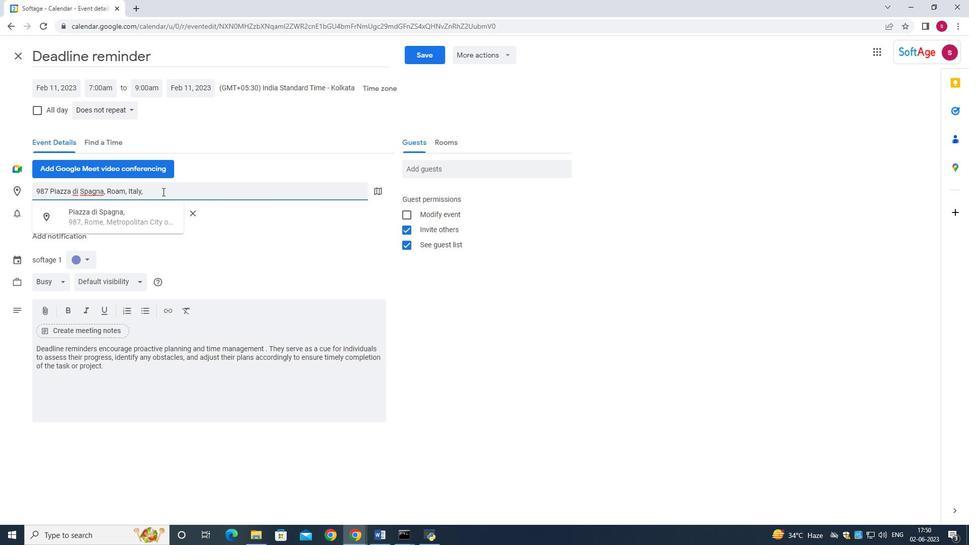 
Action: Mouse moved to (425, 57)
Screenshot: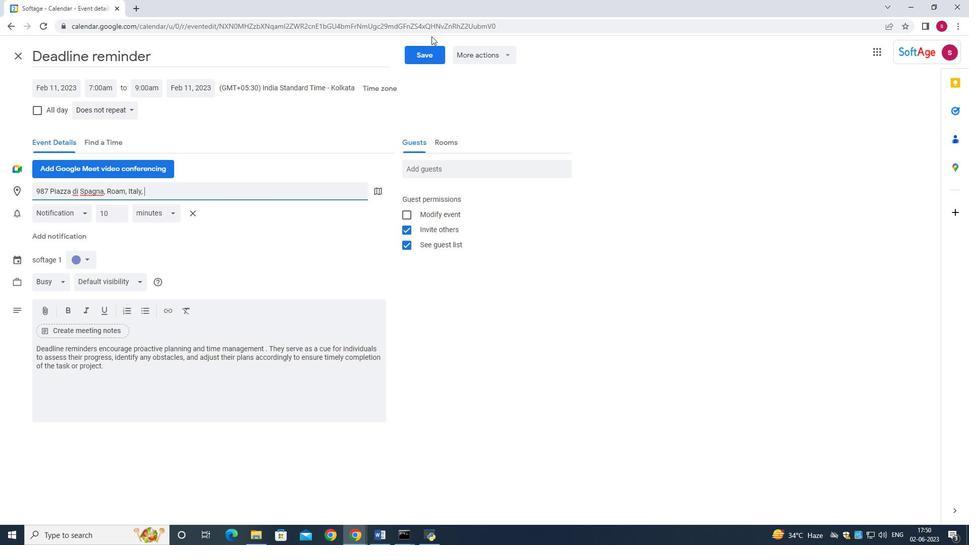 
Action: Mouse pressed left at (425, 57)
Screenshot: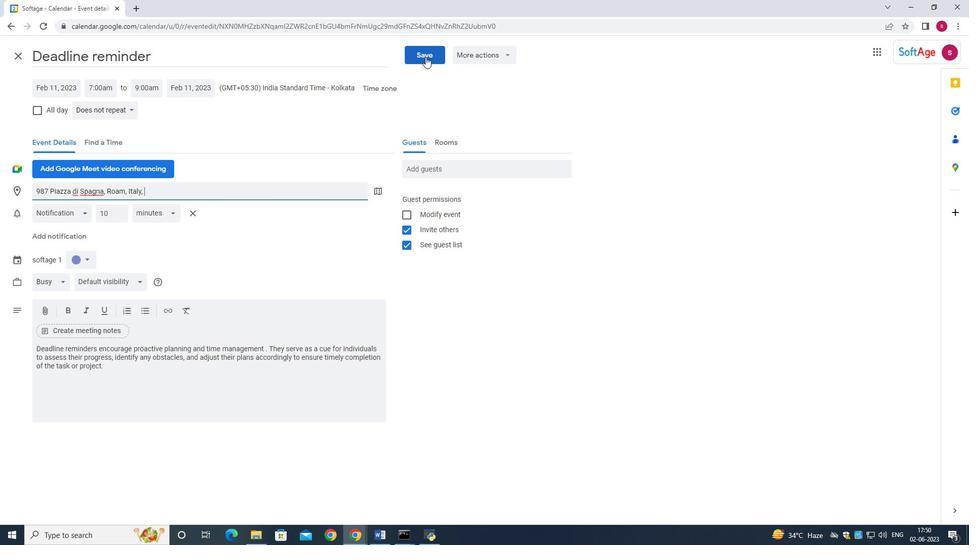 
Action: Mouse moved to (340, 132)
Screenshot: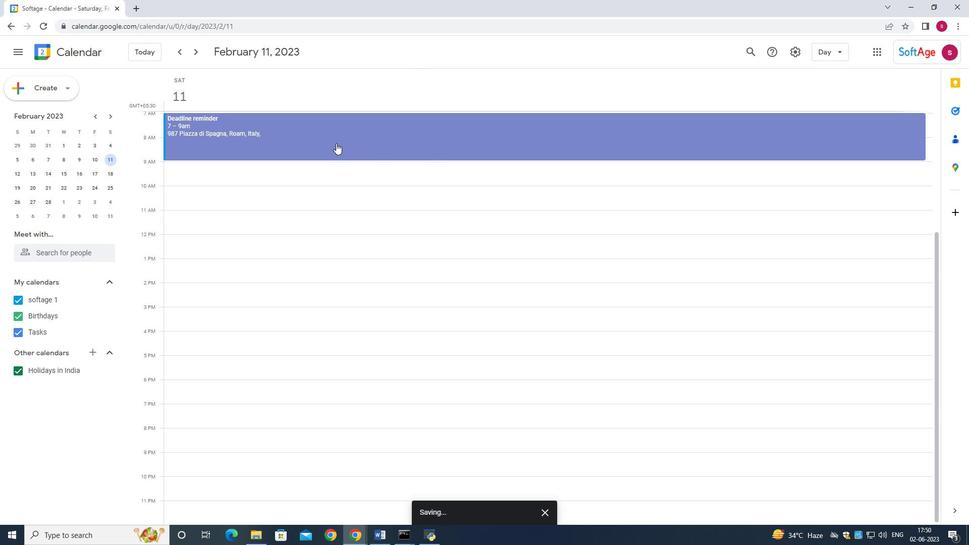 
Action: Mouse pressed left at (340, 132)
Screenshot: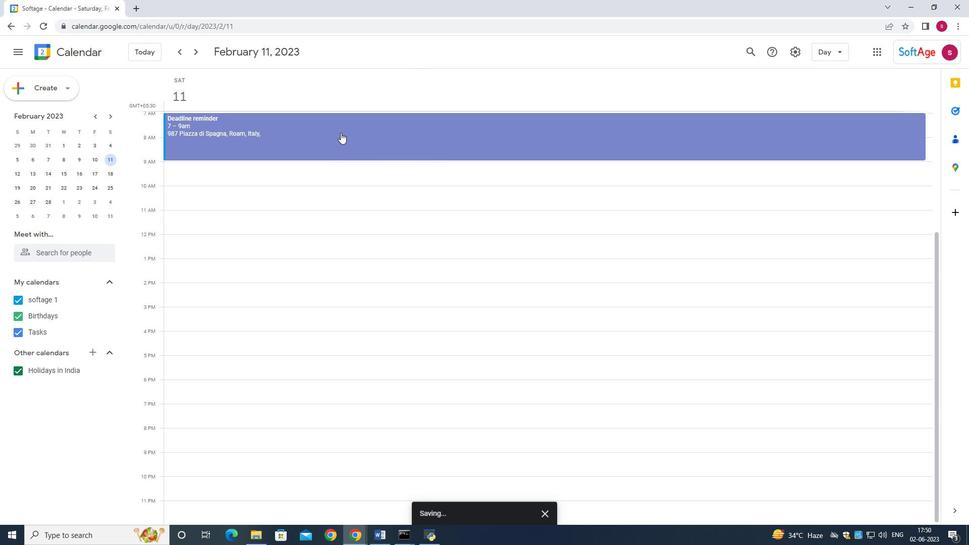 
Action: Mouse moved to (589, 125)
Screenshot: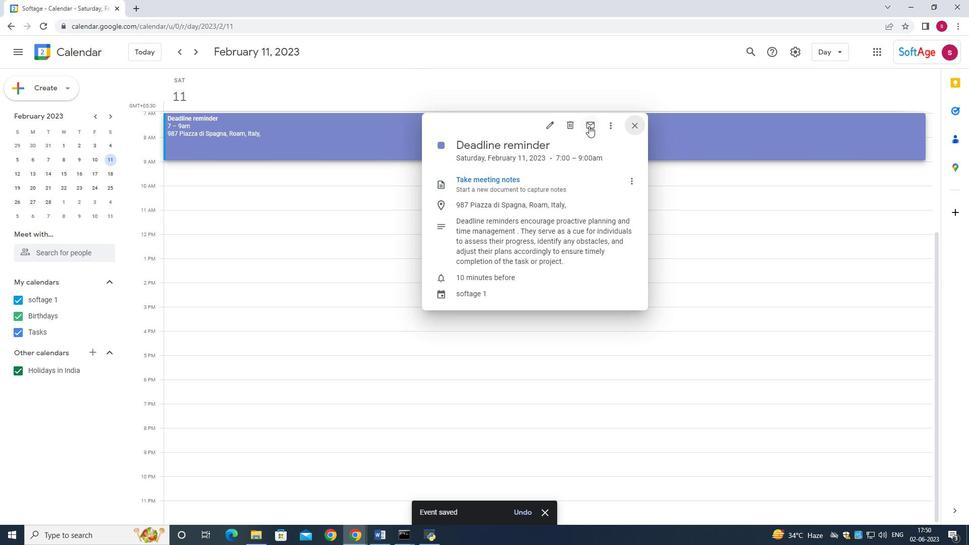 
Action: Mouse pressed left at (589, 125)
Screenshot: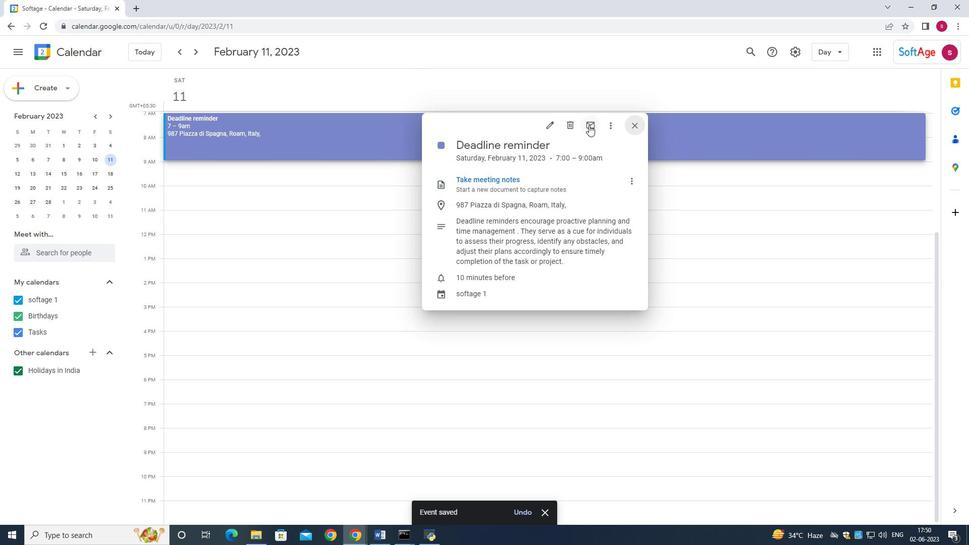 
Action: Mouse moved to (368, 226)
Screenshot: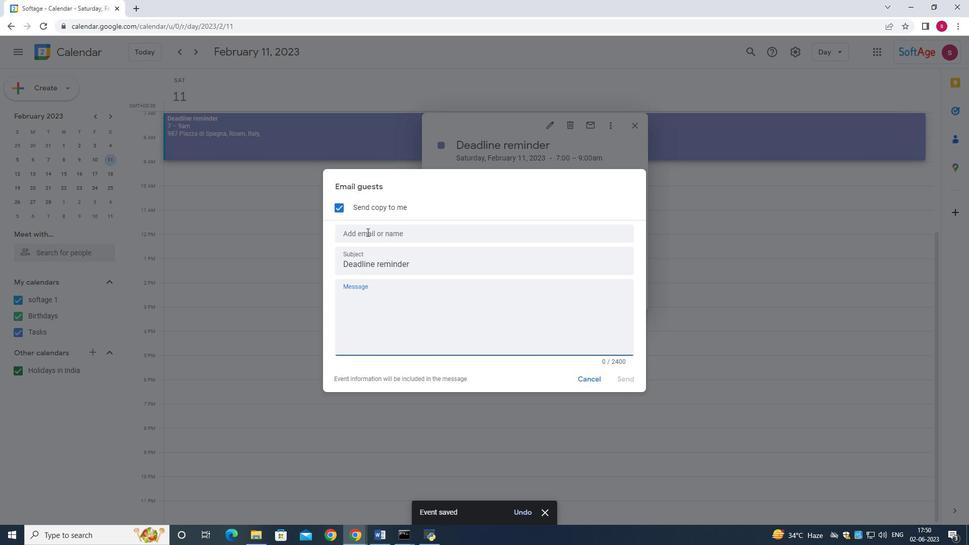
Action: Mouse pressed left at (368, 226)
Screenshot: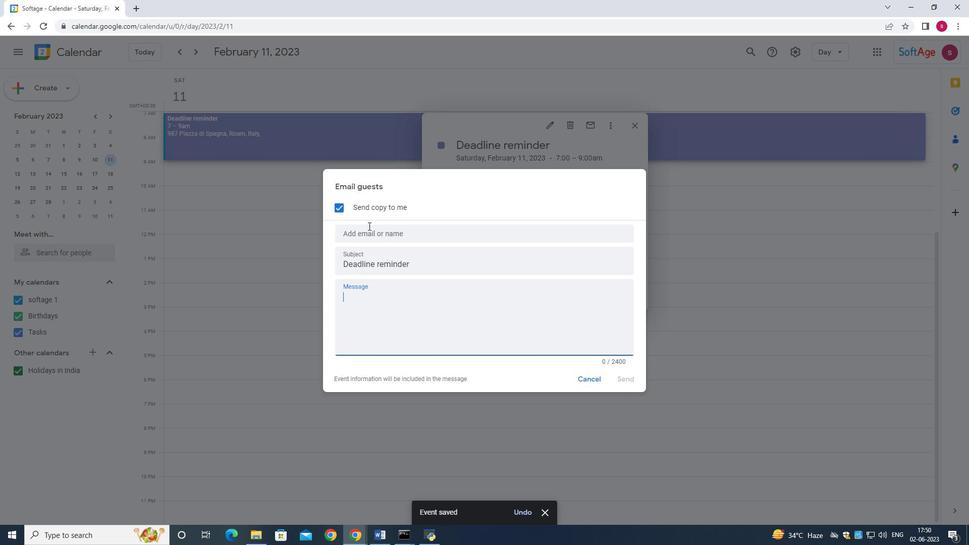 
Action: Key pressed softage.10
Screenshot: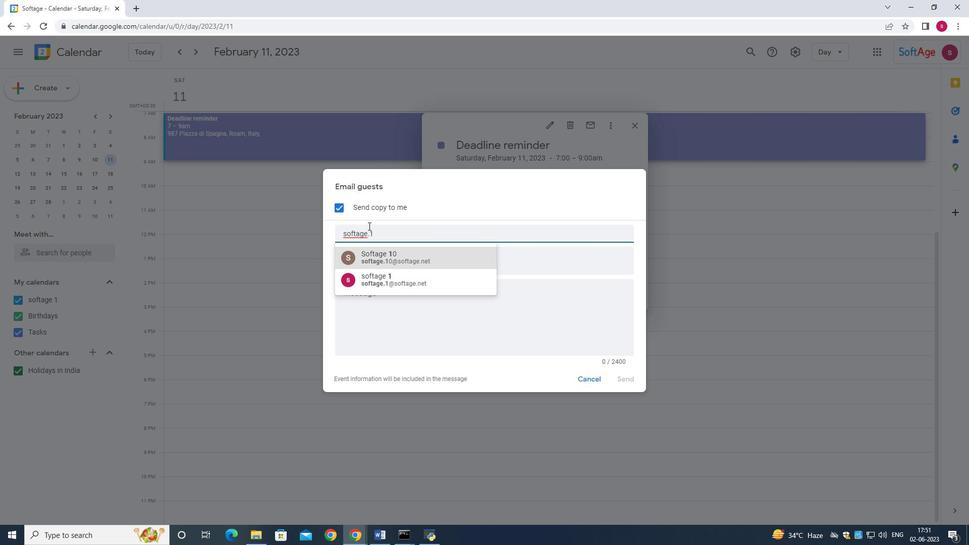 
Action: Mouse moved to (395, 257)
Screenshot: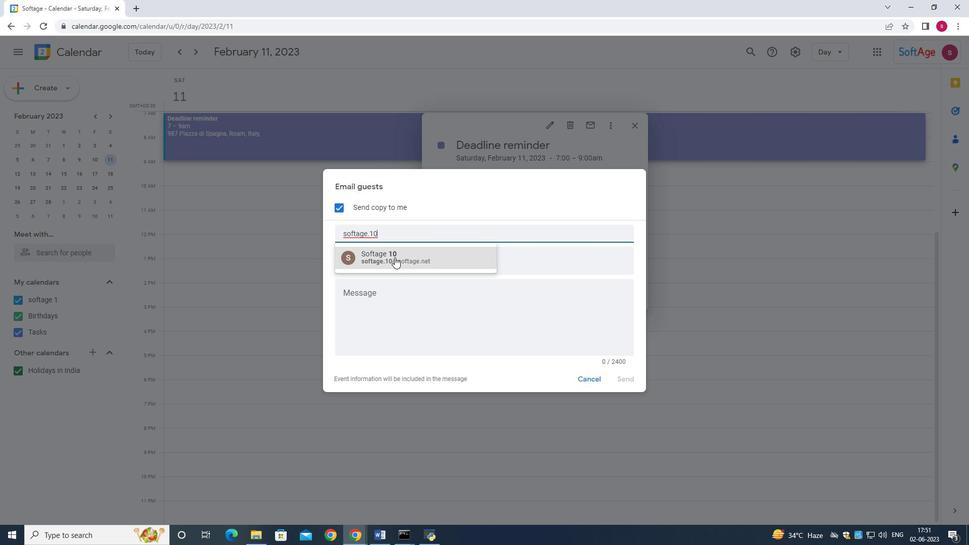 
Action: Mouse pressed left at (395, 257)
Screenshot: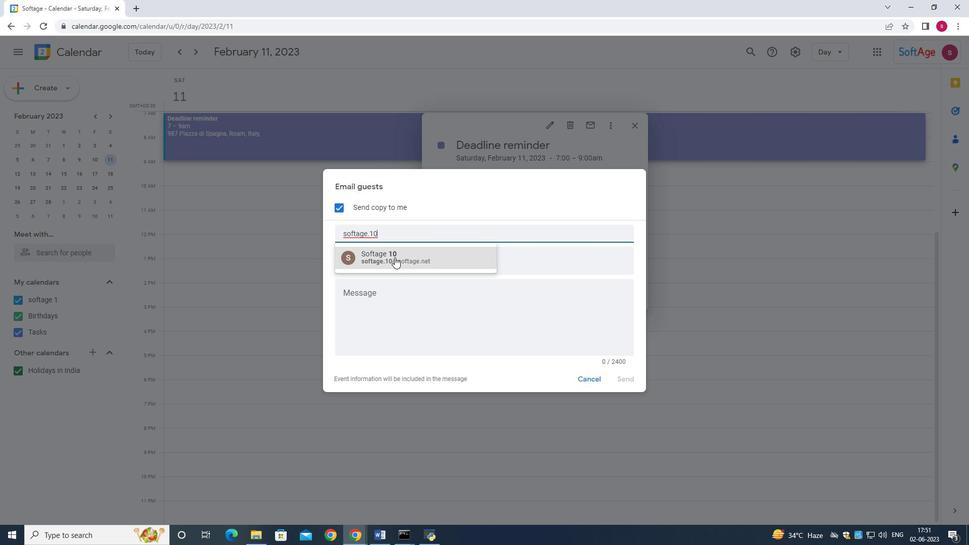 
Action: Mouse moved to (374, 246)
Screenshot: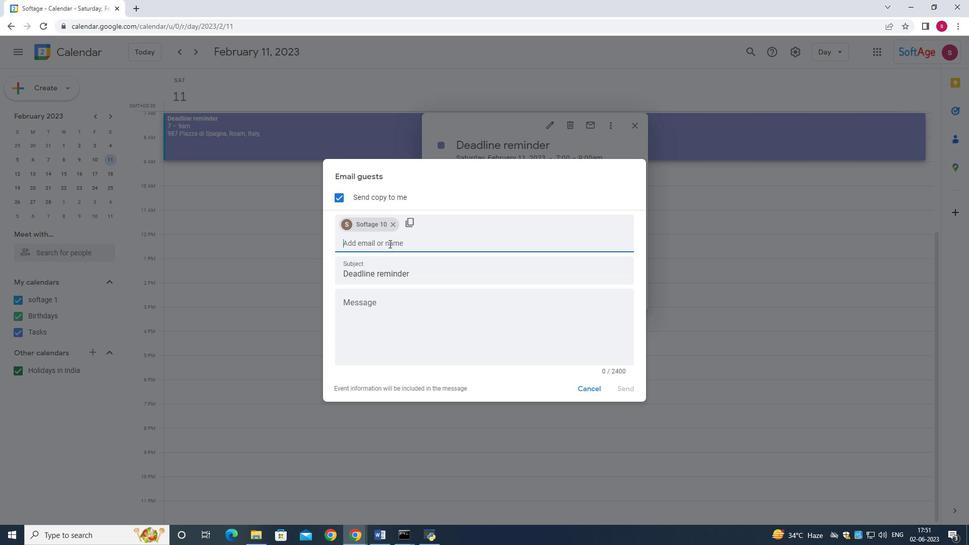 
Action: Key pressed softage.2<Key.shift>@
Screenshot: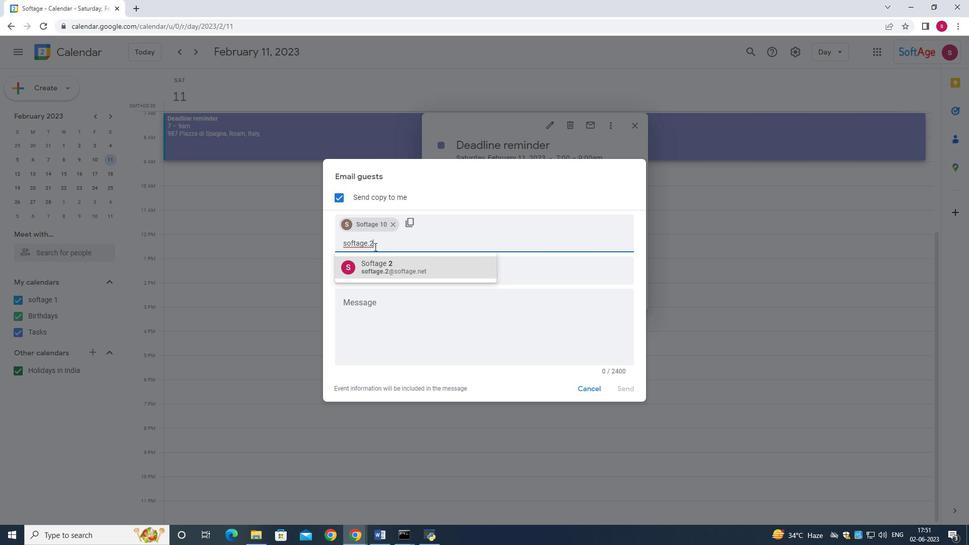 
Action: Mouse moved to (385, 274)
Screenshot: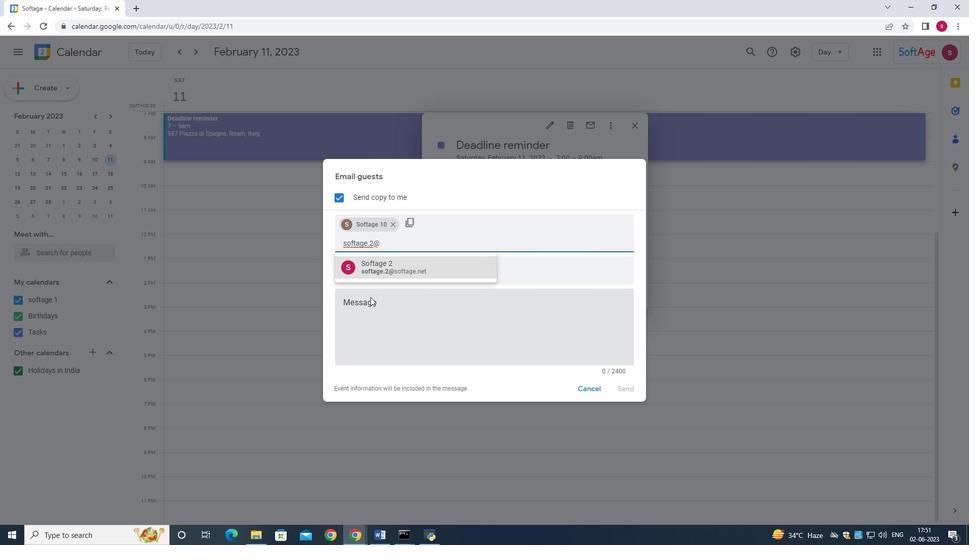 
Action: Mouse pressed left at (385, 274)
Screenshot: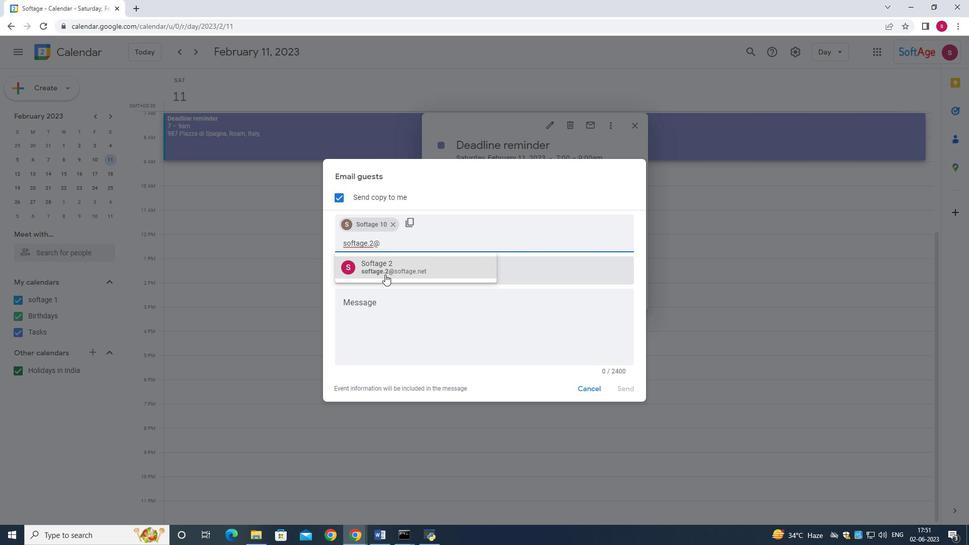 
Action: Mouse moved to (402, 338)
Screenshot: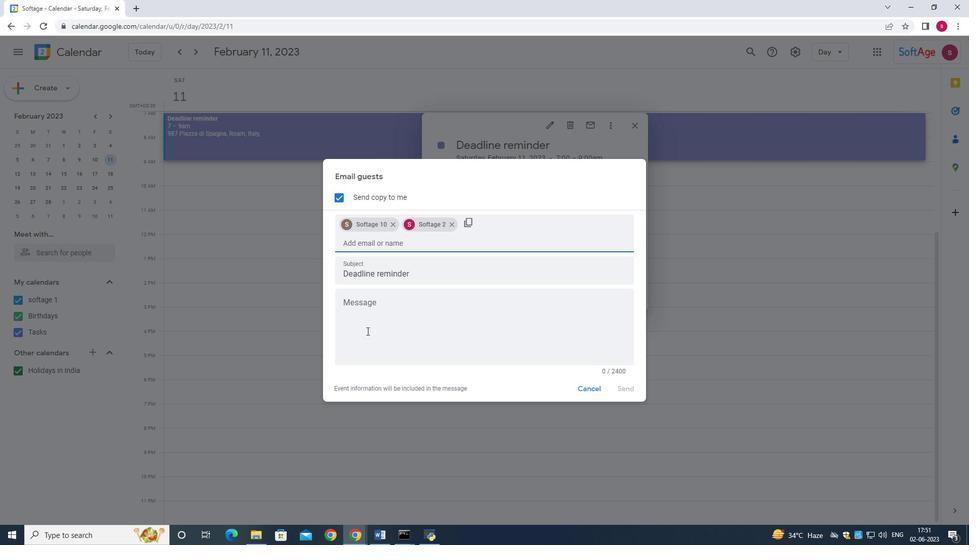 
Action: Mouse pressed left at (402, 338)
Screenshot: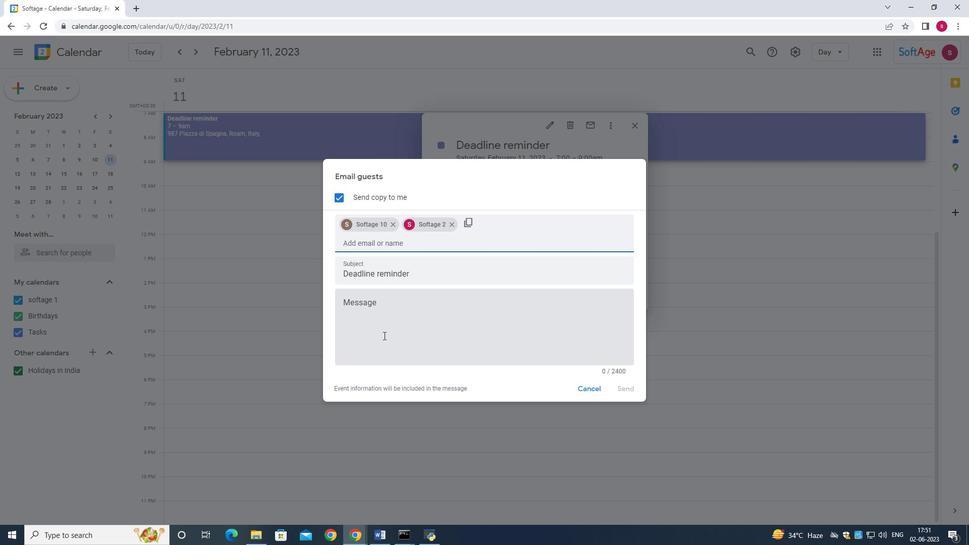 
Action: Mouse moved to (369, 334)
Screenshot: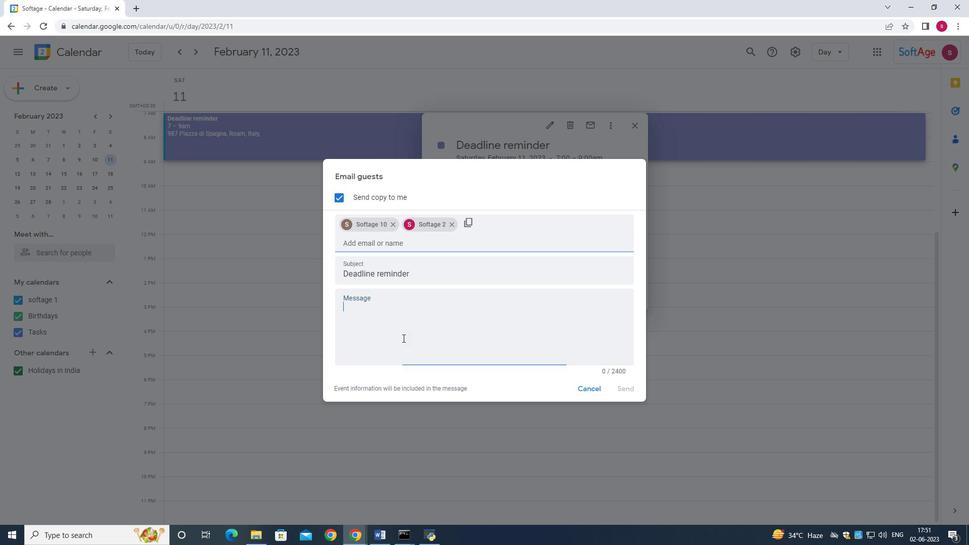 
Action: Key pressed <Key.shift><Key.shift><Key.shift><Key.shift><Key.shift><Key.shift><Key.shift><Key.shift><Key.shift><Key.shift><Key.shift><Key.shift><Key.shift>Reminder<Key.space>for<Key.space>the<Key.space>event<Key.space><Key.shift>Weekly<Key.space>on<Key.space><Key.shift>Sunday
Screenshot: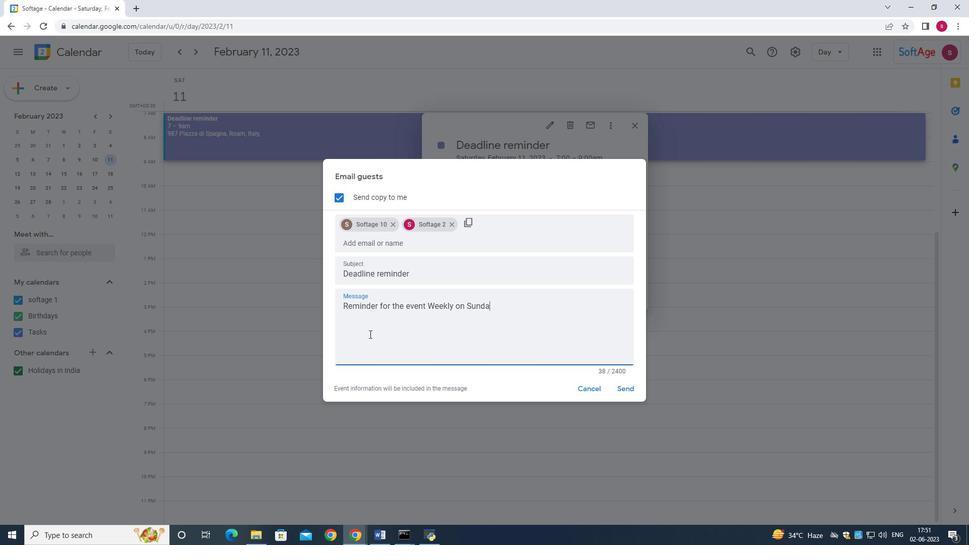 
Action: Mouse moved to (634, 386)
Screenshot: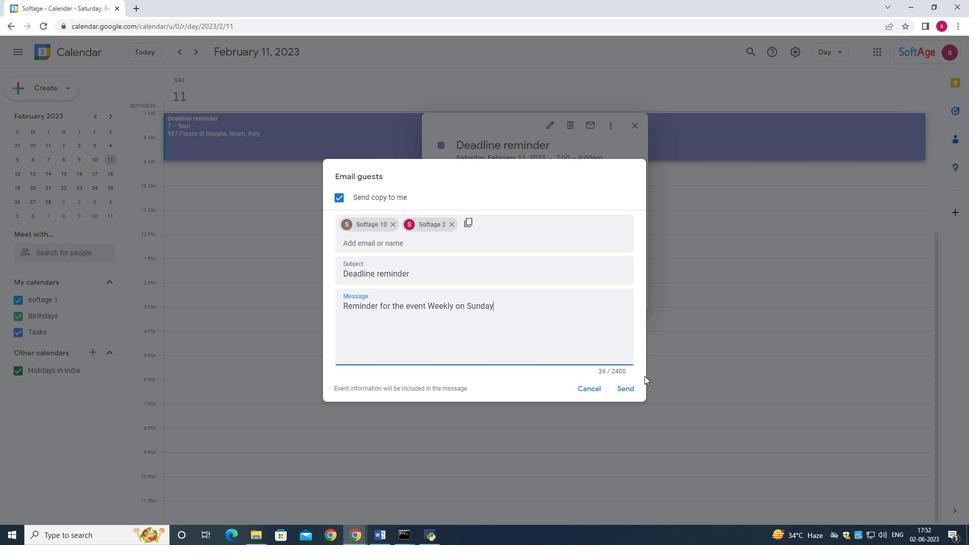 
Action: Mouse pressed left at (634, 386)
Screenshot: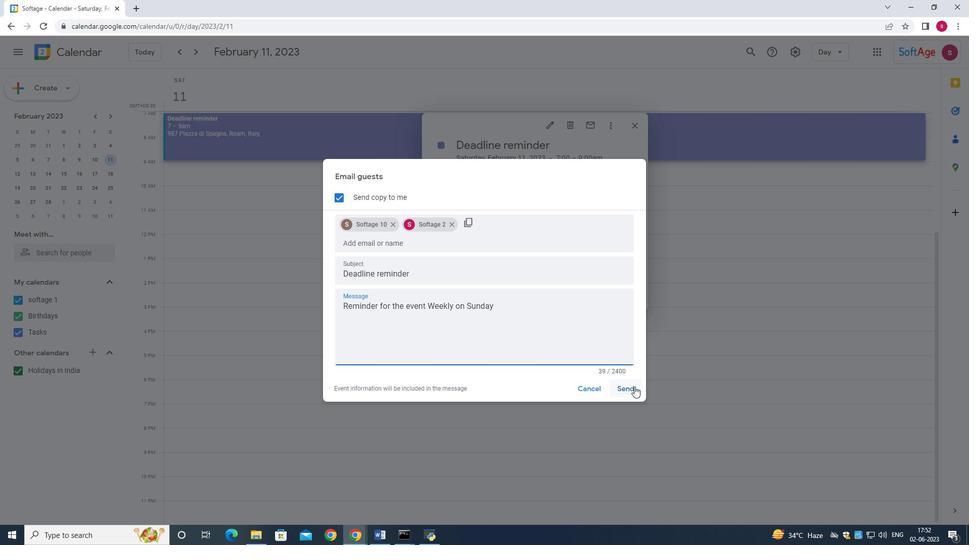 
Action: Mouse moved to (272, 105)
Screenshot: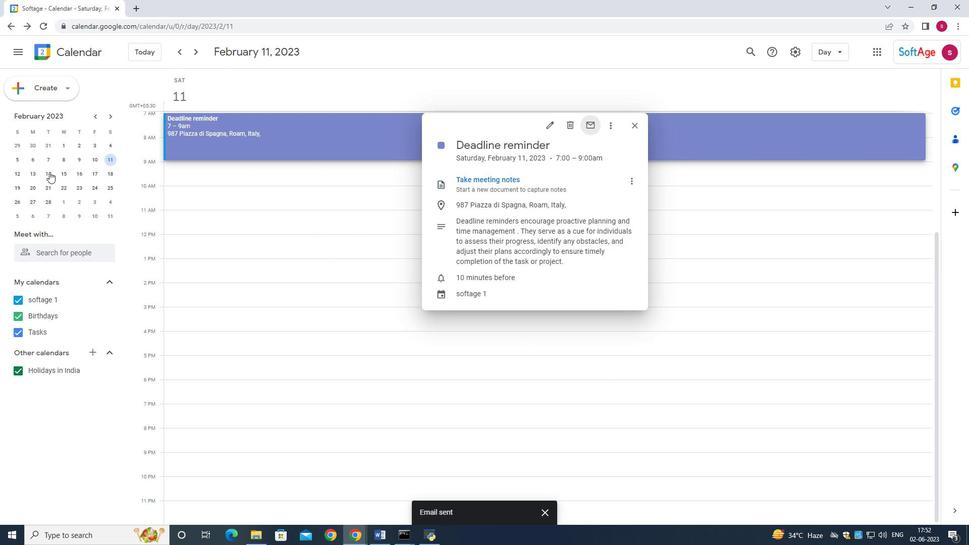 
